 Task: Find connections with filter location Armilla with filter topic #househunting with filter profile language English with filter current company Virtusa with filter school Shri Mata Vaishno Devi University with filter industry Conservation Programs with filter service category DJing with filter keywords title Front Desk Associate
Action: Mouse moved to (557, 79)
Screenshot: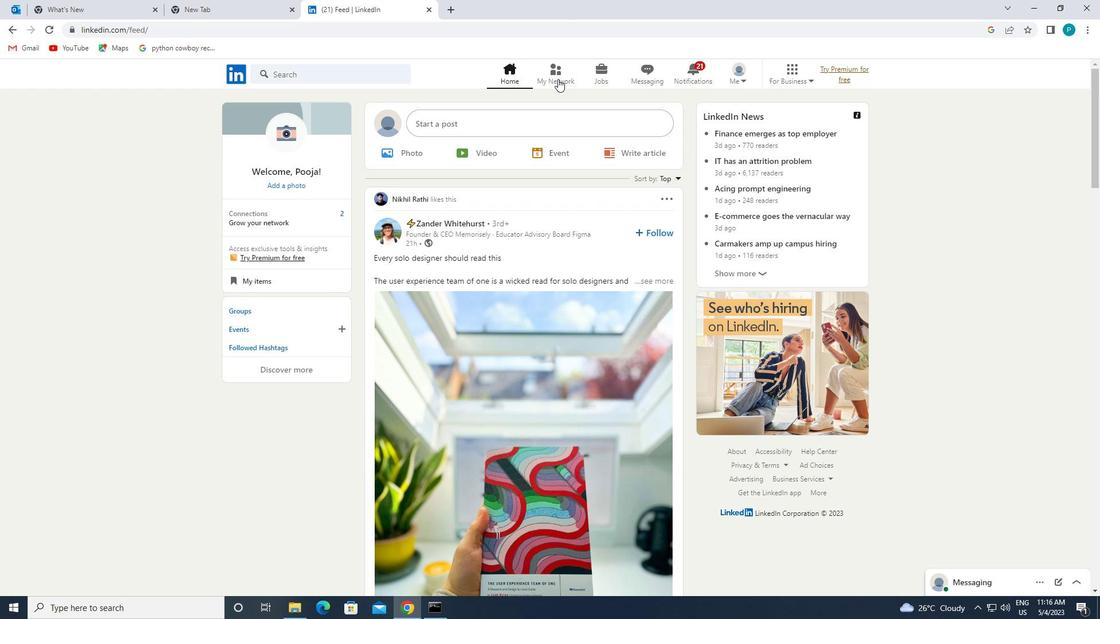 
Action: Mouse pressed left at (557, 79)
Screenshot: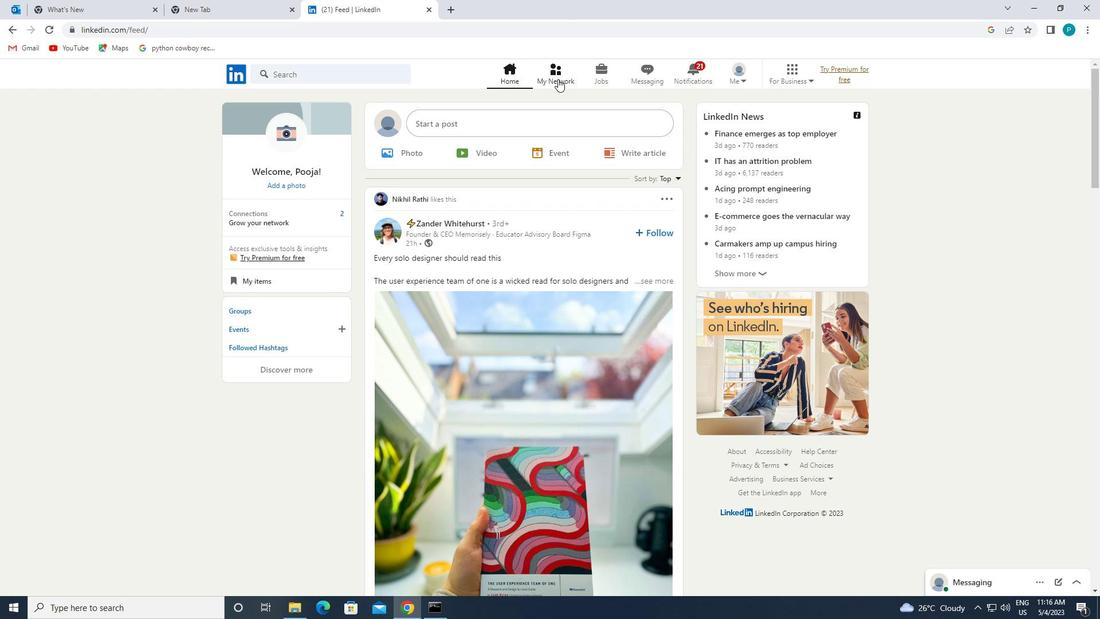 
Action: Mouse moved to (321, 134)
Screenshot: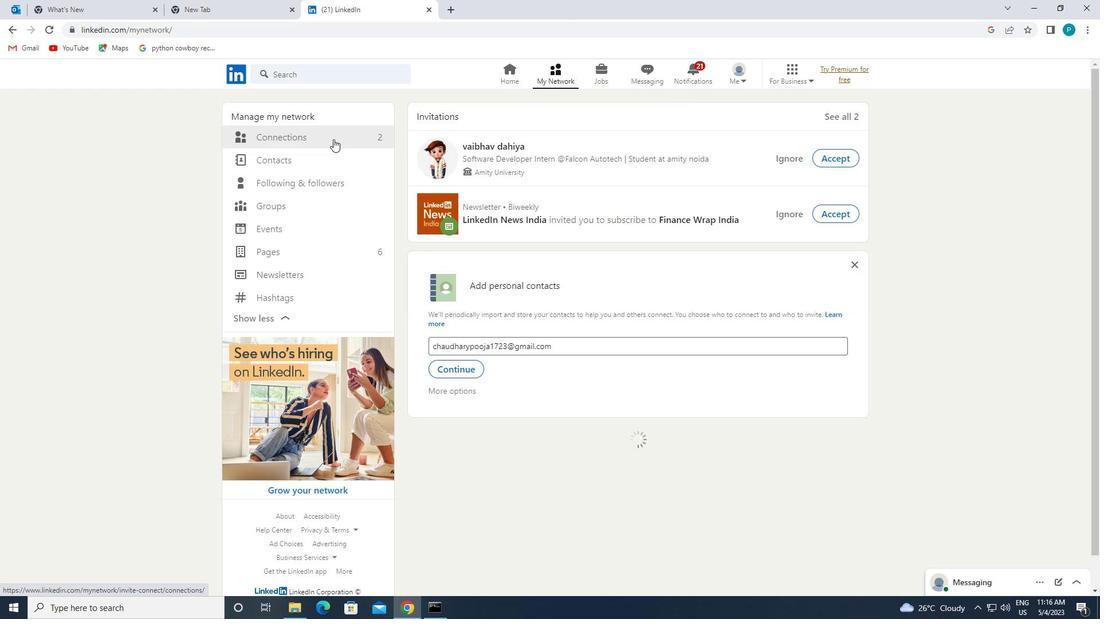 
Action: Mouse pressed left at (321, 134)
Screenshot: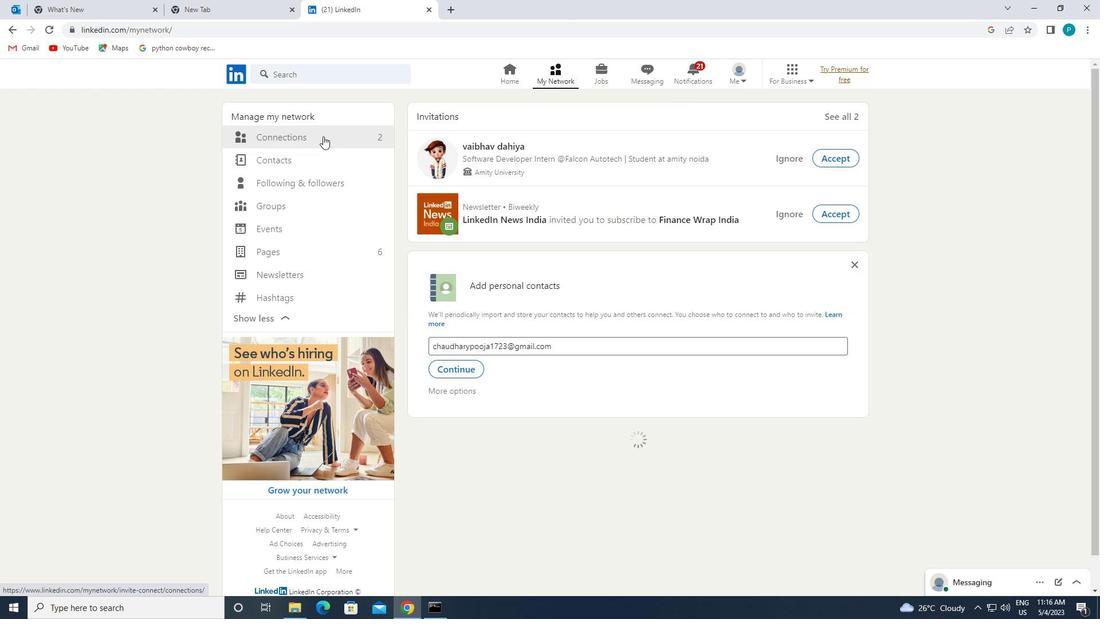 
Action: Mouse moved to (632, 140)
Screenshot: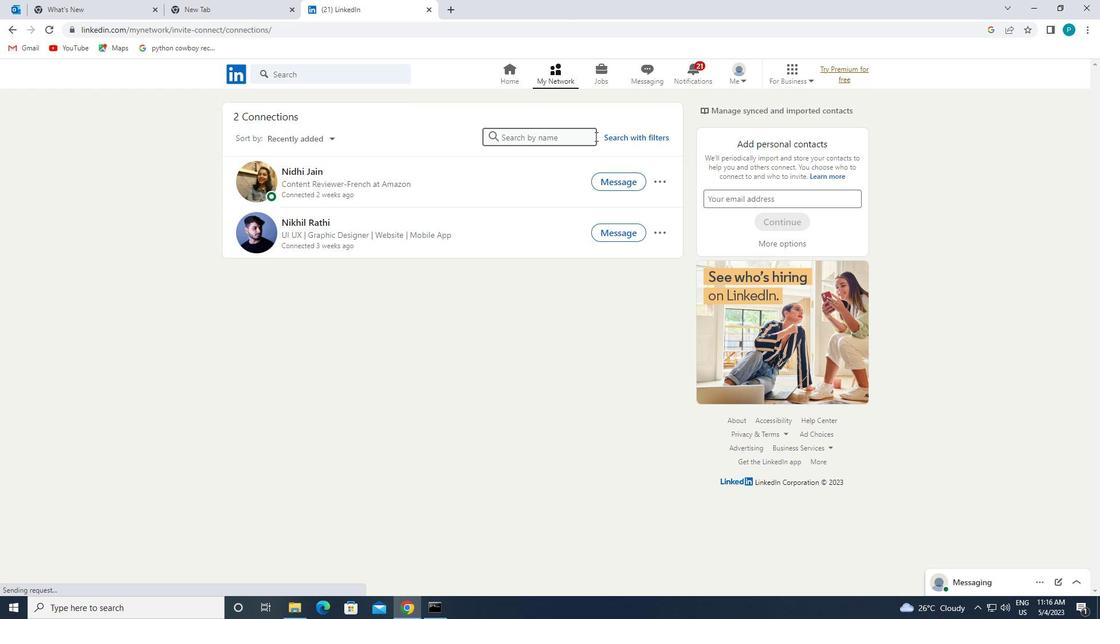 
Action: Mouse pressed left at (632, 140)
Screenshot: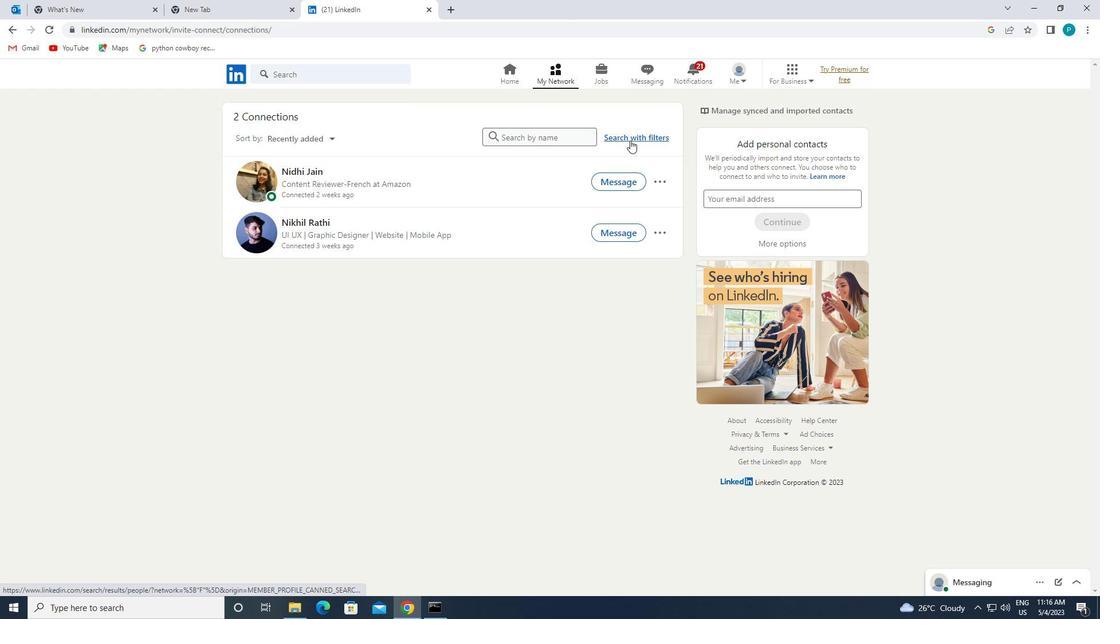 
Action: Mouse moved to (592, 104)
Screenshot: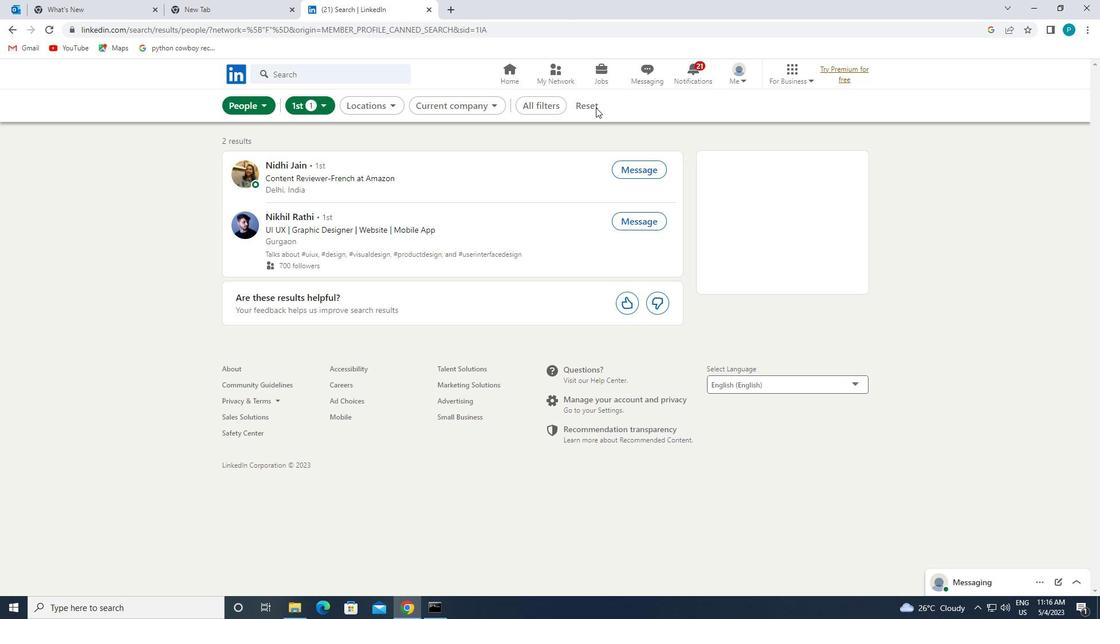 
Action: Mouse pressed left at (592, 104)
Screenshot: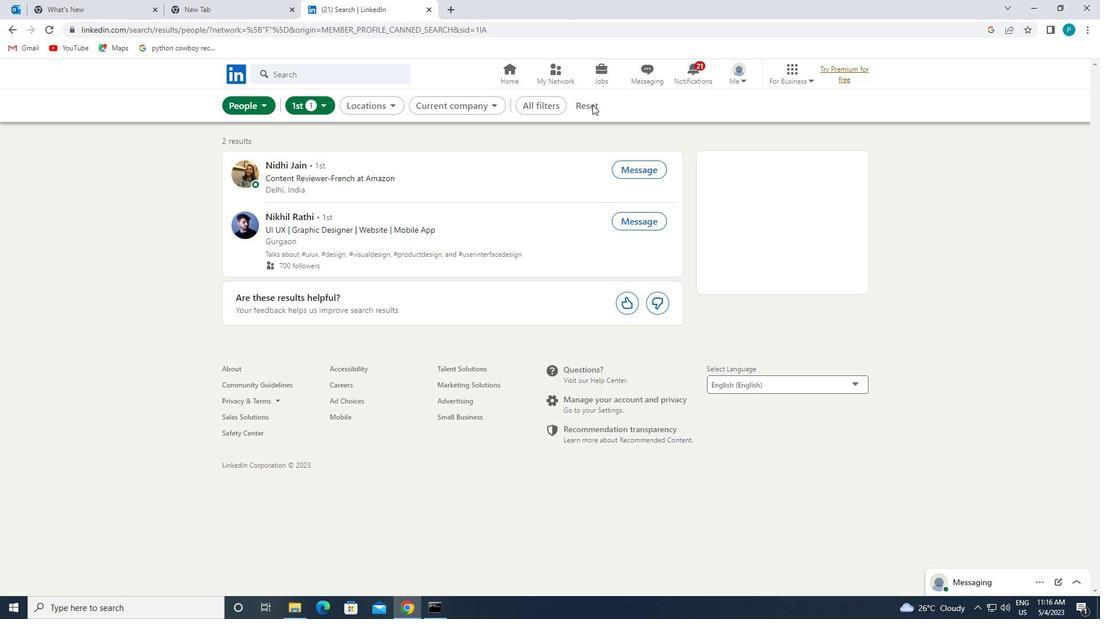
Action: Mouse moved to (587, 102)
Screenshot: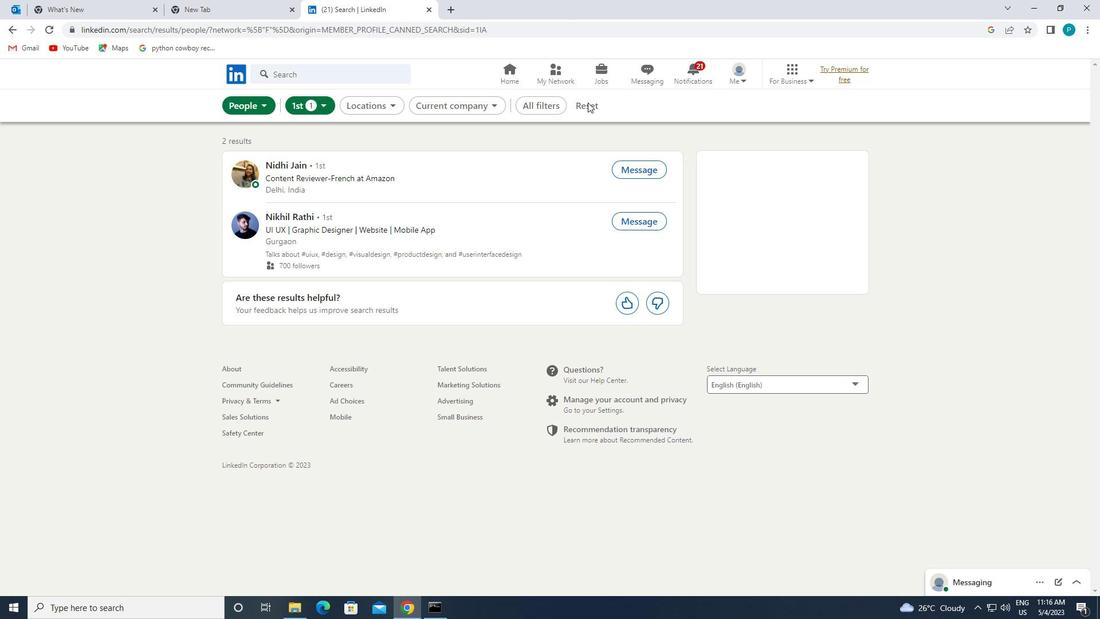 
Action: Mouse pressed left at (587, 102)
Screenshot: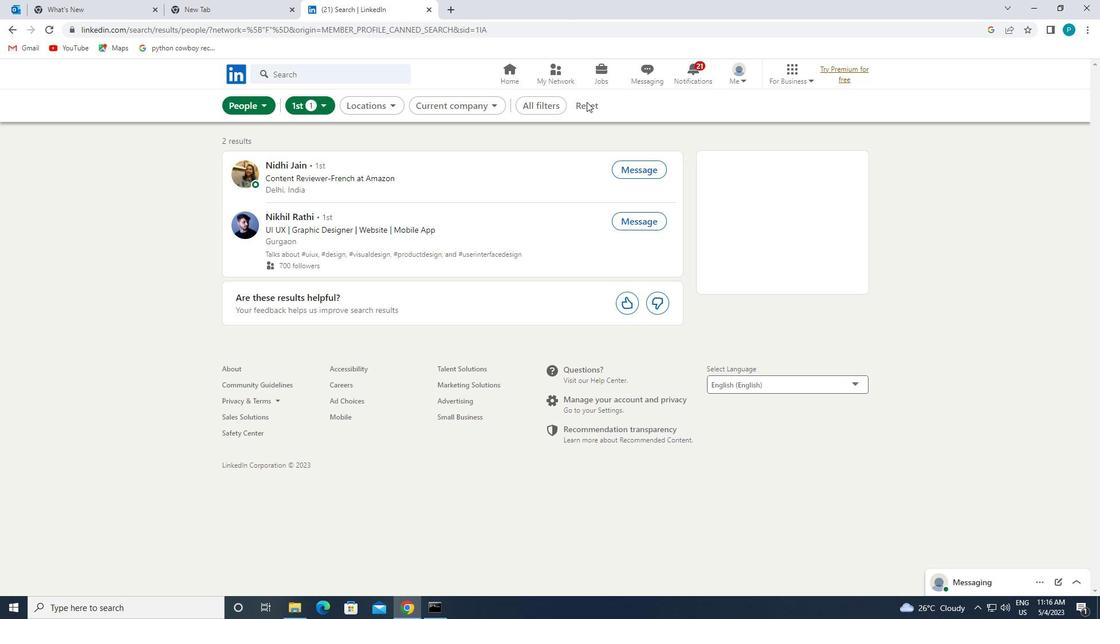 
Action: Mouse moved to (585, 103)
Screenshot: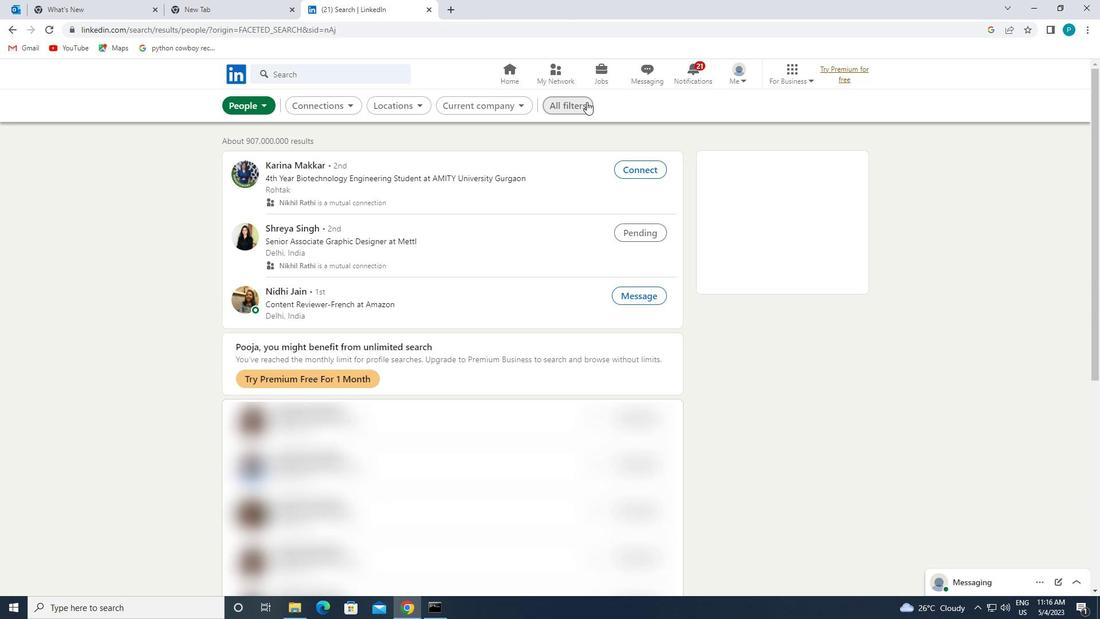 
Action: Mouse pressed left at (585, 103)
Screenshot: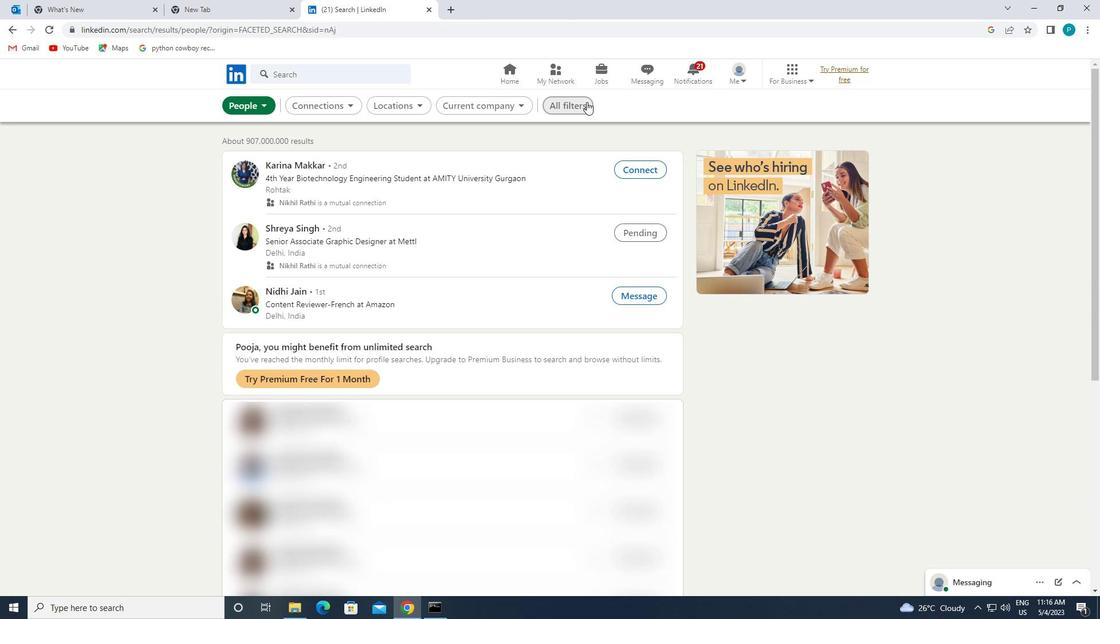 
Action: Mouse moved to (1014, 305)
Screenshot: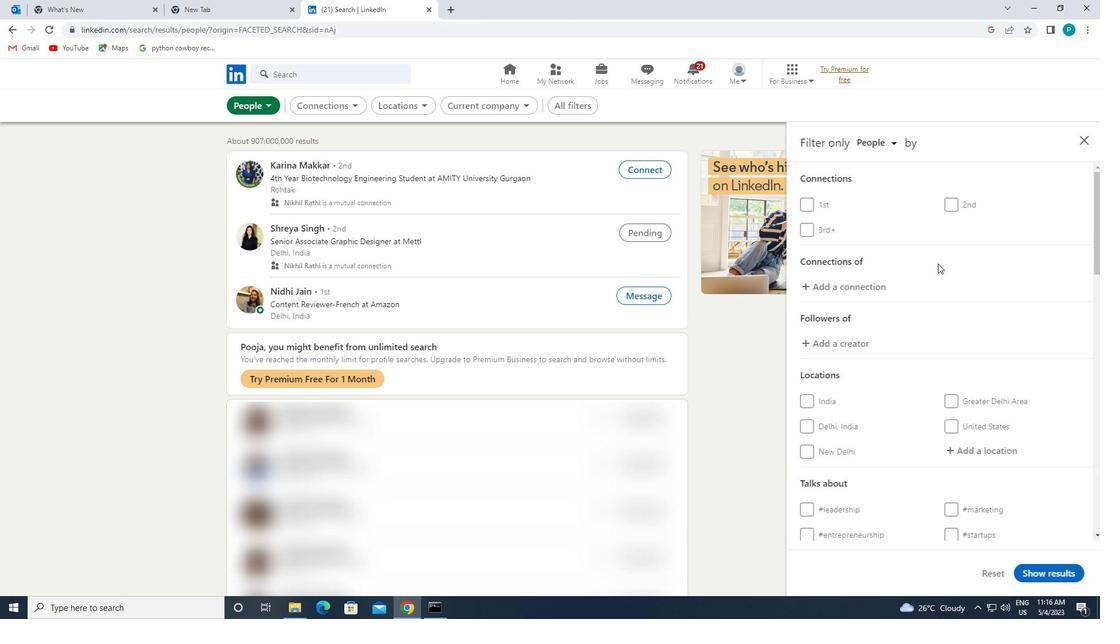 
Action: Mouse scrolled (1014, 304) with delta (0, 0)
Screenshot: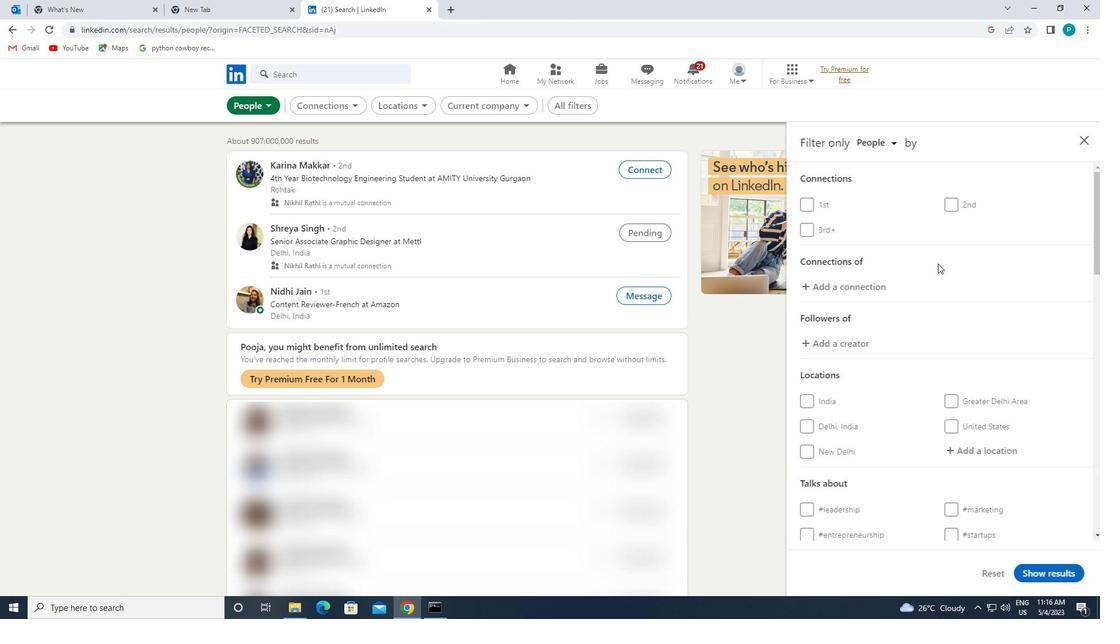 
Action: Mouse moved to (1012, 306)
Screenshot: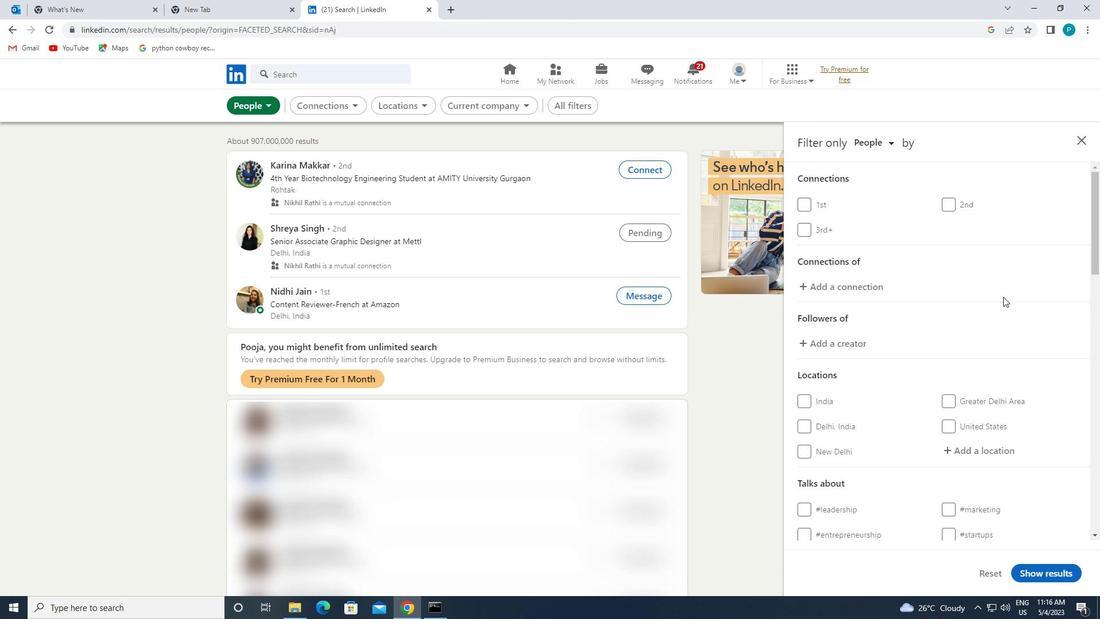 
Action: Mouse scrolled (1012, 305) with delta (0, 0)
Screenshot: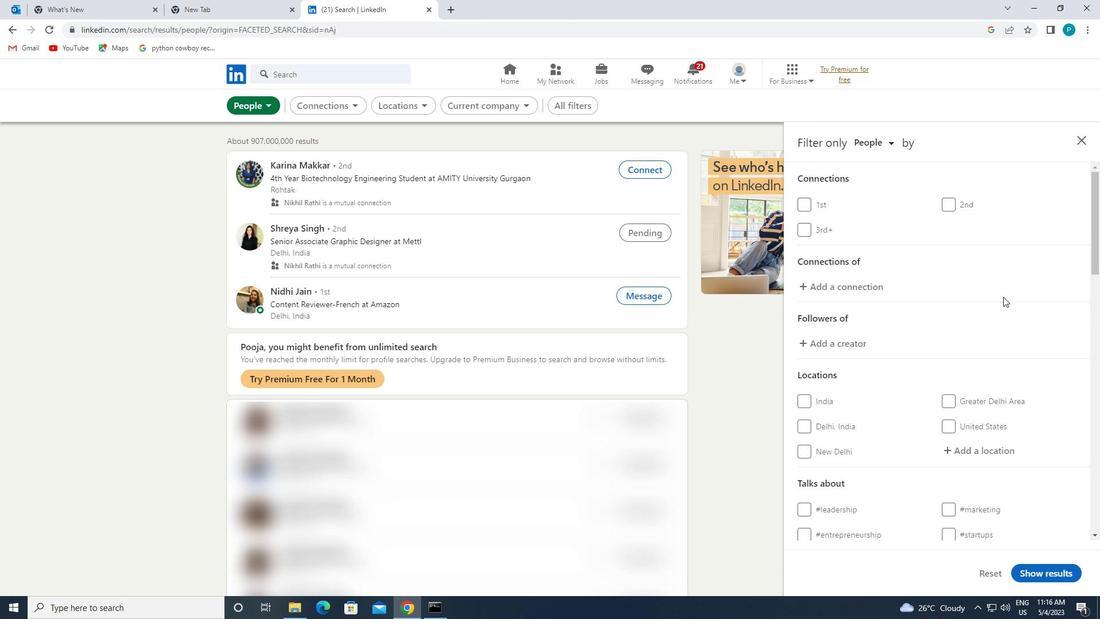 
Action: Mouse moved to (1011, 325)
Screenshot: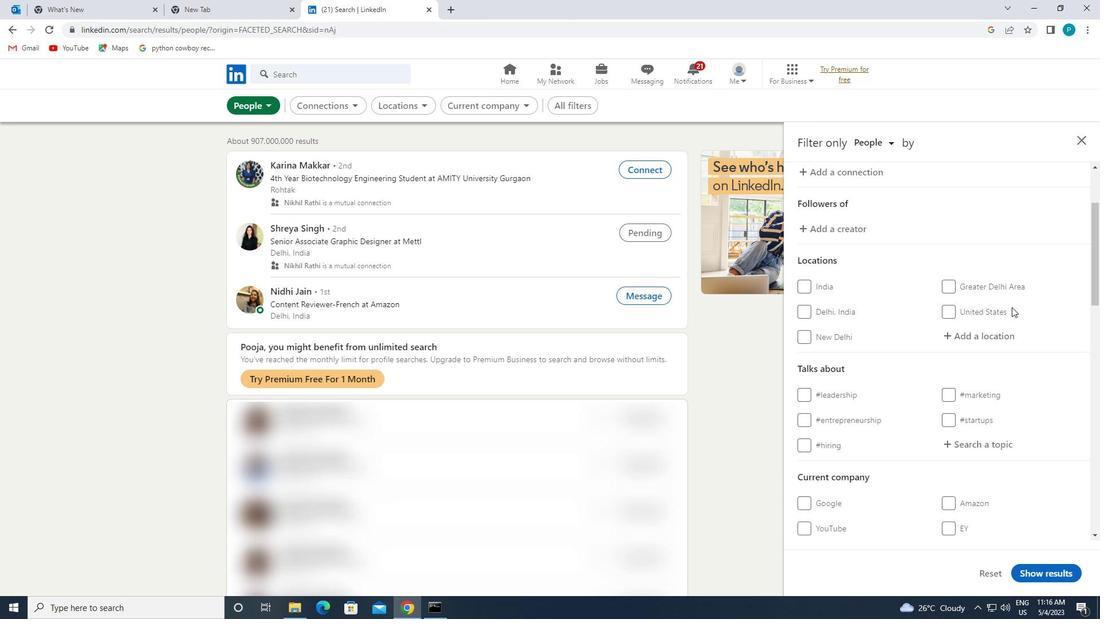 
Action: Mouse pressed left at (1011, 325)
Screenshot: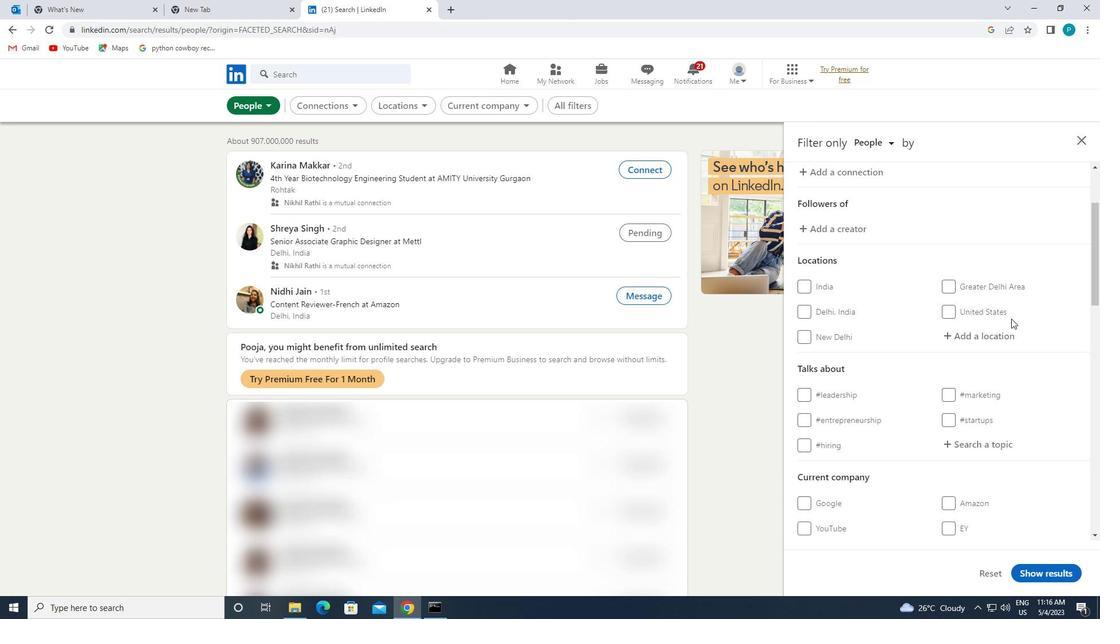 
Action: Mouse moved to (1011, 337)
Screenshot: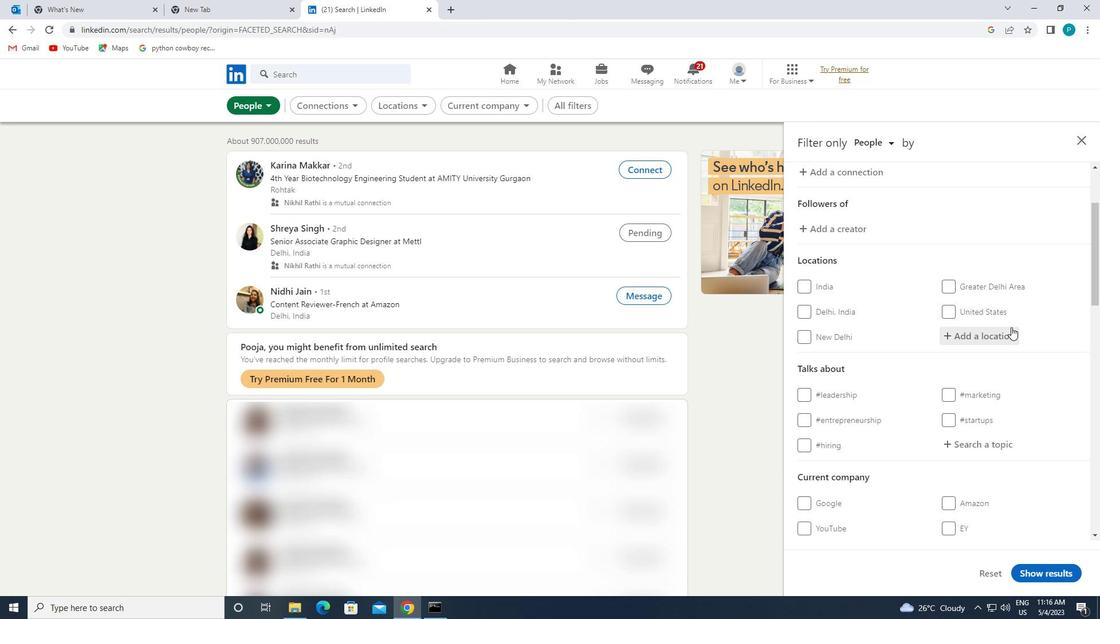 
Action: Mouse pressed left at (1011, 337)
Screenshot: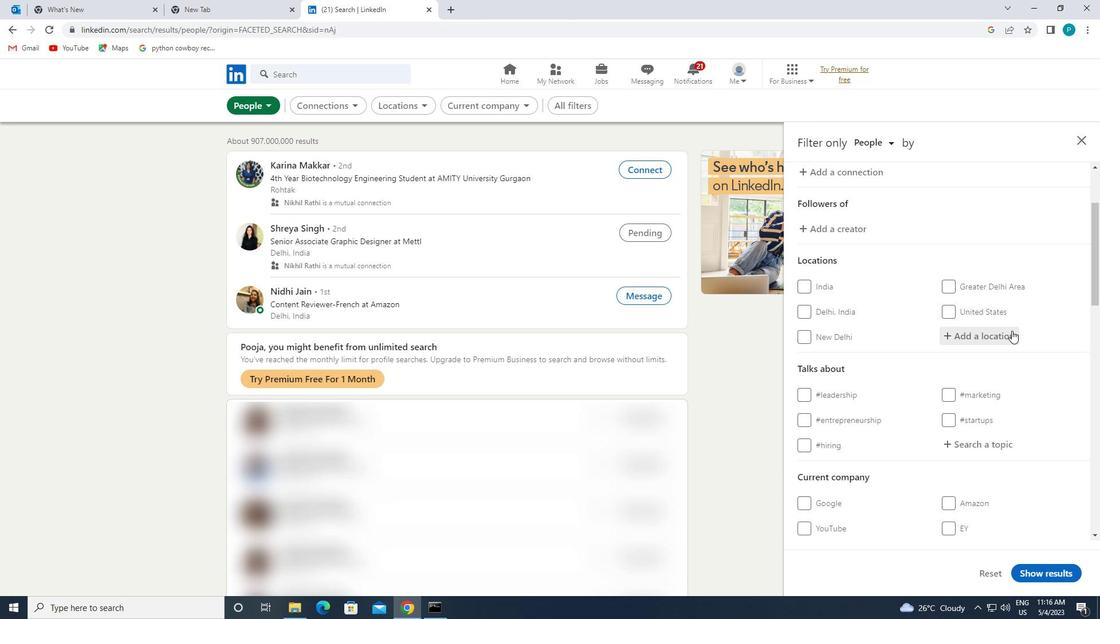 
Action: Mouse moved to (1009, 353)
Screenshot: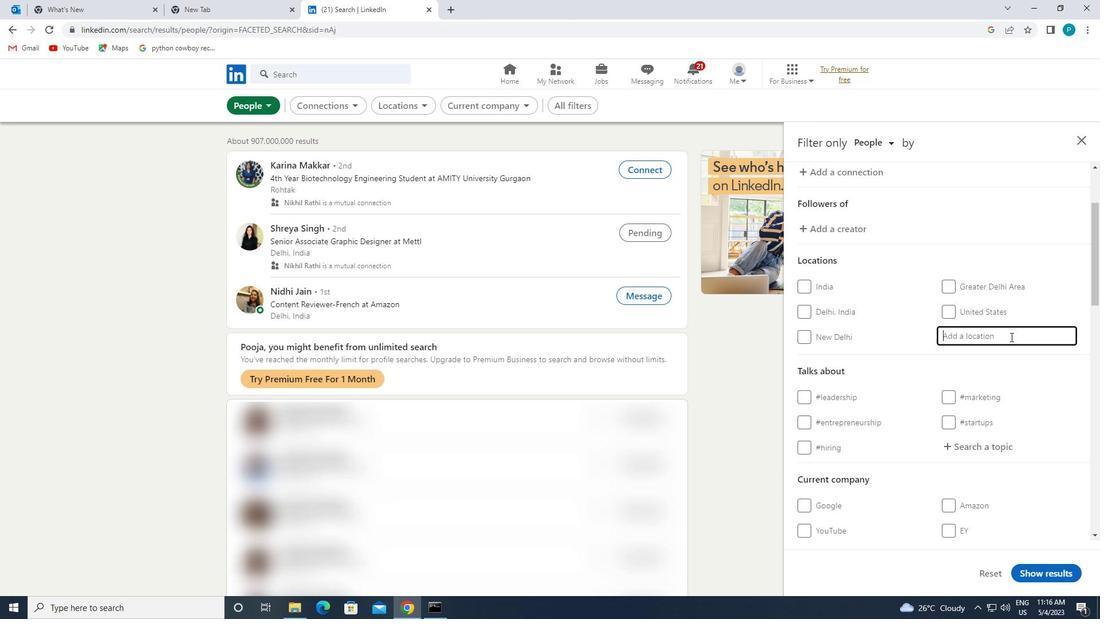 
Action: Key pressed <Key.caps_lock>a<Key.caps_lock>rmilla
Screenshot: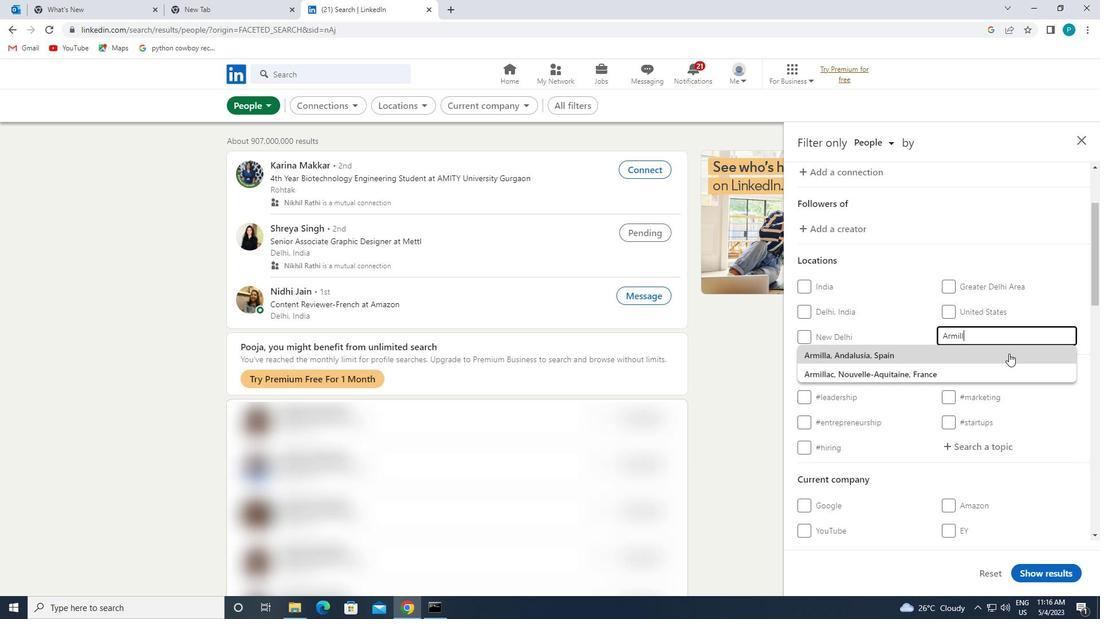 
Action: Mouse pressed left at (1009, 353)
Screenshot: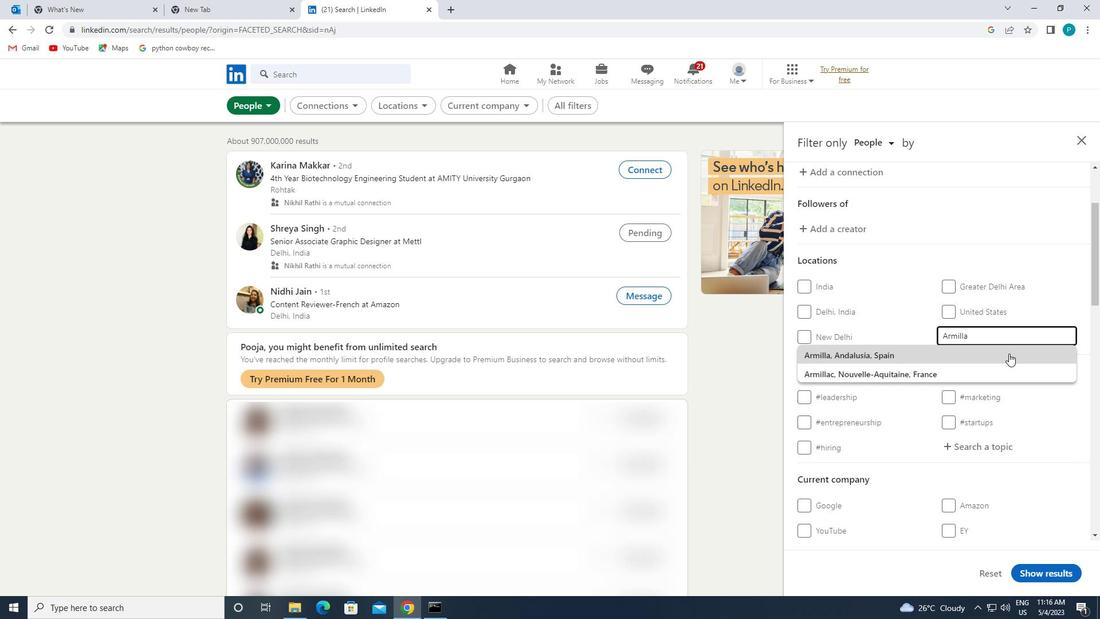 
Action: Mouse moved to (1010, 372)
Screenshot: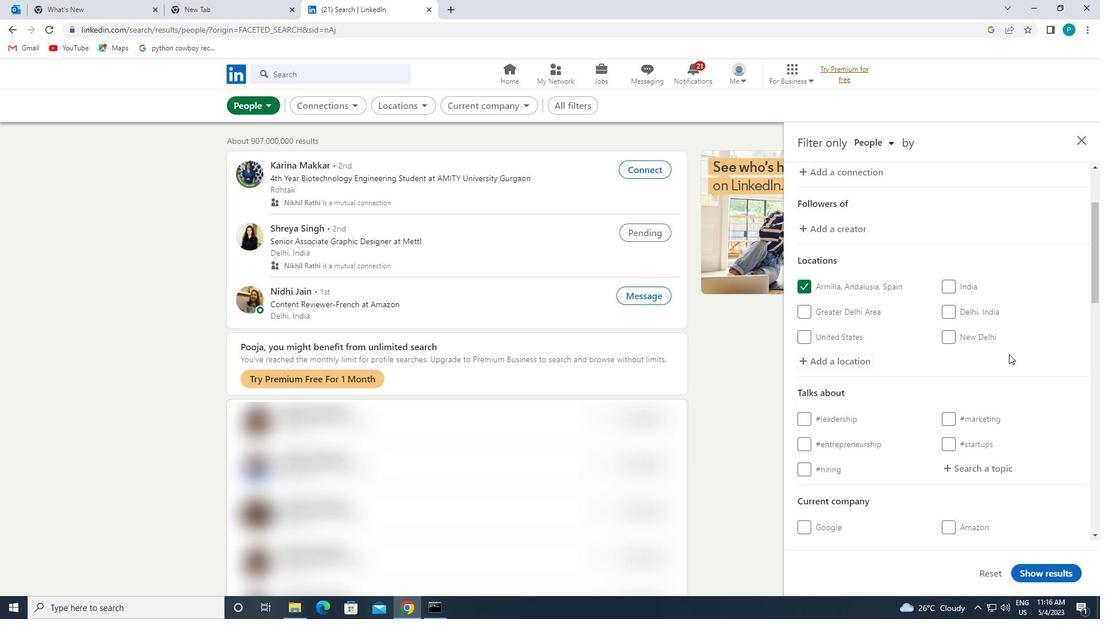 
Action: Mouse scrolled (1010, 372) with delta (0, 0)
Screenshot: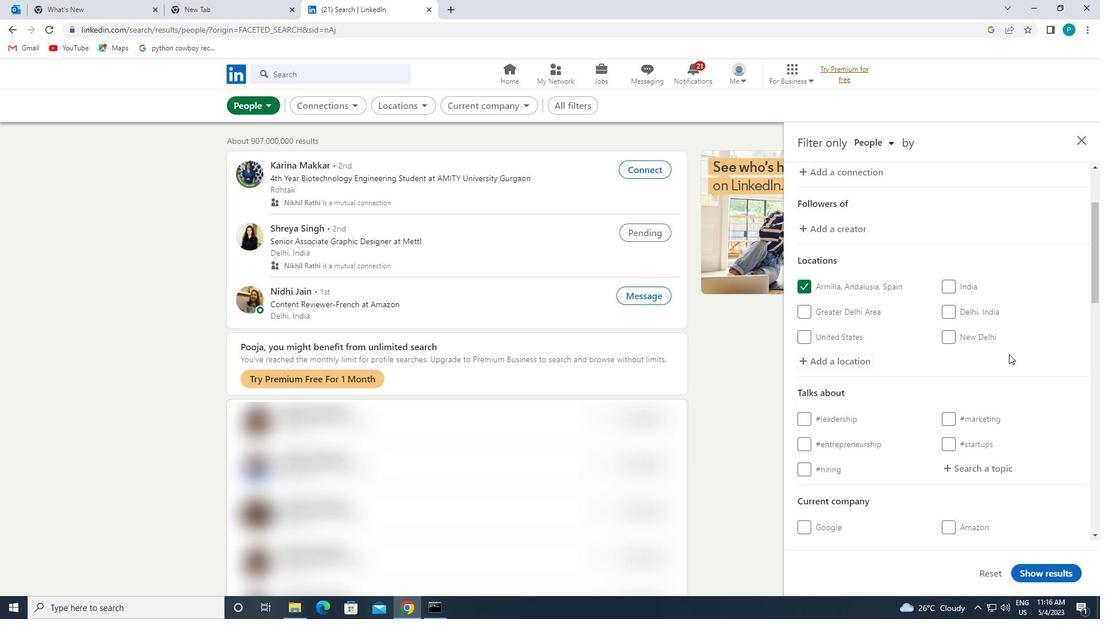 
Action: Mouse moved to (1010, 374)
Screenshot: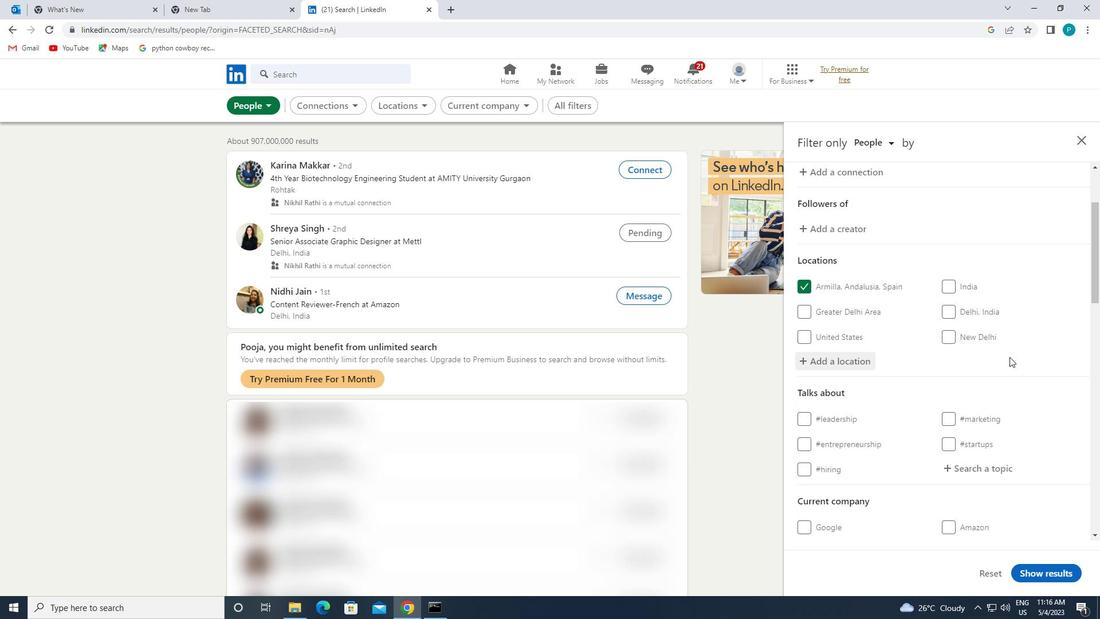 
Action: Mouse scrolled (1010, 373) with delta (0, 0)
Screenshot: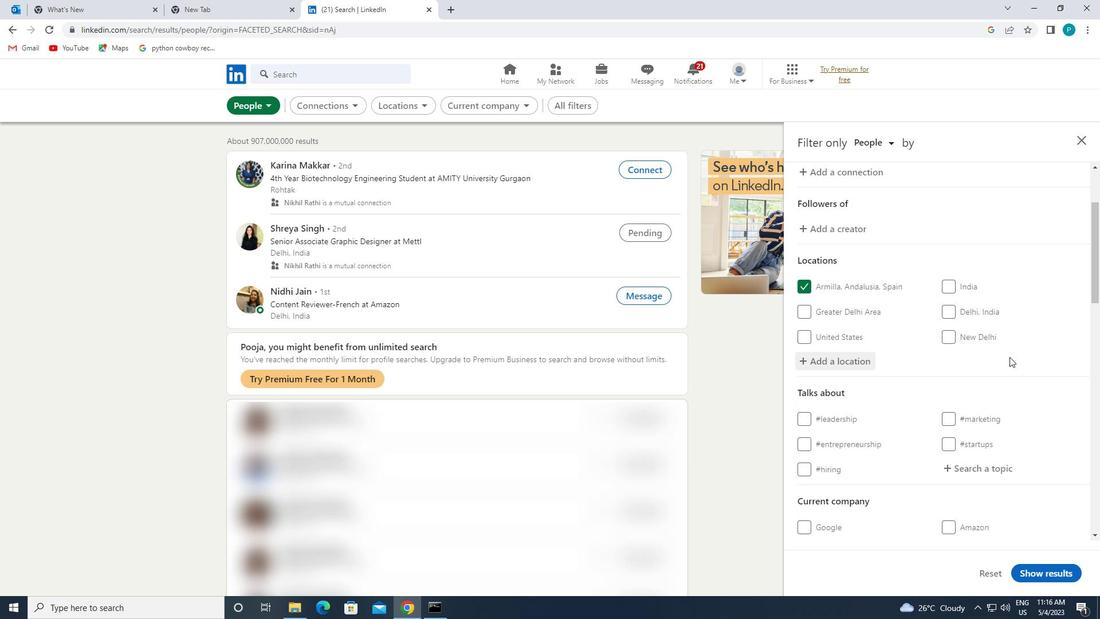 
Action: Mouse moved to (988, 358)
Screenshot: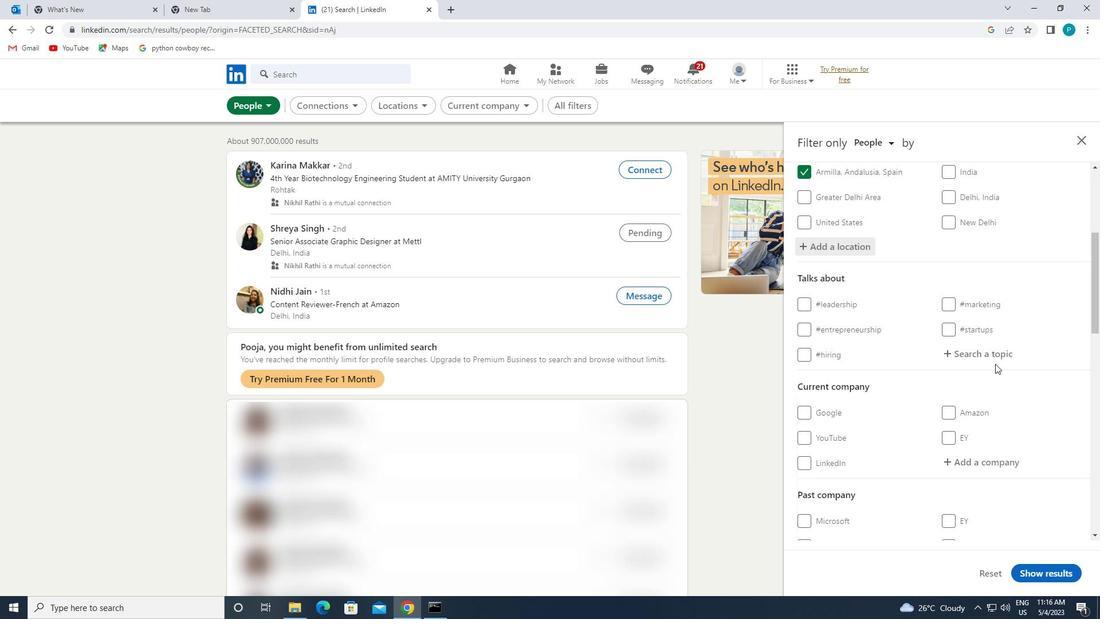 
Action: Mouse pressed left at (988, 358)
Screenshot: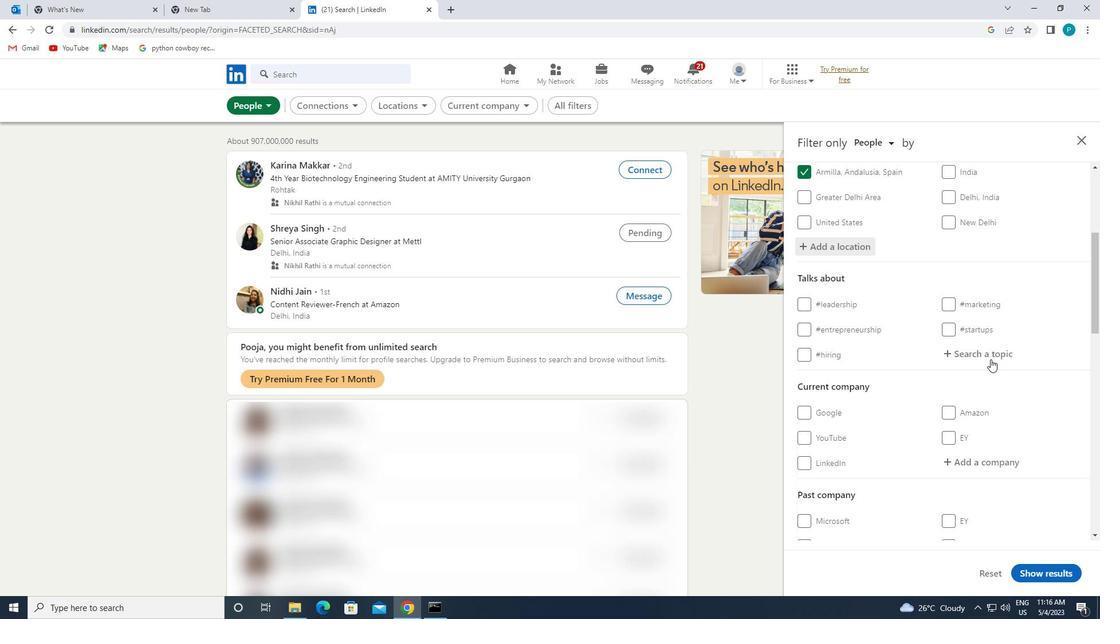 
Action: Mouse moved to (1018, 368)
Screenshot: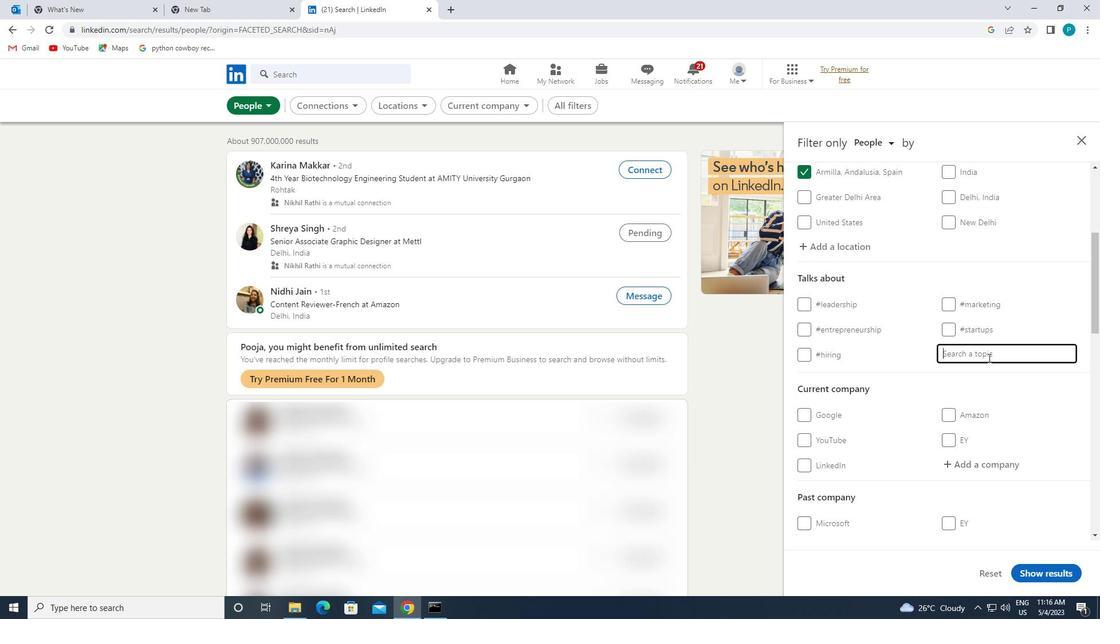 
Action: Key pressed <Key.shift>#HOUSING<Key.backspace><Key.backspace><Key.backspace>EHUNTING
Screenshot: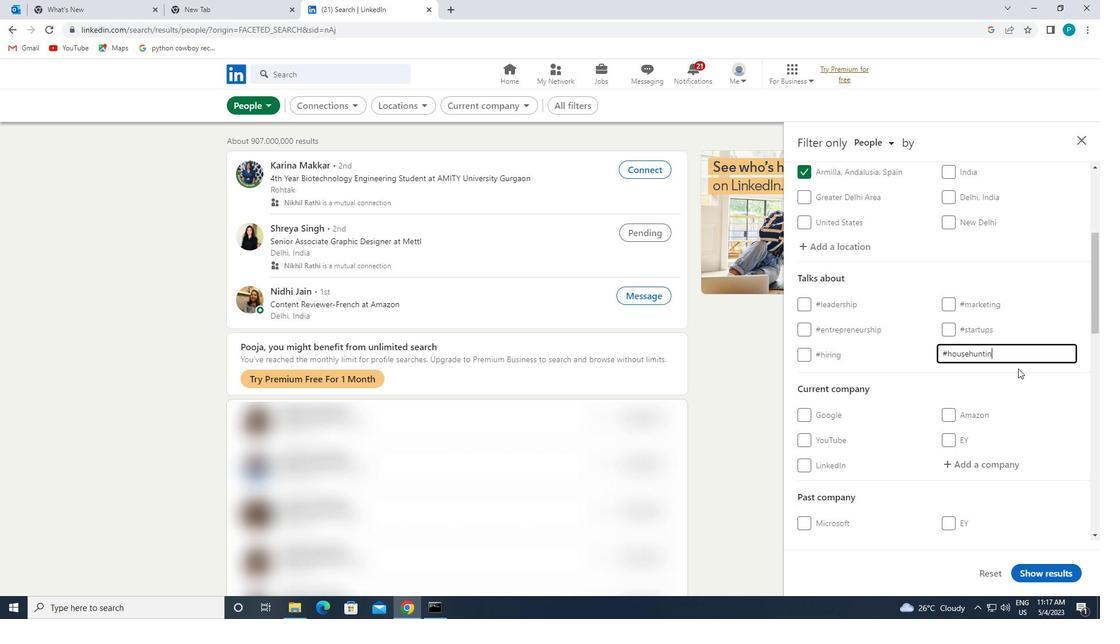 
Action: Mouse moved to (941, 364)
Screenshot: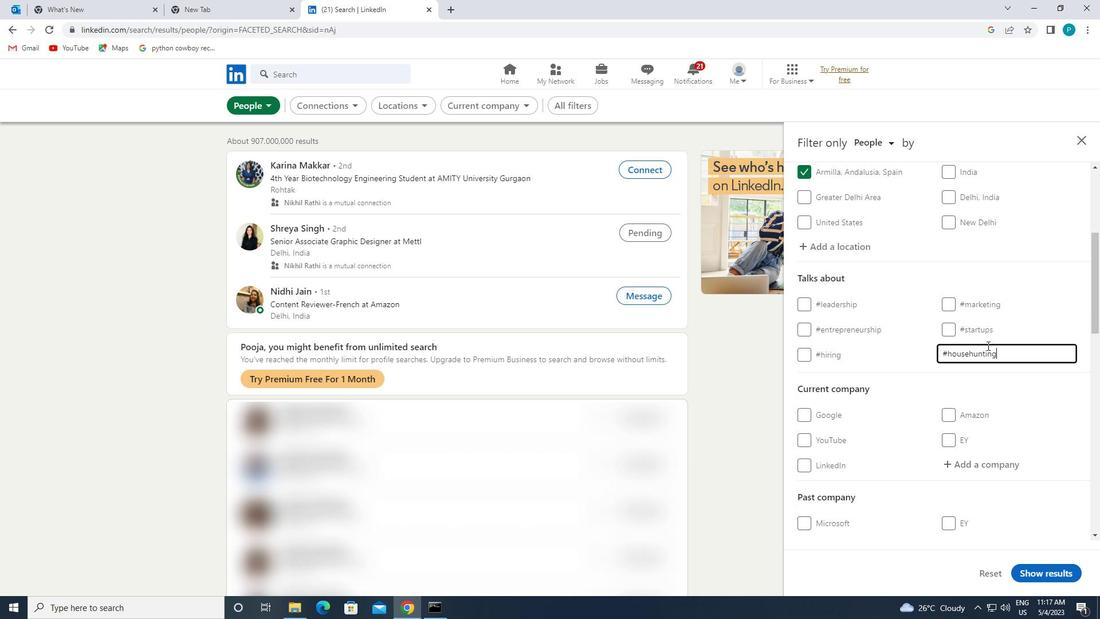 
Action: Mouse scrolled (941, 363) with delta (0, 0)
Screenshot: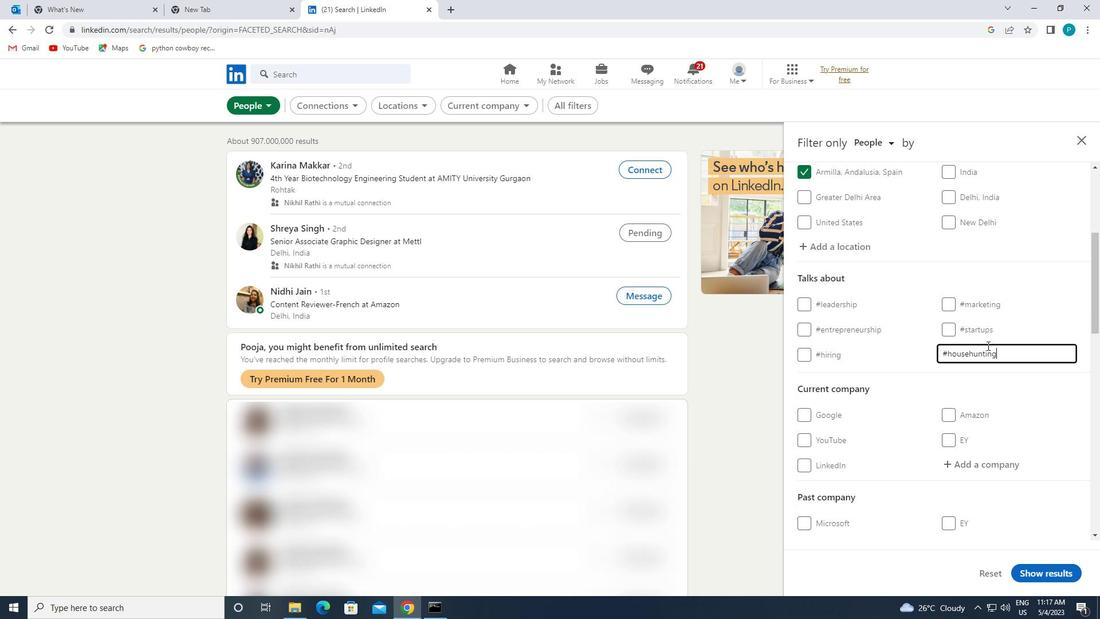 
Action: Mouse moved to (873, 374)
Screenshot: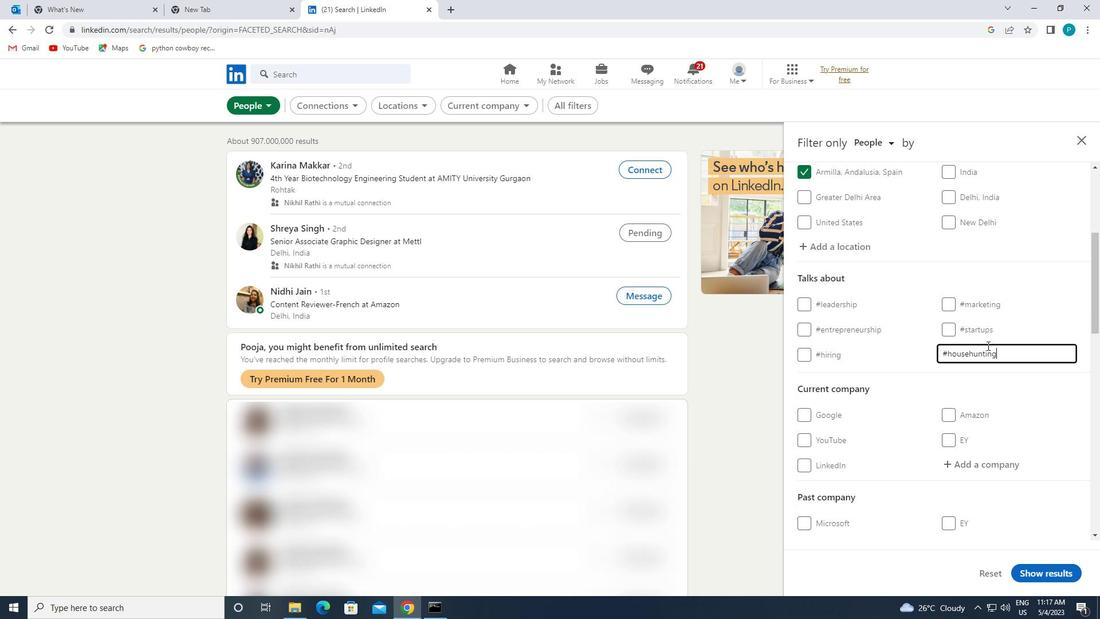 
Action: Mouse scrolled (873, 373) with delta (0, 0)
Screenshot: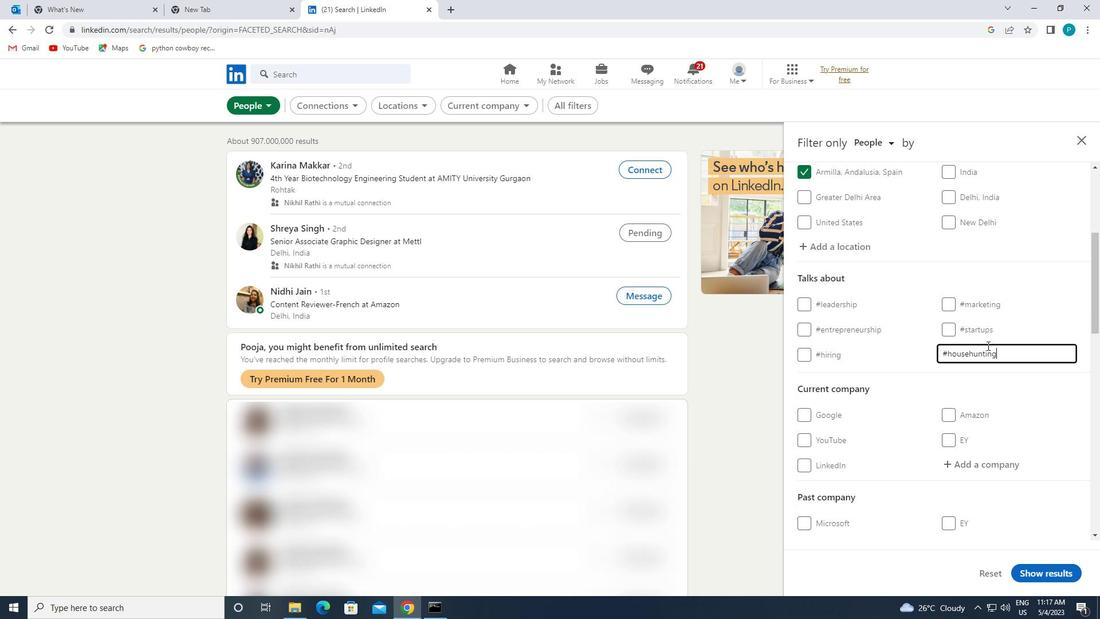 
Action: Mouse moved to (809, 408)
Screenshot: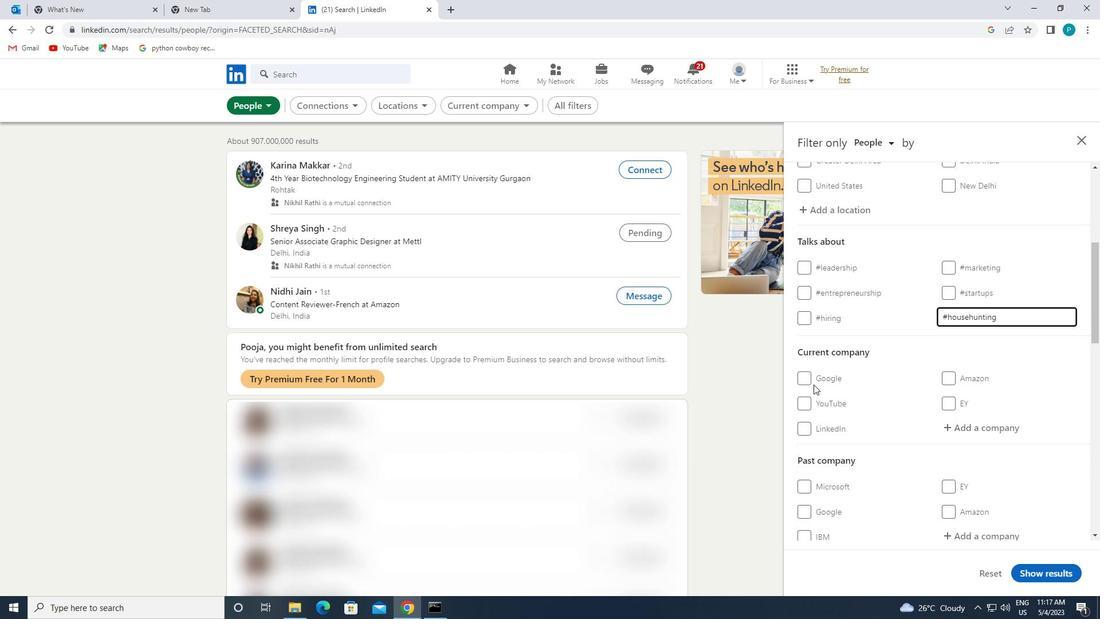 
Action: Mouse scrolled (809, 407) with delta (0, 0)
Screenshot: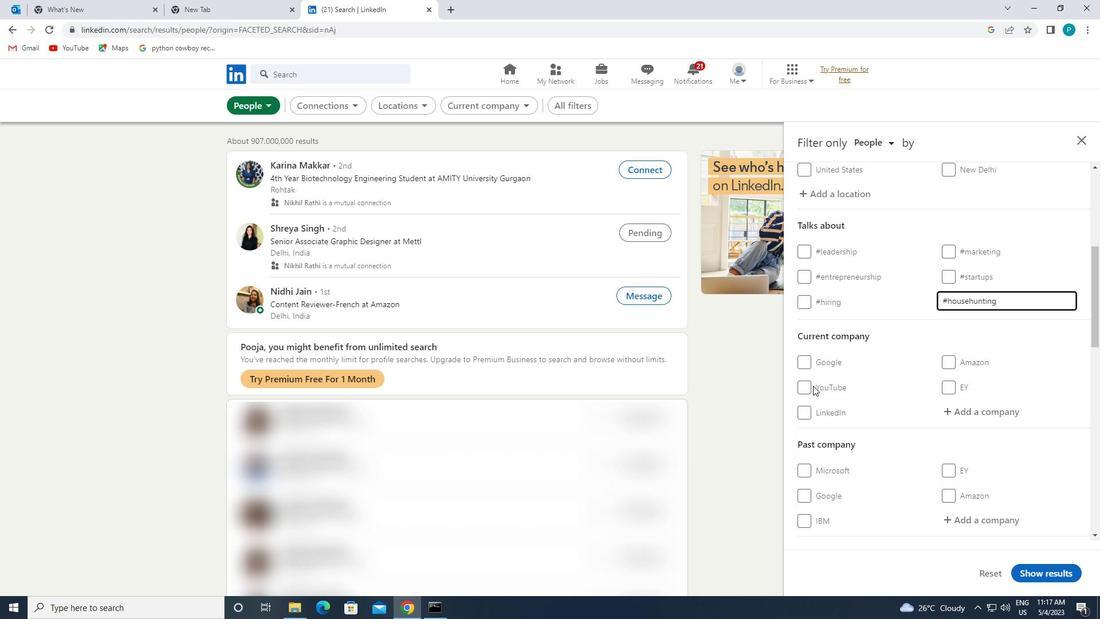 
Action: Mouse scrolled (809, 407) with delta (0, 0)
Screenshot: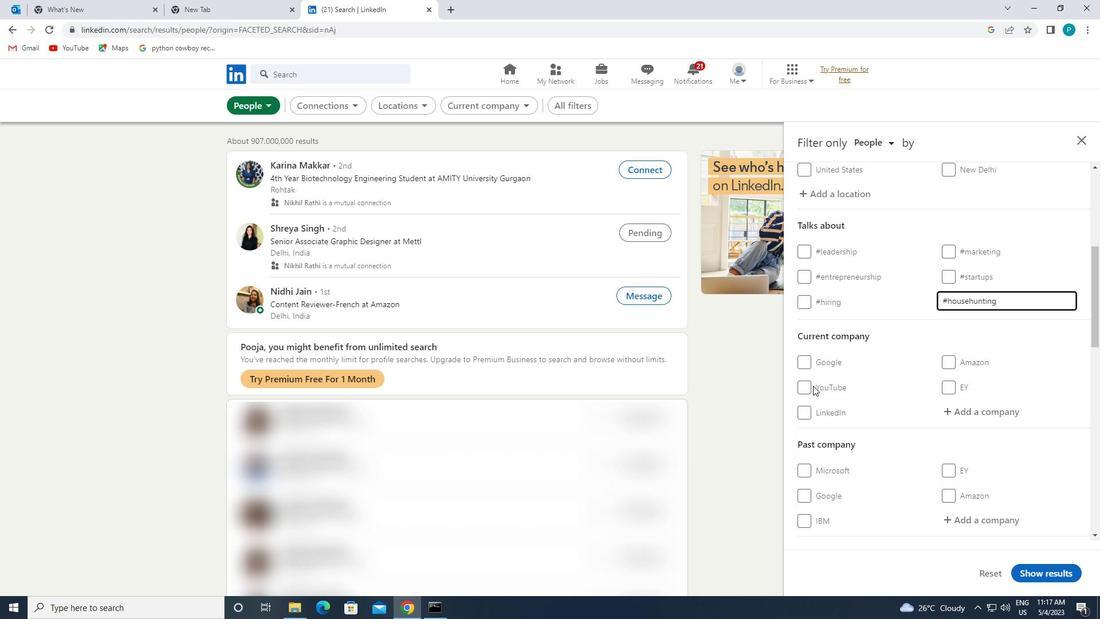 
Action: Mouse moved to (814, 429)
Screenshot: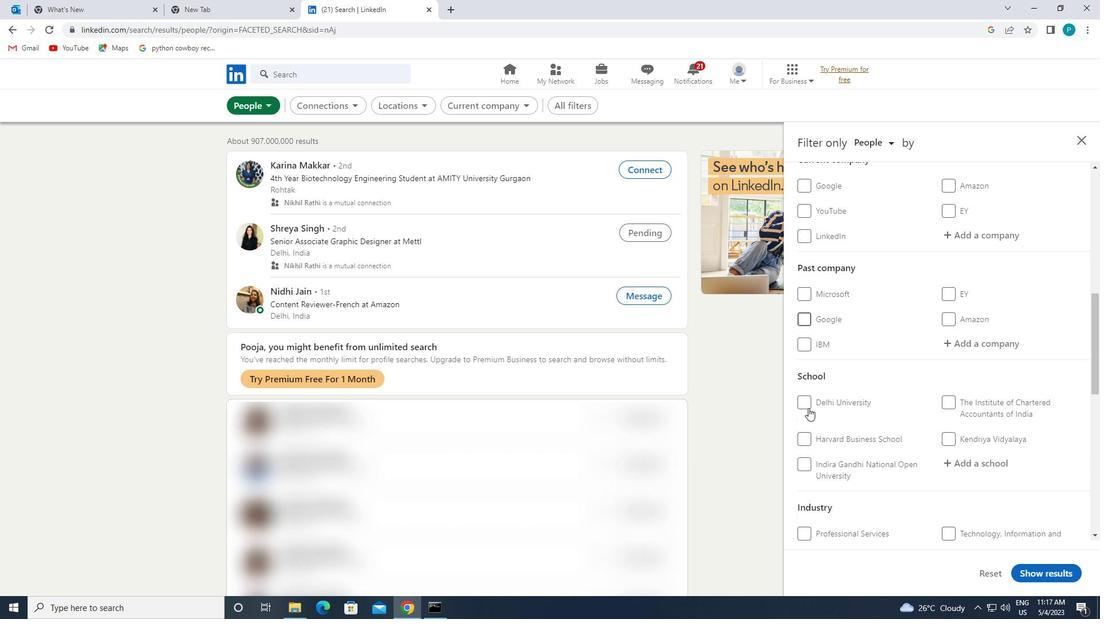 
Action: Mouse scrolled (814, 428) with delta (0, 0)
Screenshot: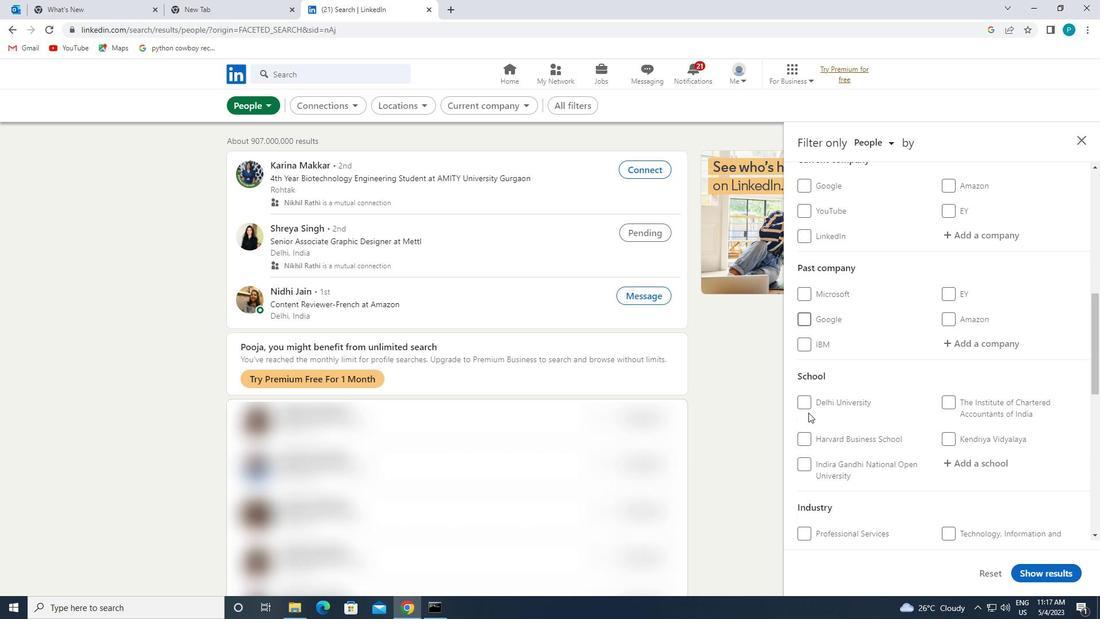 
Action: Mouse moved to (851, 447)
Screenshot: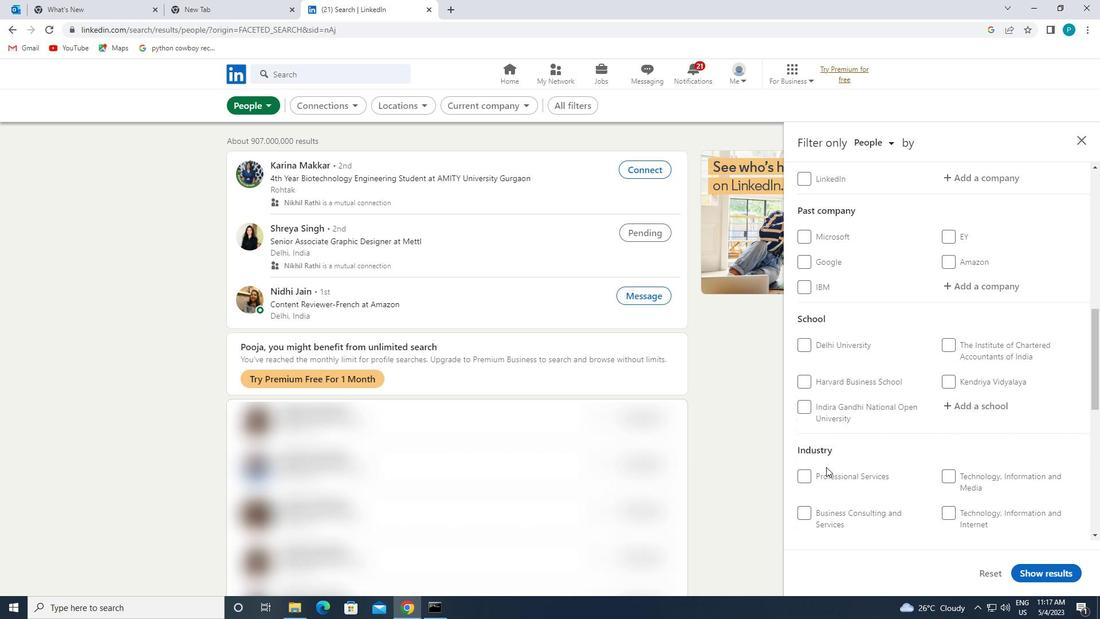
Action: Mouse scrolled (851, 446) with delta (0, 0)
Screenshot: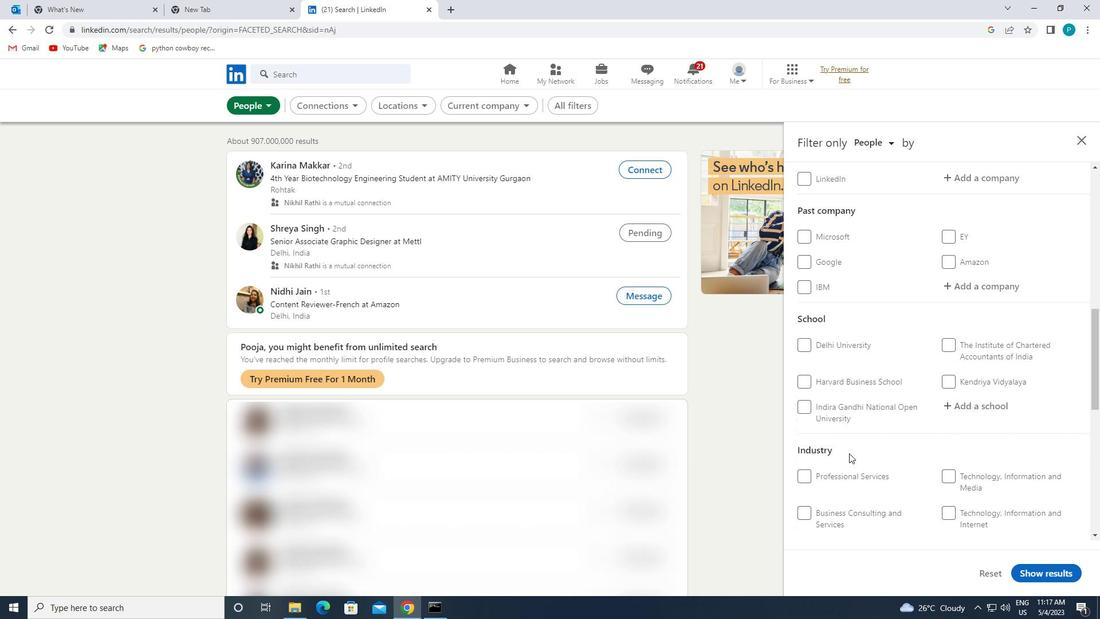 
Action: Mouse scrolled (851, 446) with delta (0, 0)
Screenshot: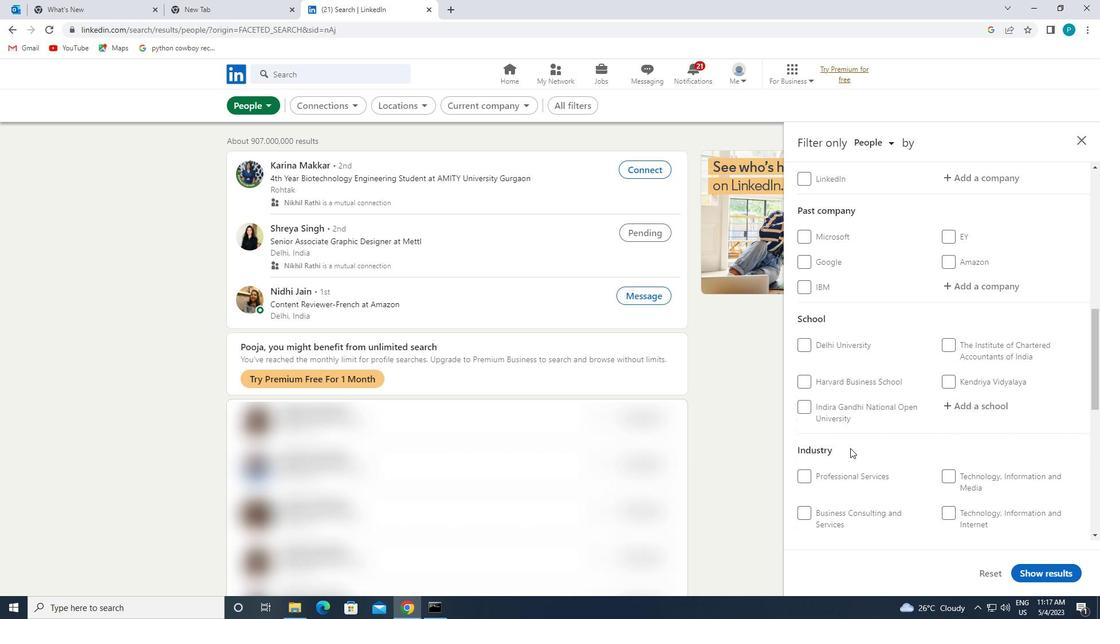 
Action: Mouse scrolled (851, 446) with delta (0, 0)
Screenshot: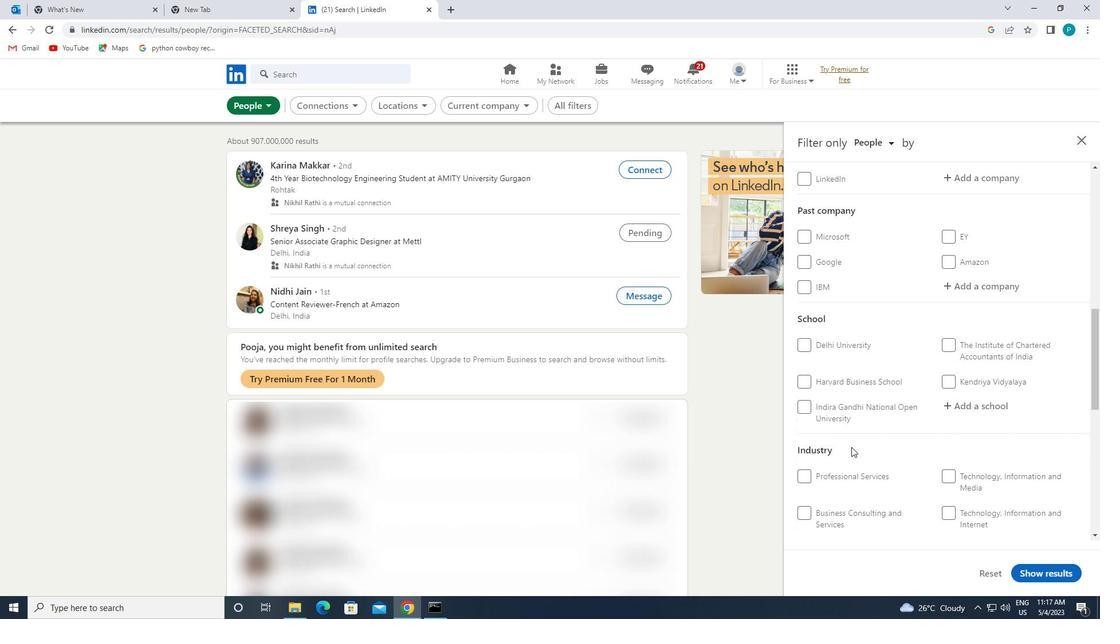 
Action: Mouse moved to (835, 431)
Screenshot: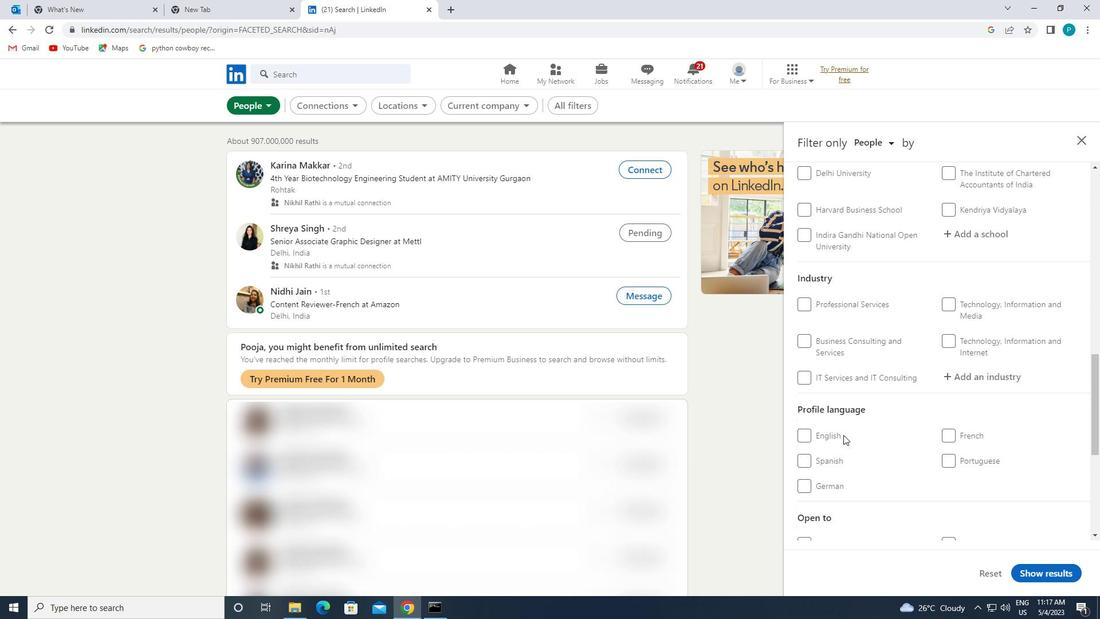 
Action: Mouse pressed left at (835, 431)
Screenshot: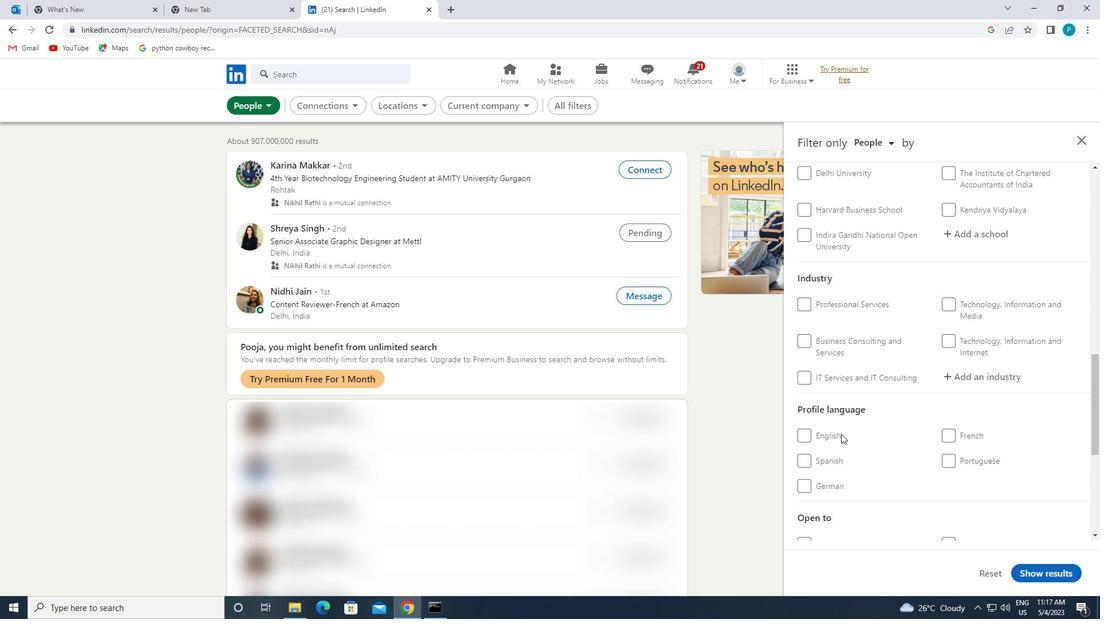 
Action: Mouse moved to (1004, 424)
Screenshot: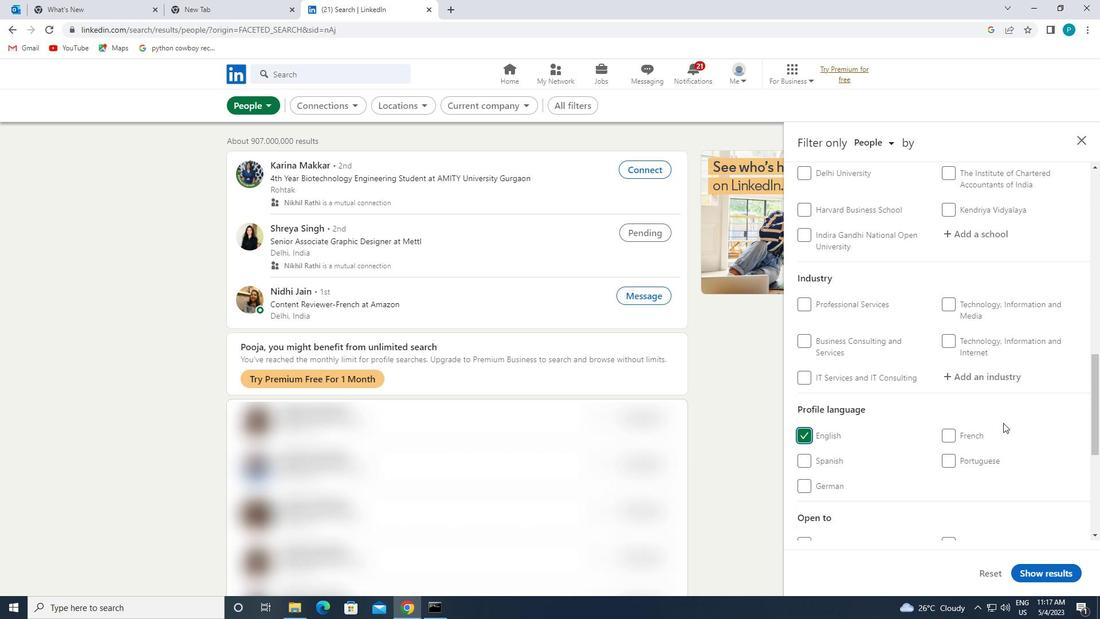 
Action: Mouse scrolled (1004, 424) with delta (0, 0)
Screenshot: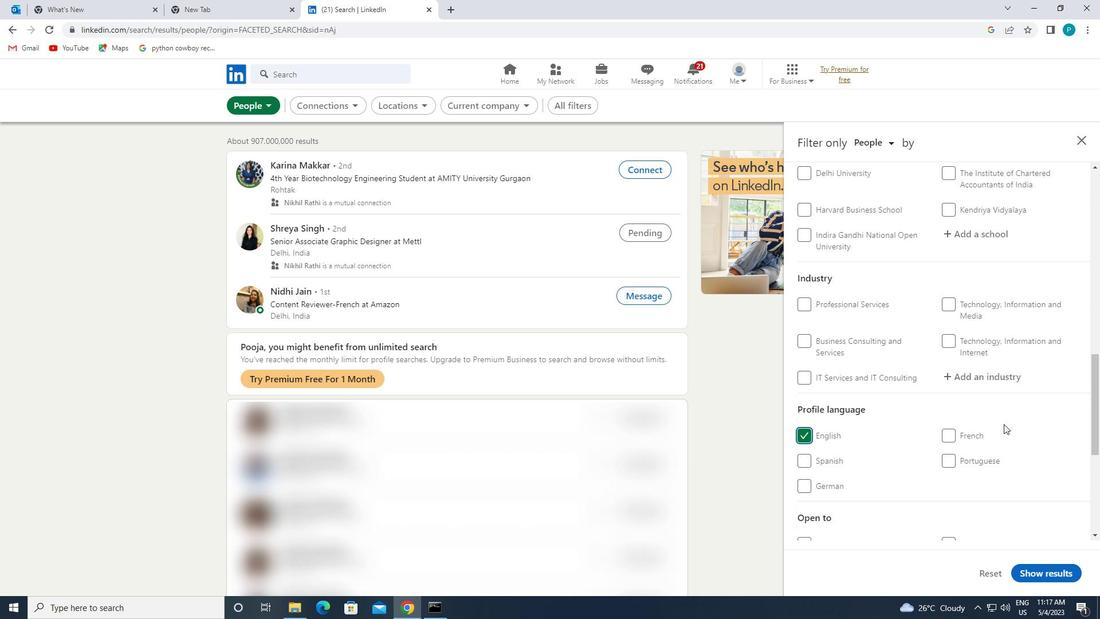 
Action: Mouse scrolled (1004, 424) with delta (0, 0)
Screenshot: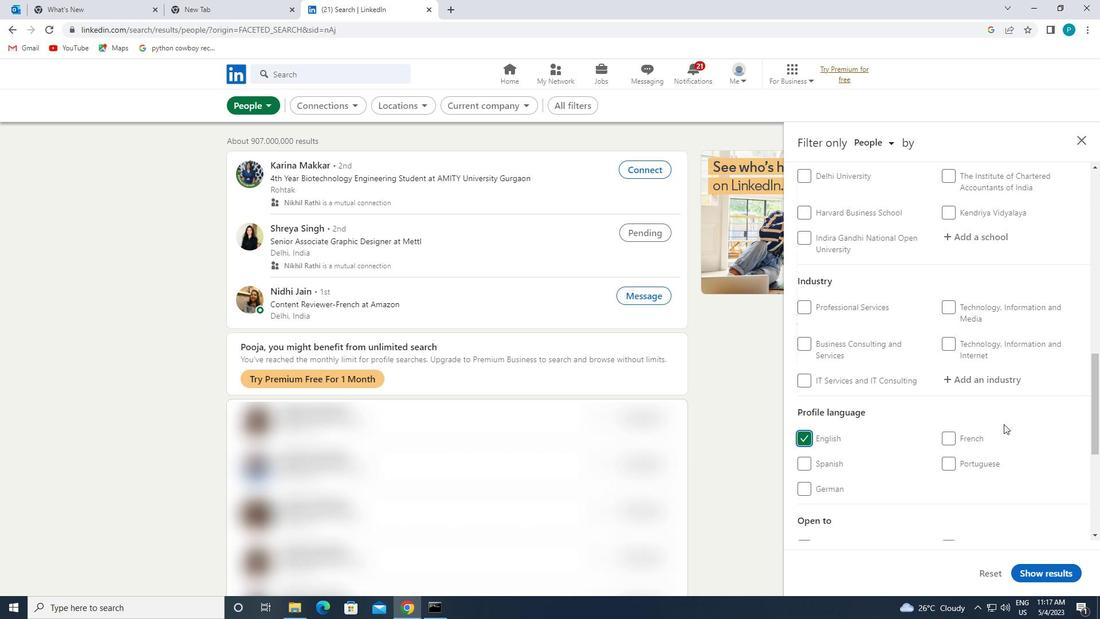 
Action: Mouse moved to (1004, 424)
Screenshot: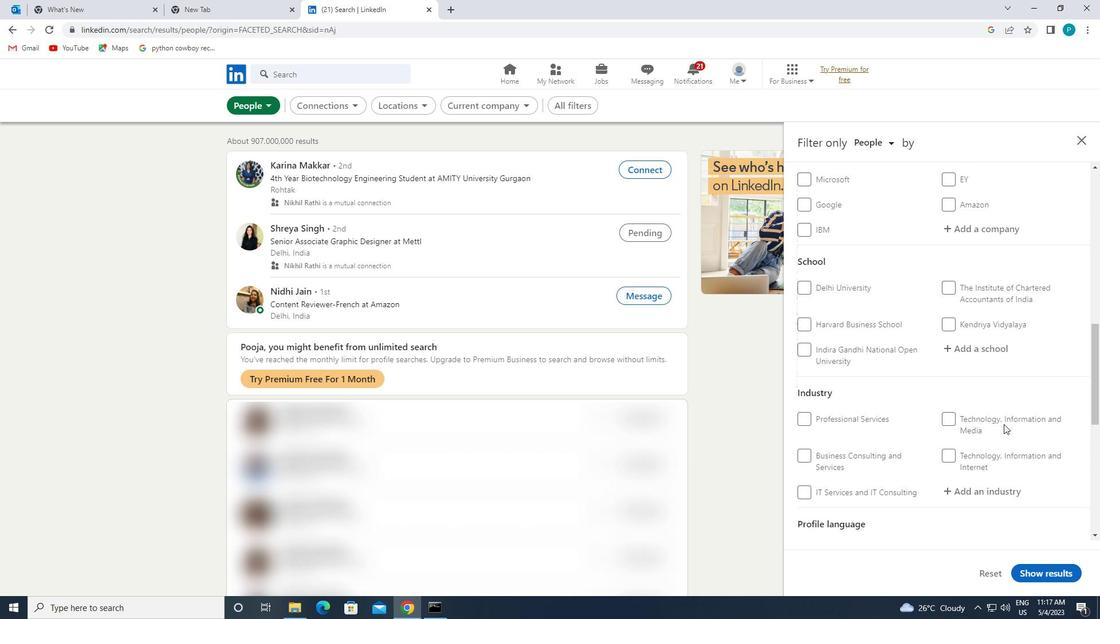 
Action: Mouse scrolled (1004, 424) with delta (0, 0)
Screenshot: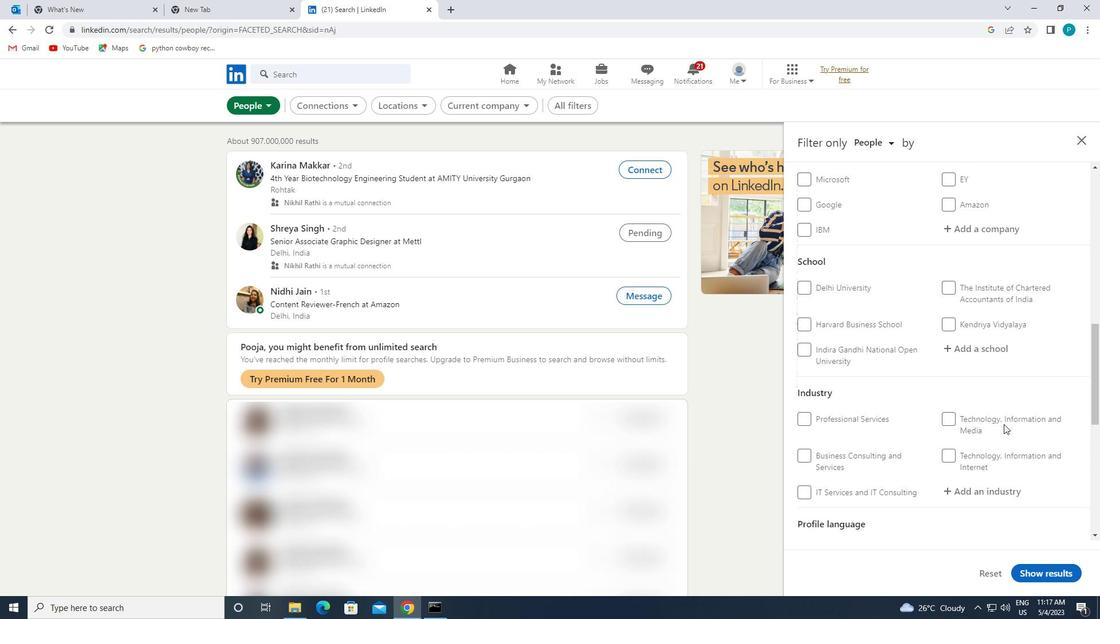 
Action: Mouse scrolled (1004, 424) with delta (0, 0)
Screenshot: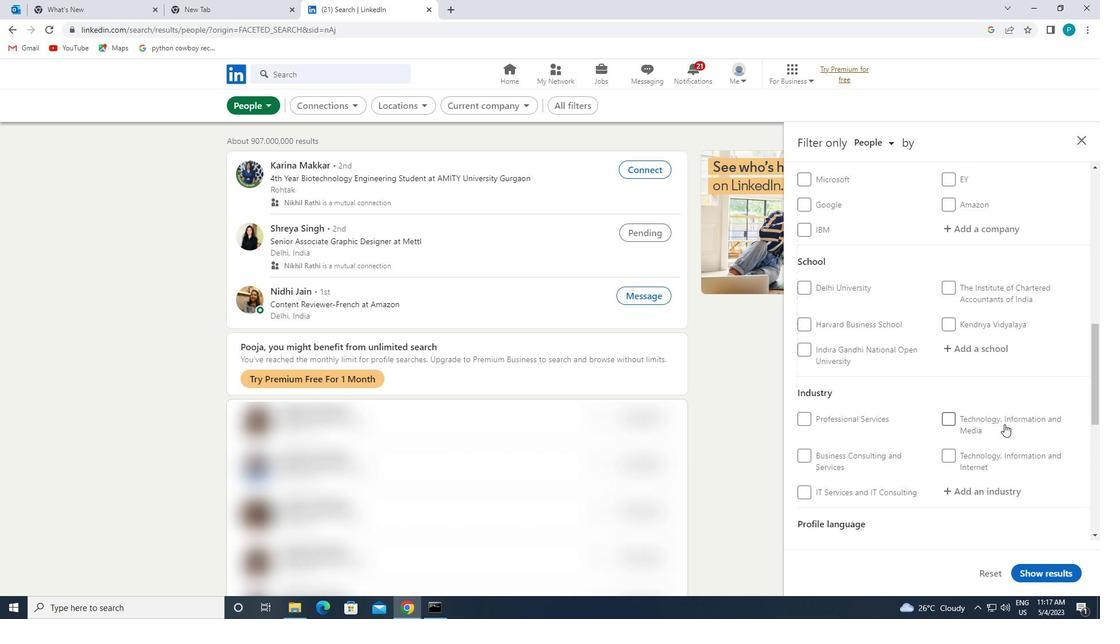 
Action: Mouse moved to (1016, 429)
Screenshot: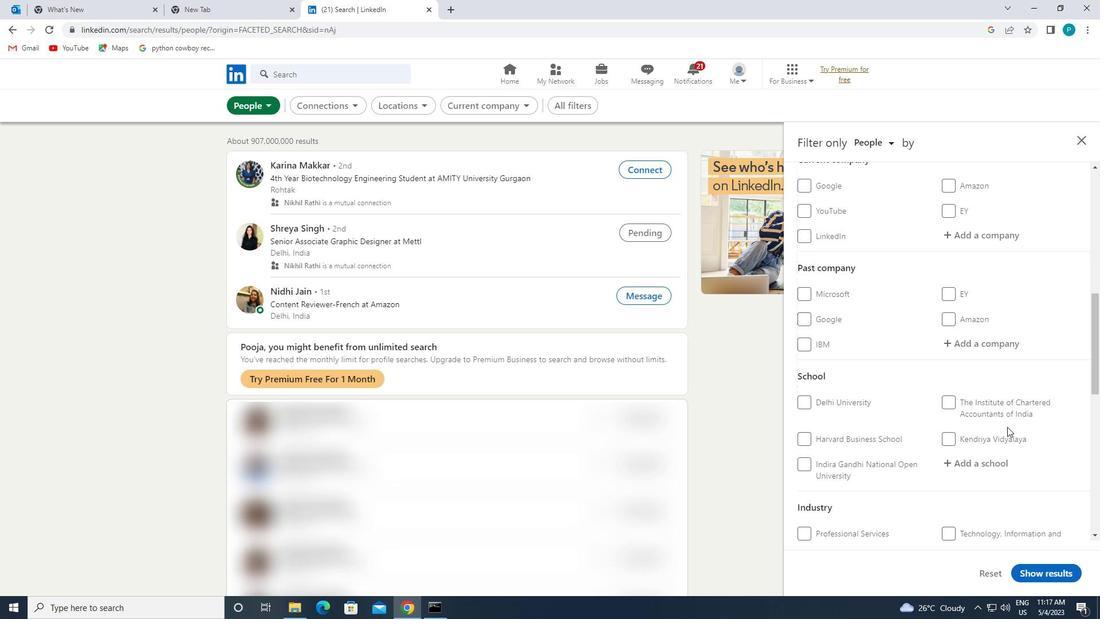 
Action: Mouse scrolled (1016, 430) with delta (0, 0)
Screenshot: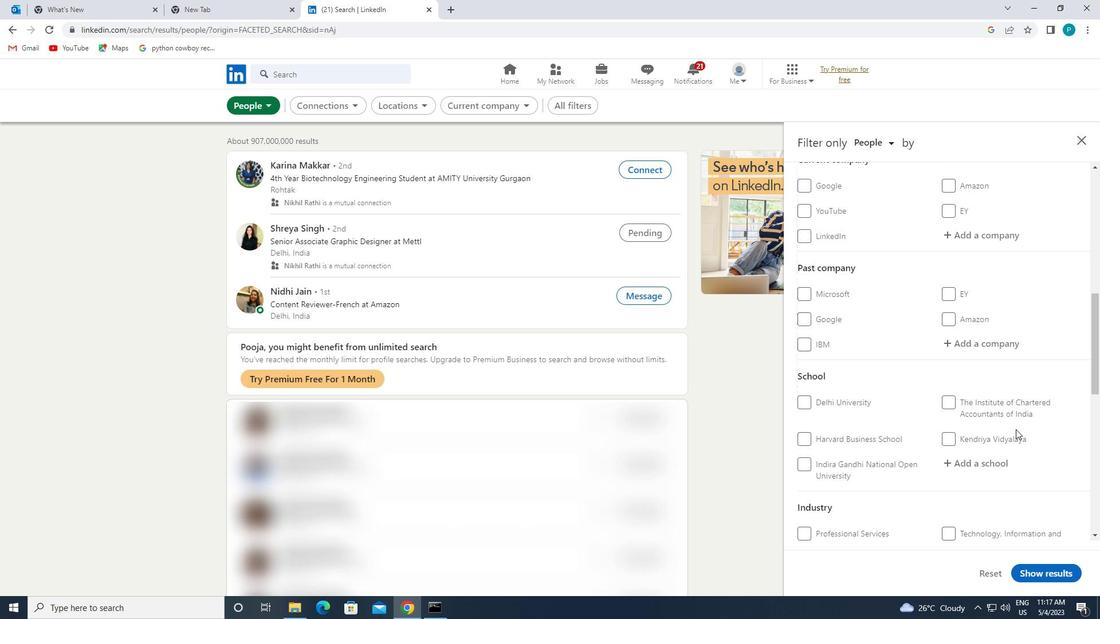 
Action: Mouse moved to (998, 359)
Screenshot: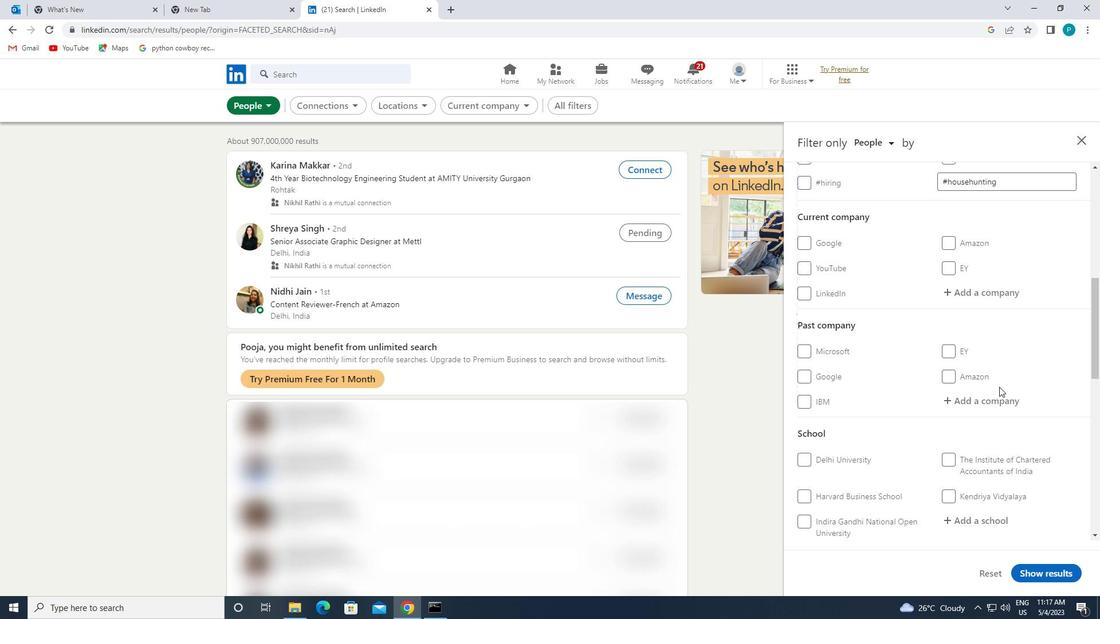 
Action: Mouse scrolled (998, 360) with delta (0, 0)
Screenshot: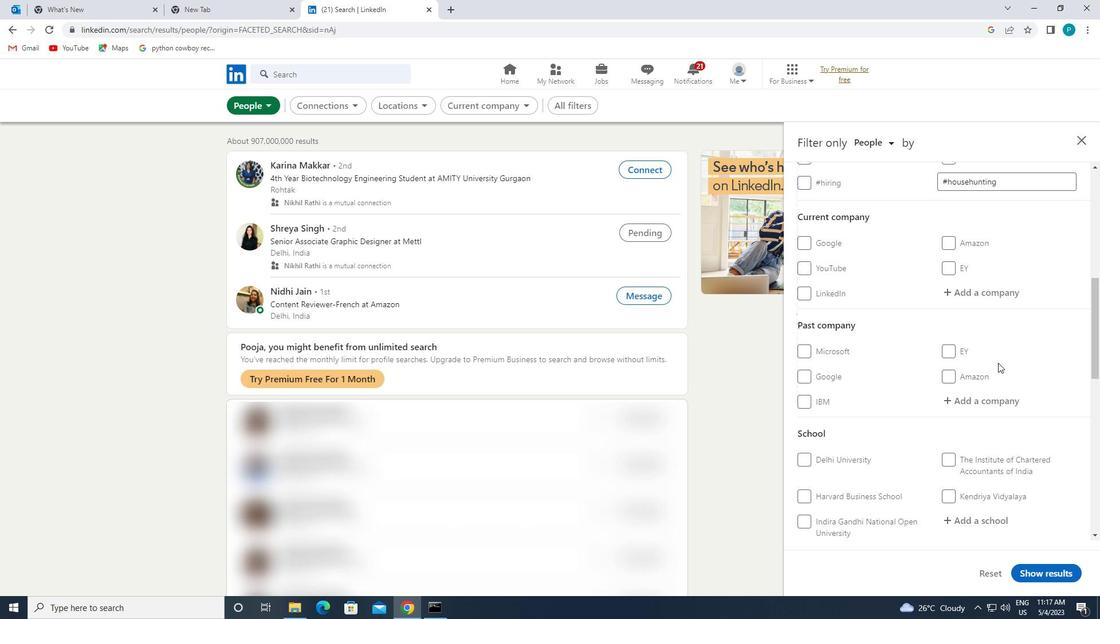 
Action: Mouse moved to (988, 345)
Screenshot: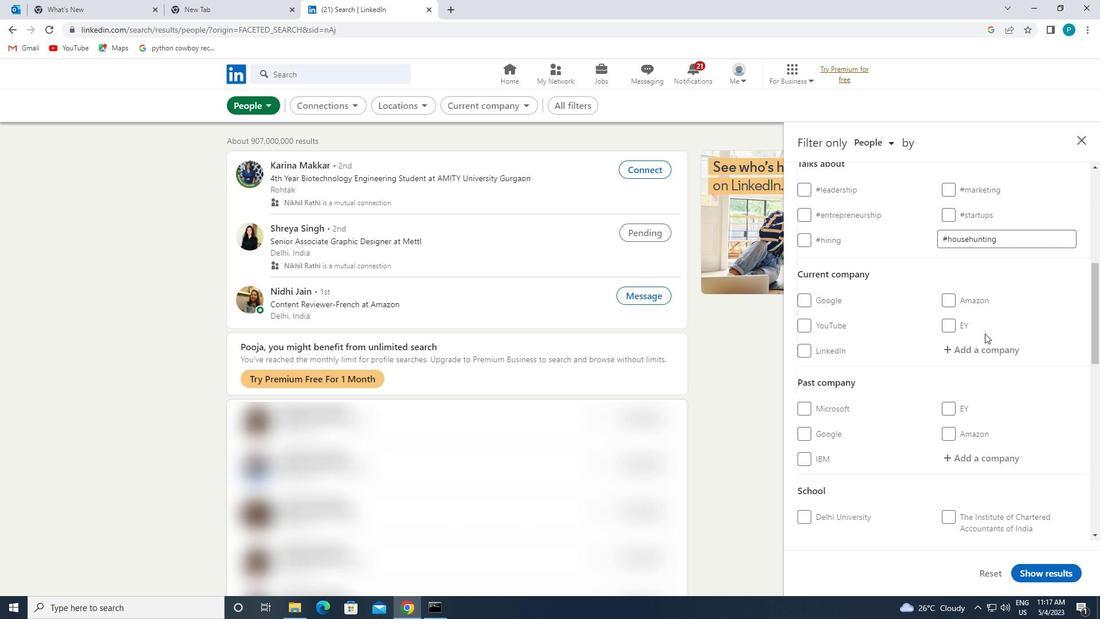 
Action: Mouse pressed left at (988, 345)
Screenshot: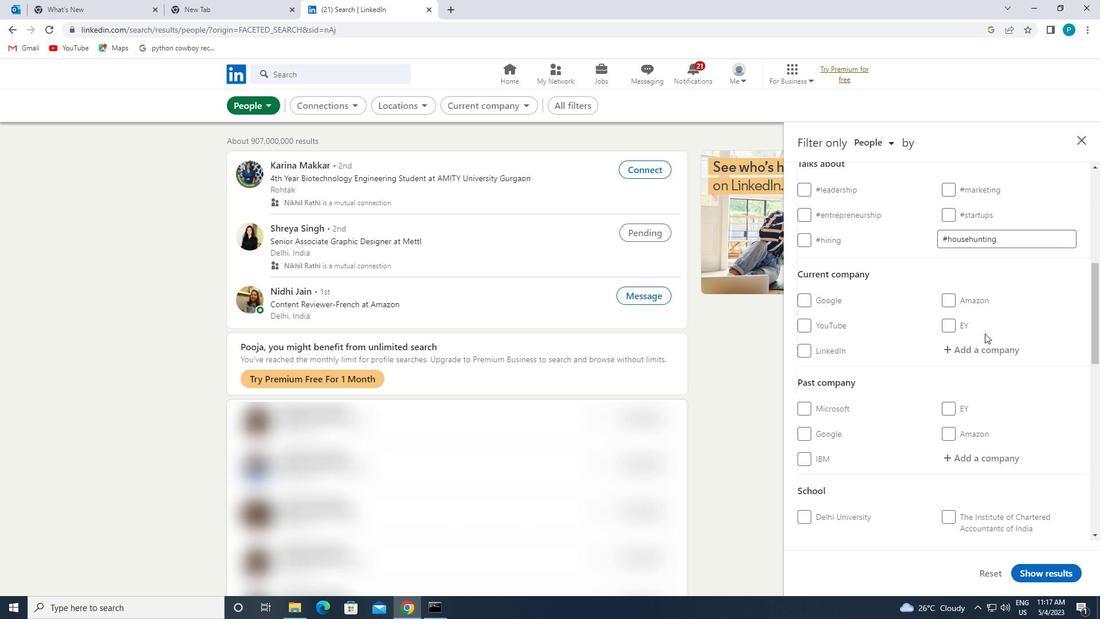 
Action: Mouse moved to (994, 363)
Screenshot: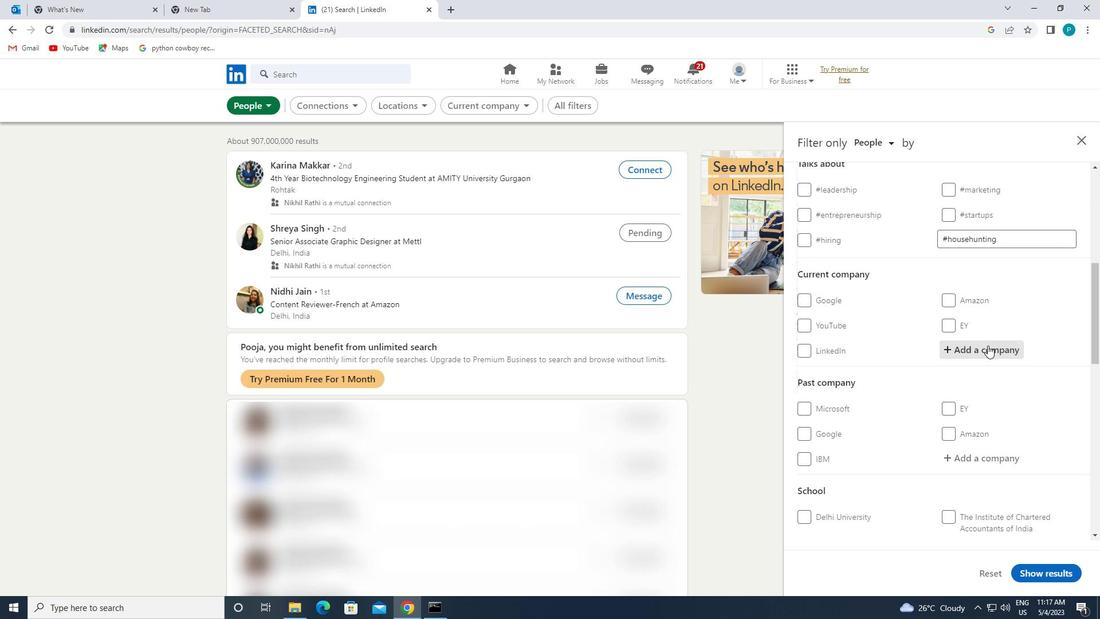 
Action: Key pressed <Key.caps_lock>V<Key.caps_lock>IRTUSA
Screenshot: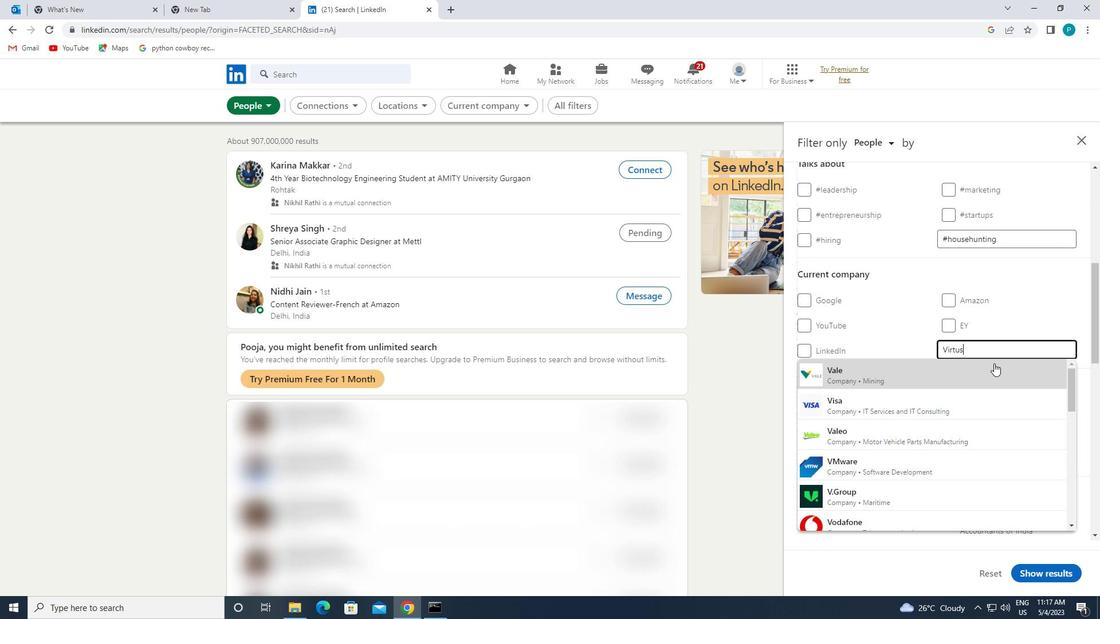 
Action: Mouse moved to (979, 366)
Screenshot: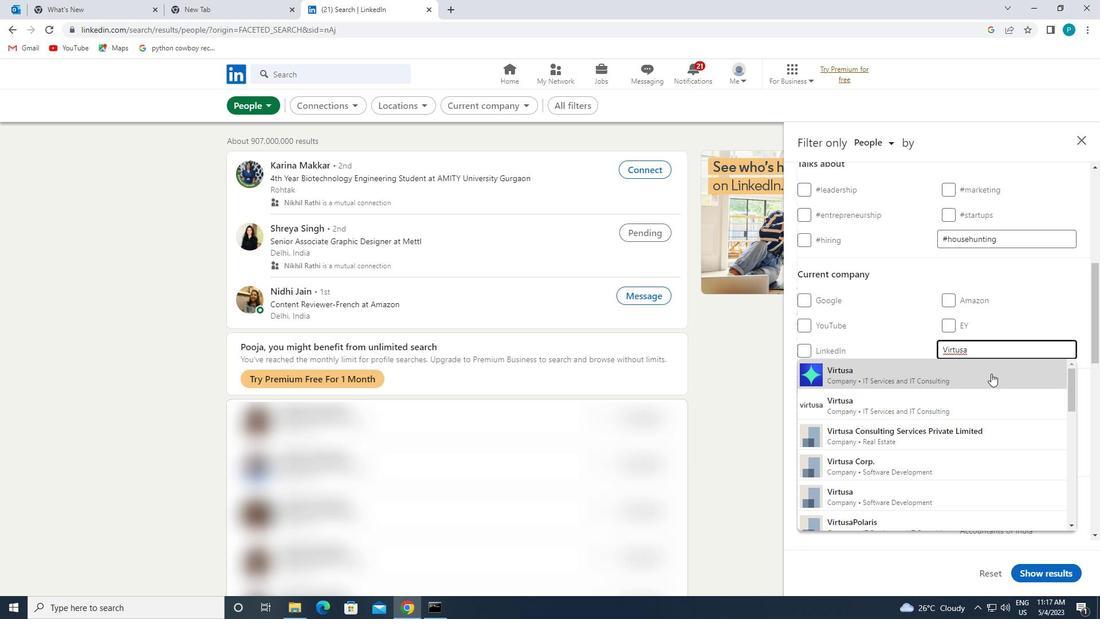
Action: Mouse pressed left at (979, 366)
Screenshot: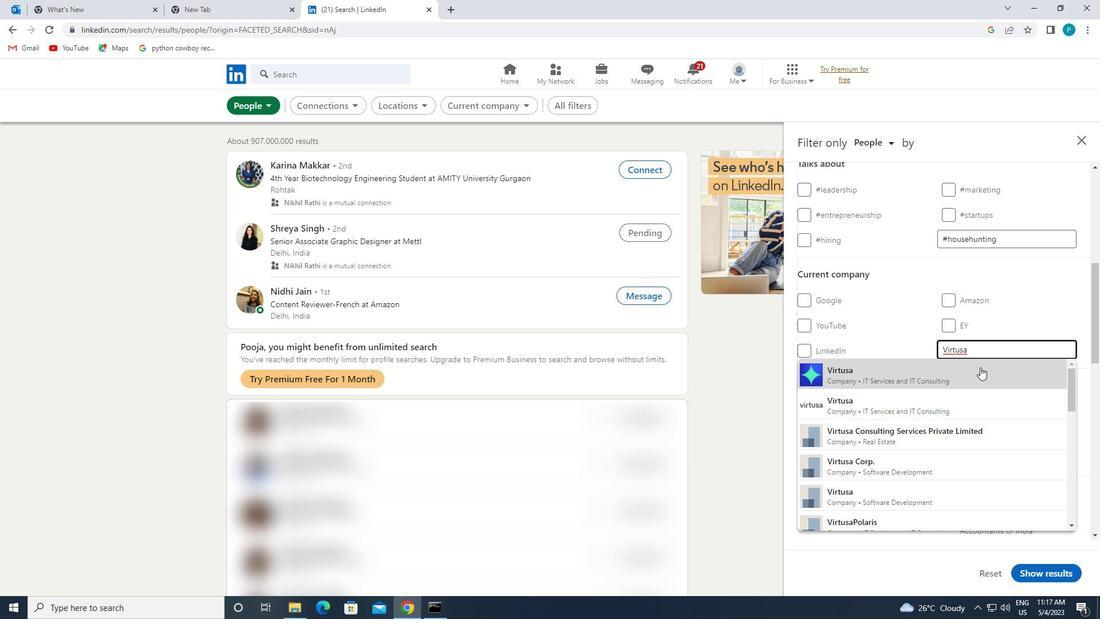 
Action: Mouse moved to (978, 366)
Screenshot: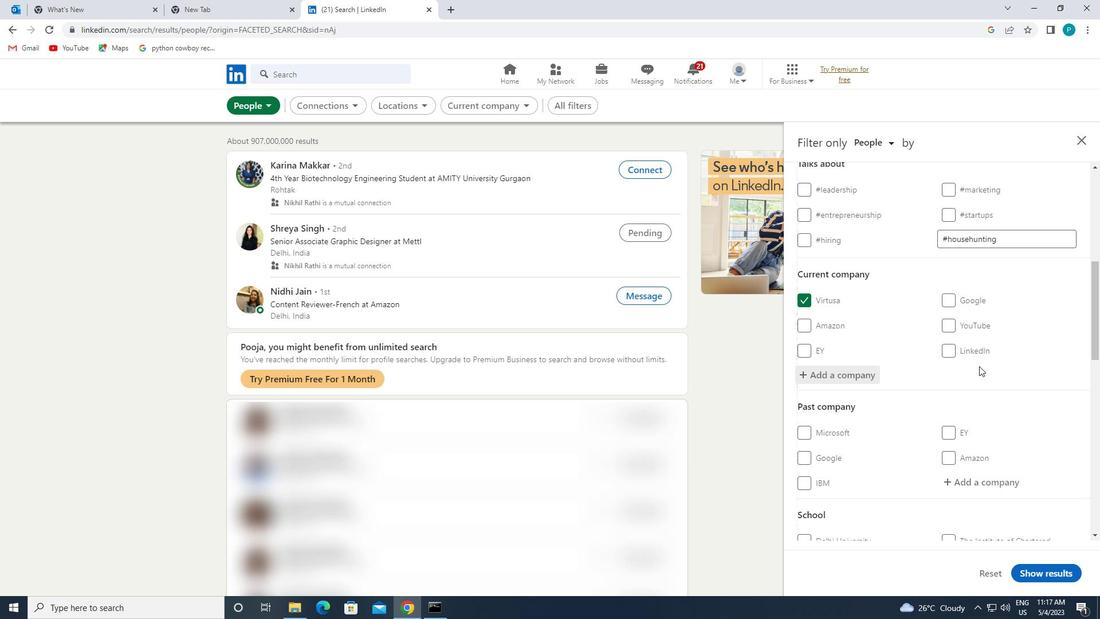 
Action: Mouse scrolled (978, 365) with delta (0, 0)
Screenshot: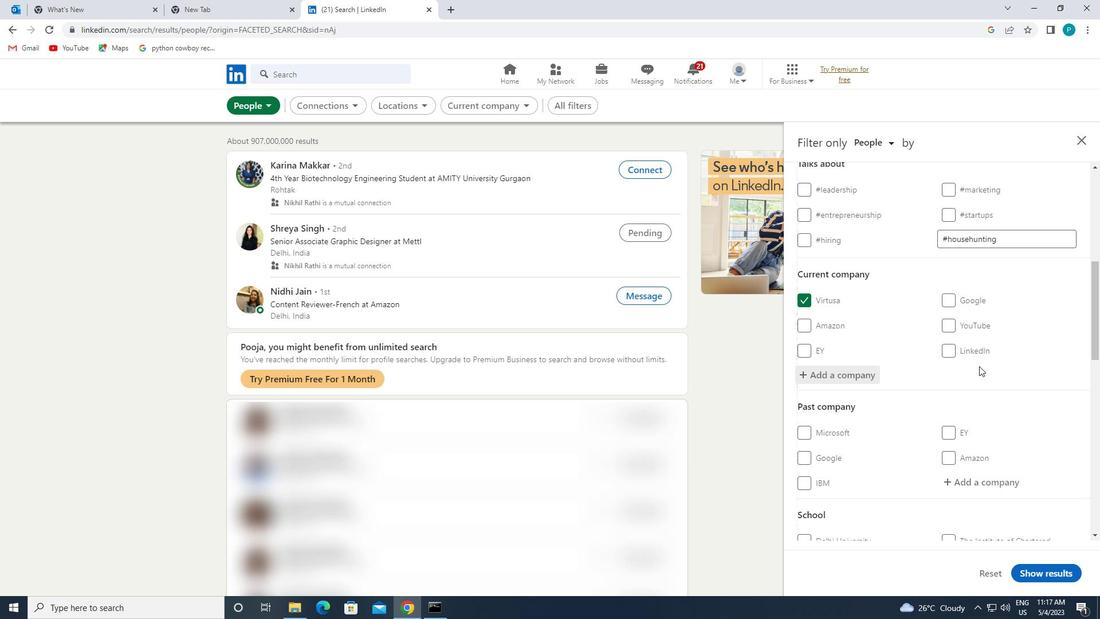 
Action: Mouse moved to (977, 368)
Screenshot: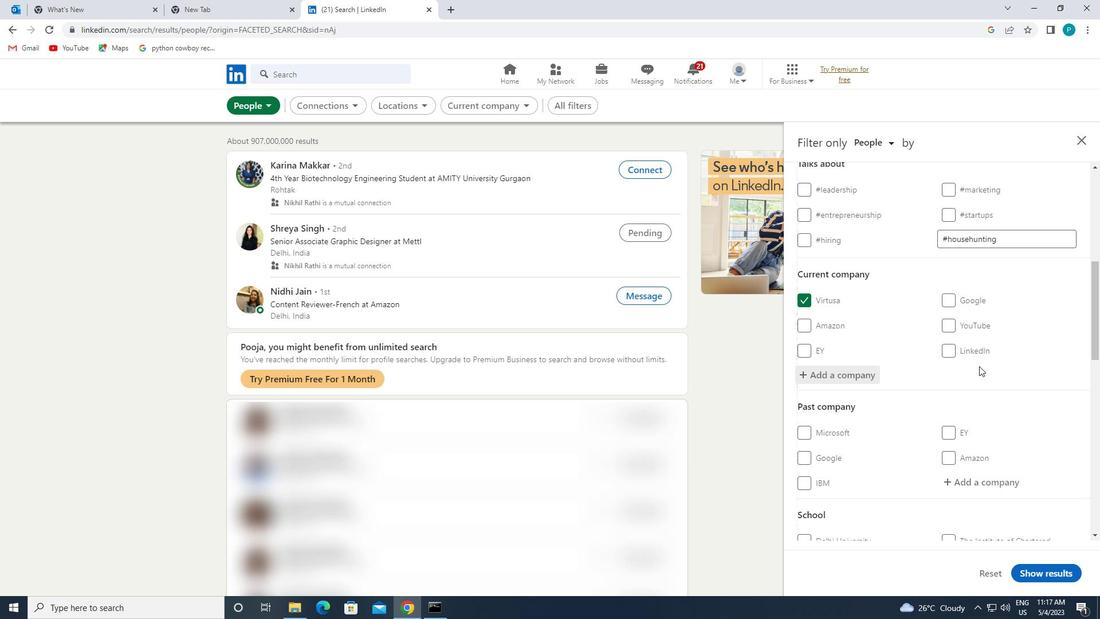 
Action: Mouse scrolled (977, 367) with delta (0, 0)
Screenshot: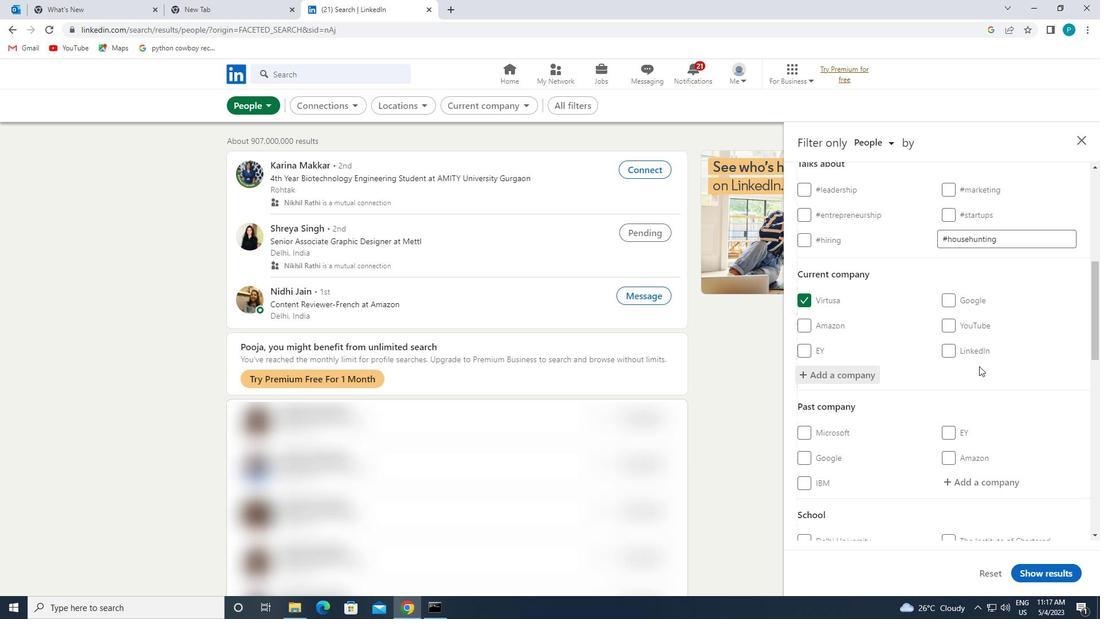 
Action: Mouse moved to (972, 411)
Screenshot: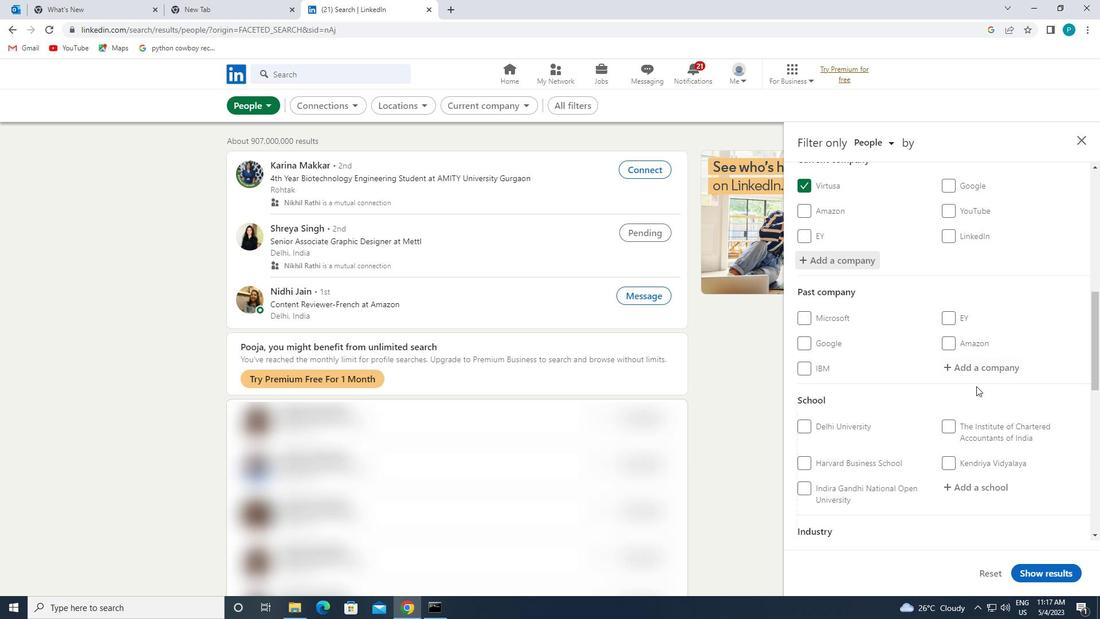 
Action: Mouse scrolled (972, 411) with delta (0, 0)
Screenshot: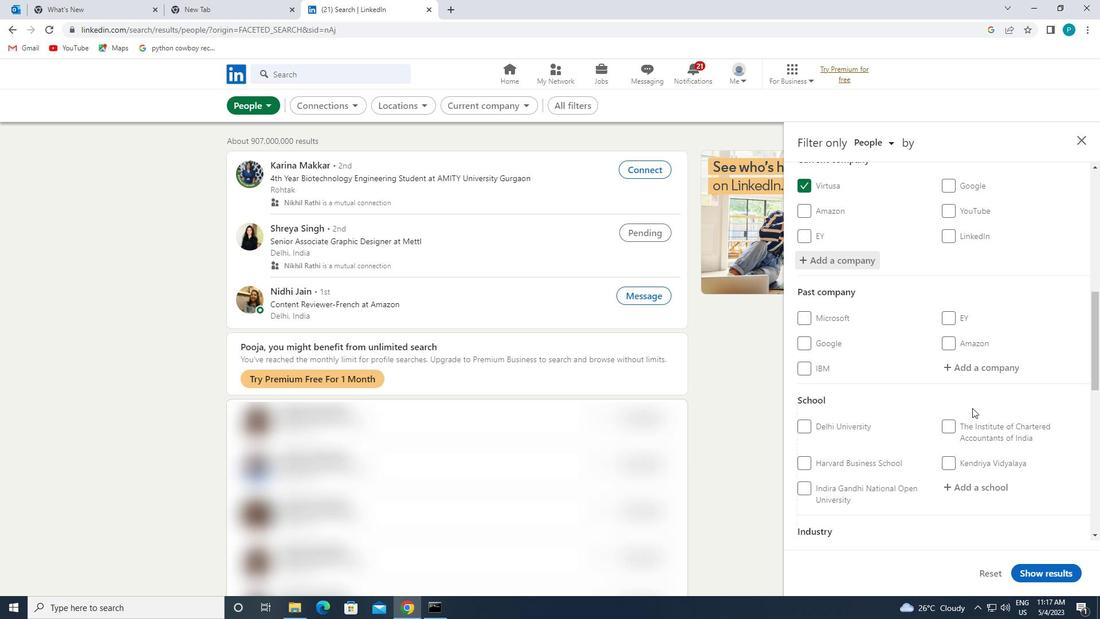 
Action: Mouse moved to (972, 425)
Screenshot: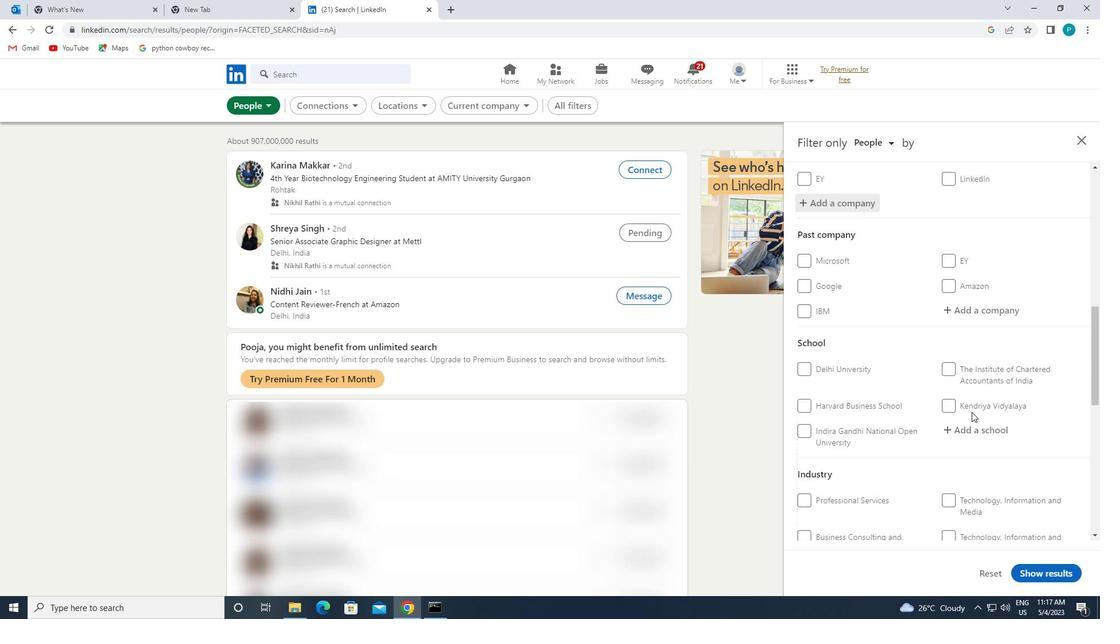 
Action: Mouse pressed left at (972, 425)
Screenshot: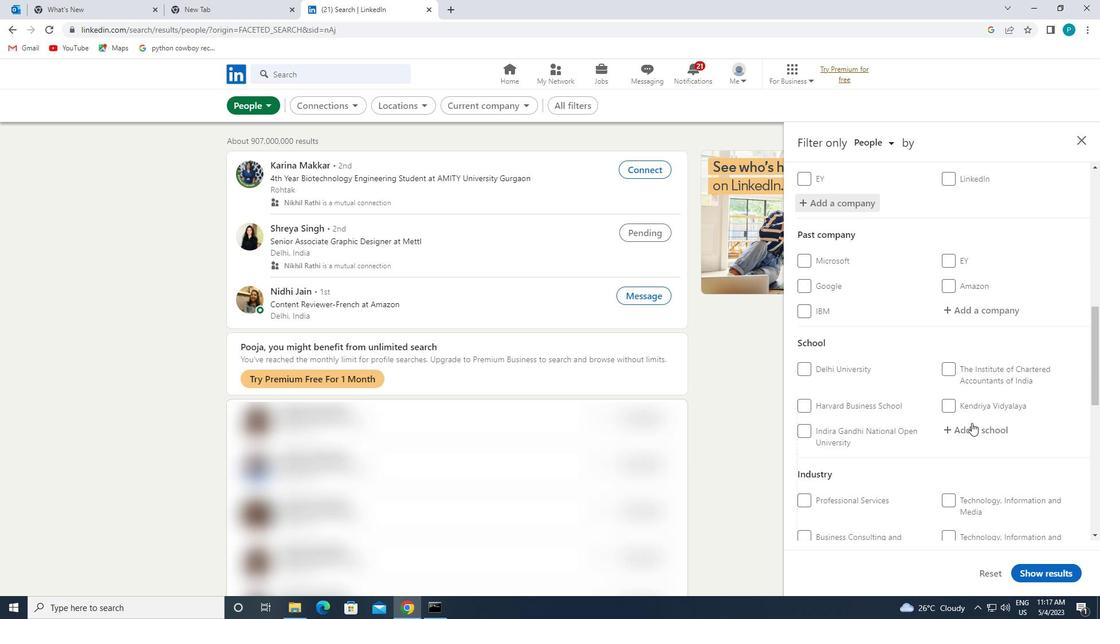
Action: Mouse moved to (1027, 464)
Screenshot: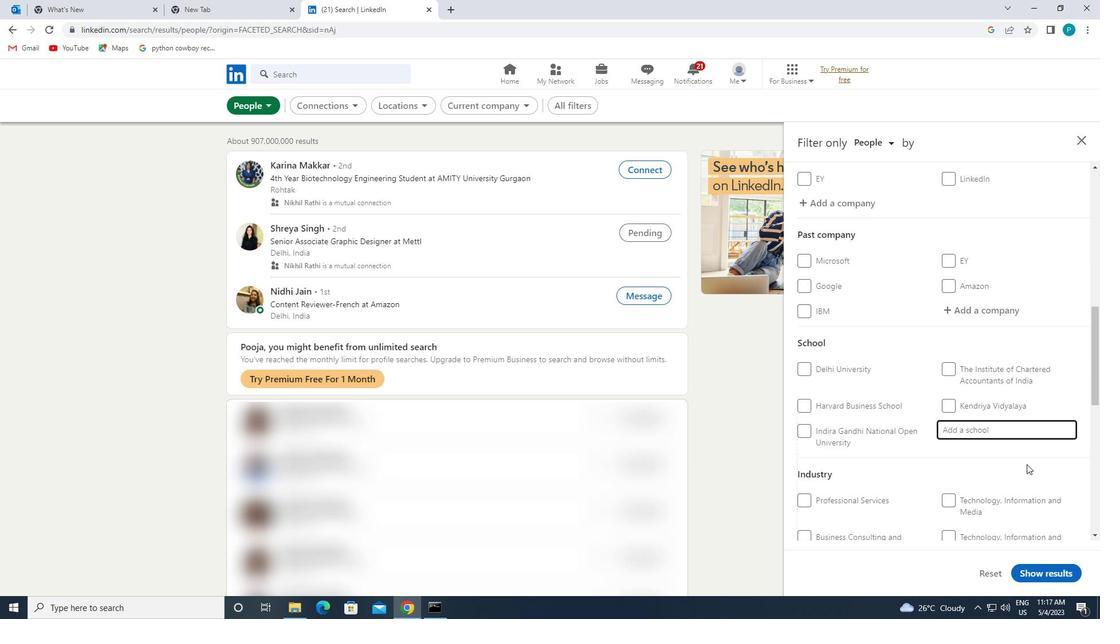 
Action: Key pressed <Key.caps_lock>S<Key.caps_lock>HRI<Key.space><Key.caps_lock>M<Key.caps_lock>ATA
Screenshot: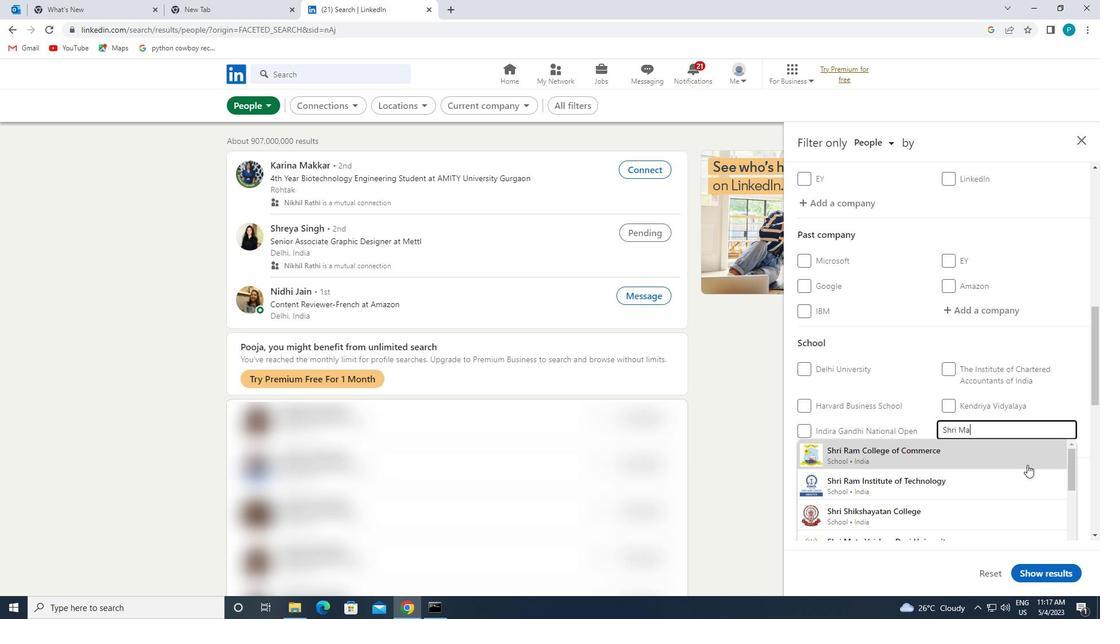 
Action: Mouse moved to (1012, 459)
Screenshot: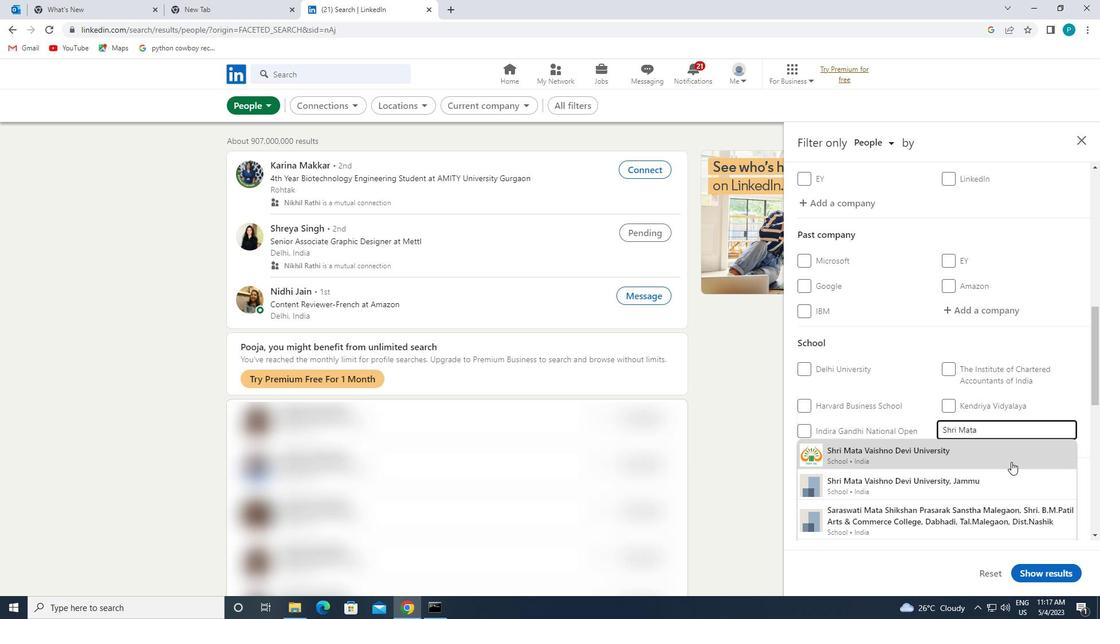
Action: Mouse pressed left at (1012, 459)
Screenshot: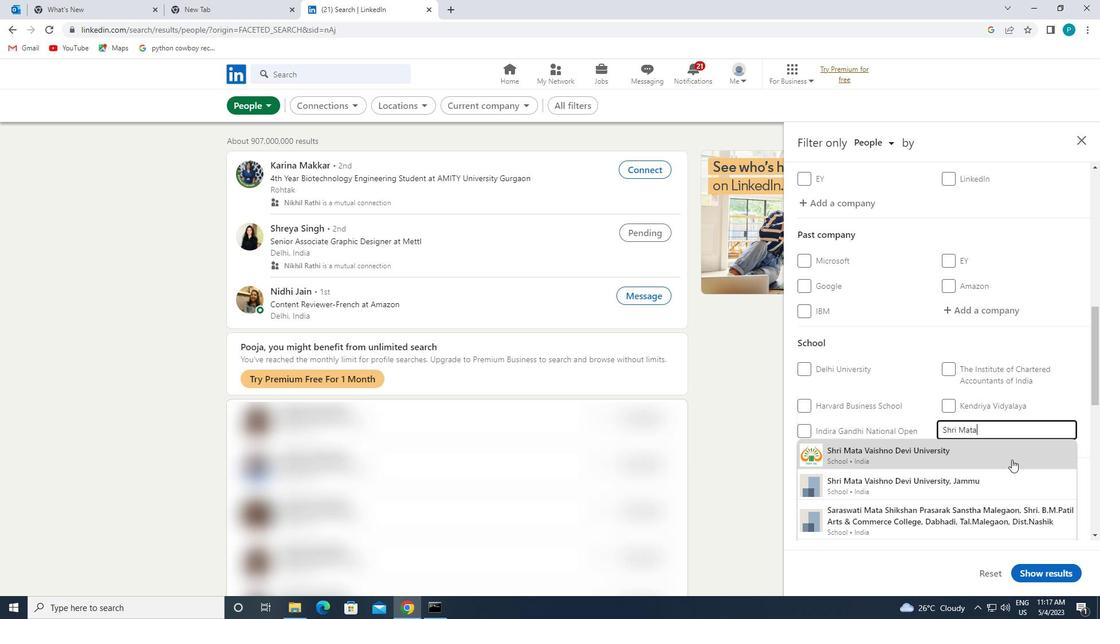 
Action: Mouse scrolled (1012, 459) with delta (0, 0)
Screenshot: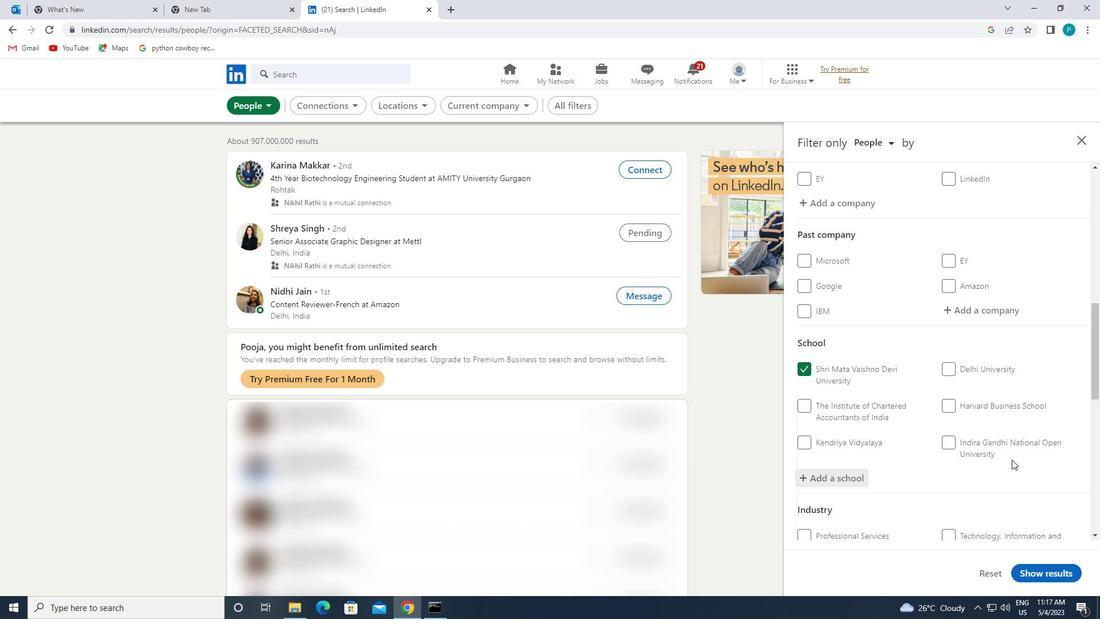 
Action: Mouse scrolled (1012, 459) with delta (0, 0)
Screenshot: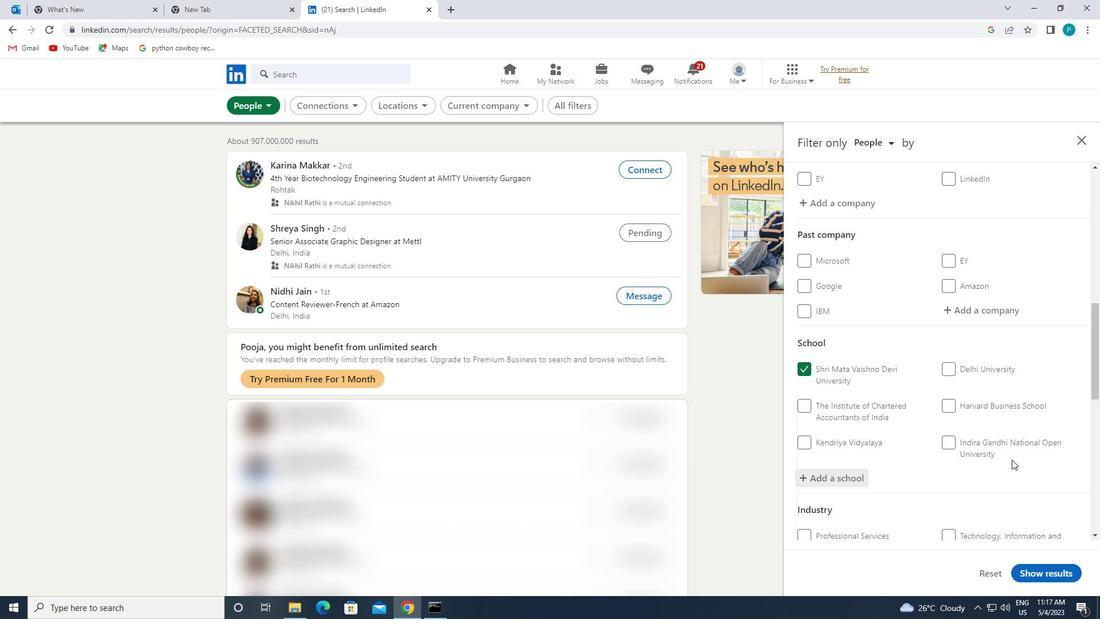 
Action: Mouse moved to (1007, 486)
Screenshot: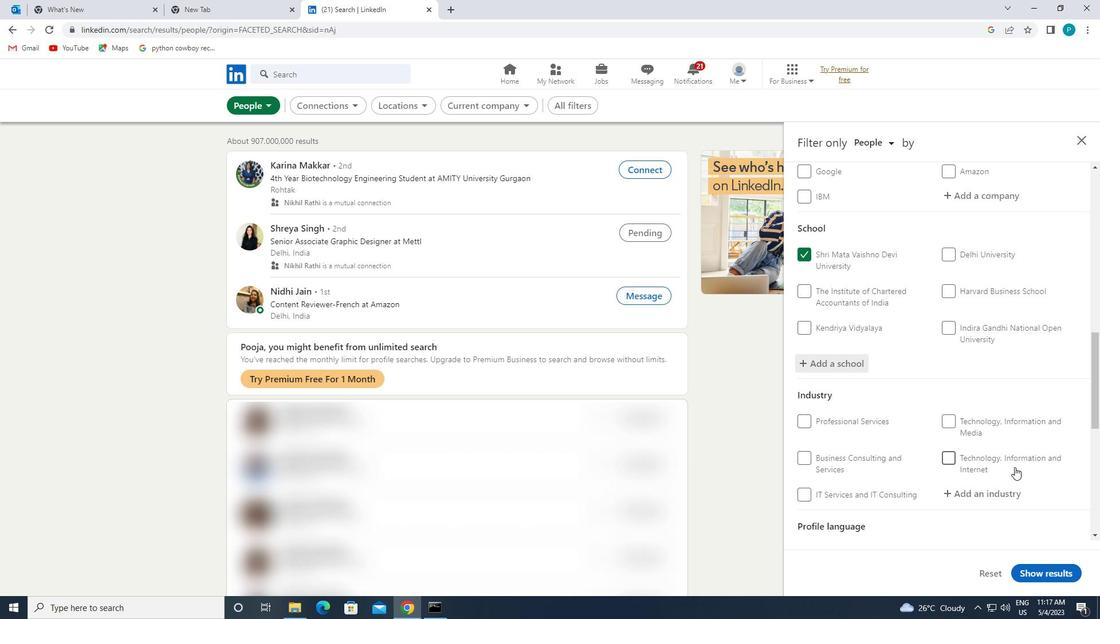 
Action: Mouse pressed left at (1007, 486)
Screenshot: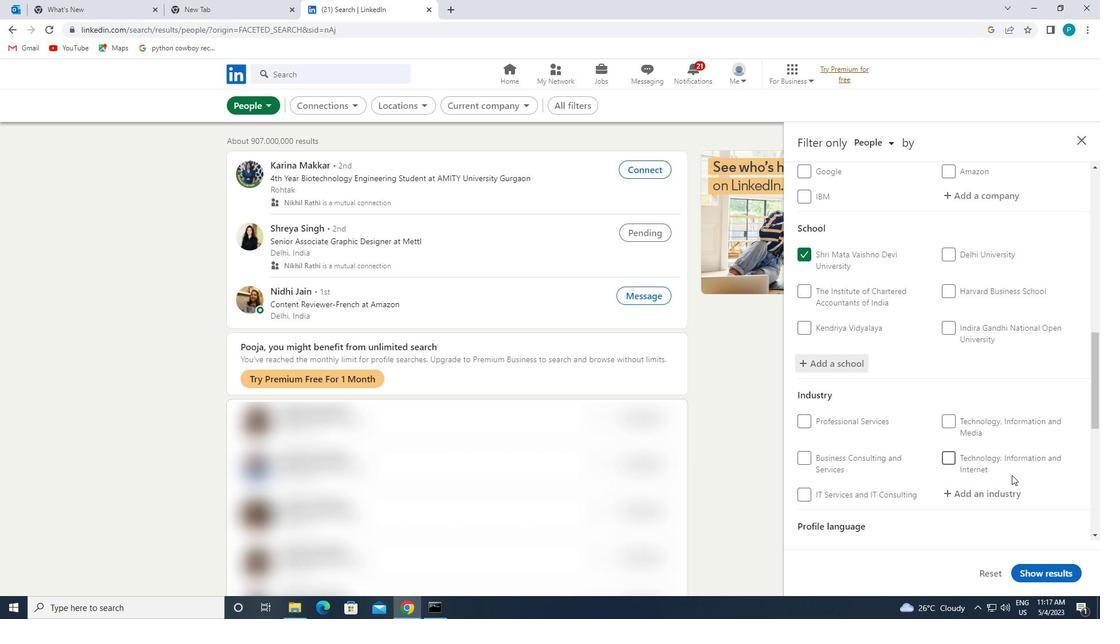 
Action: Mouse moved to (1085, 542)
Screenshot: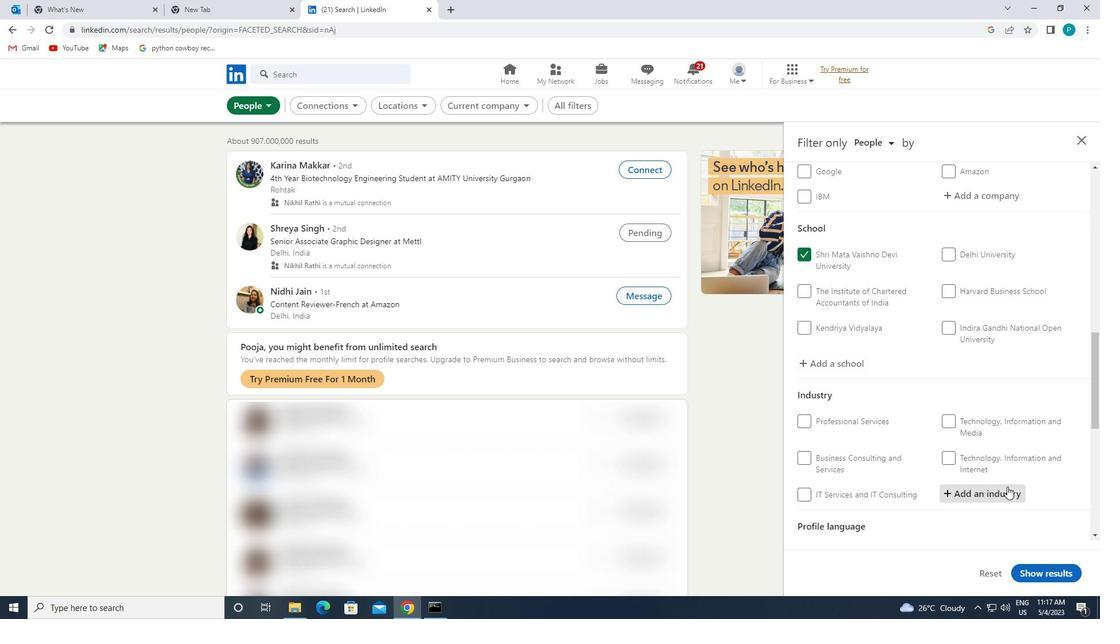 
Action: Key pressed <Key.caps_lock>C<Key.caps_lock>ONSERVATION
Screenshot: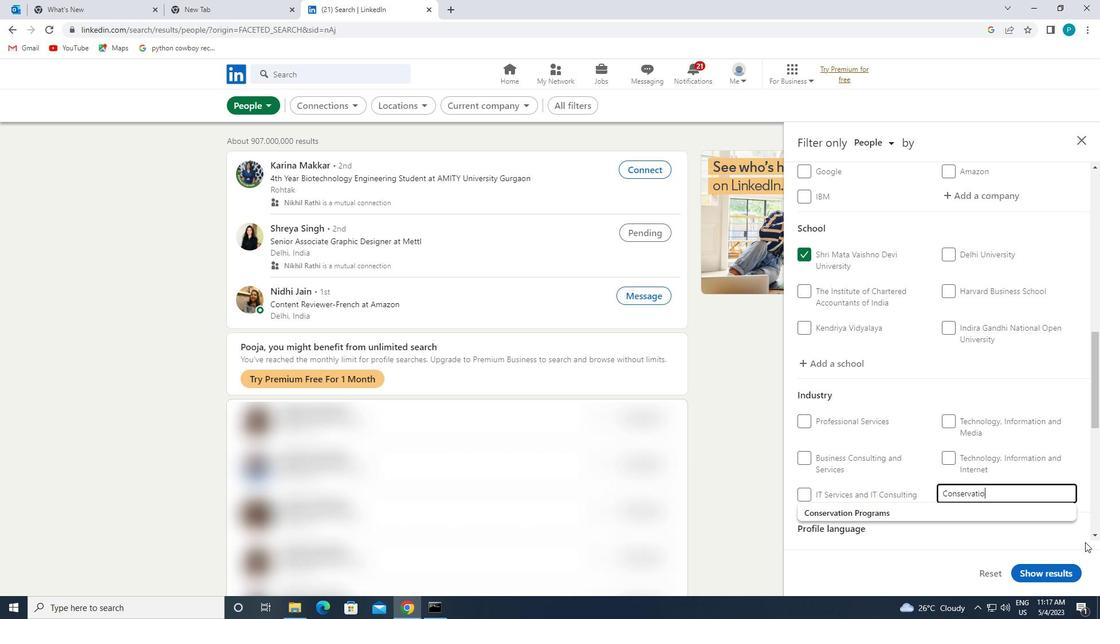 
Action: Mouse moved to (991, 509)
Screenshot: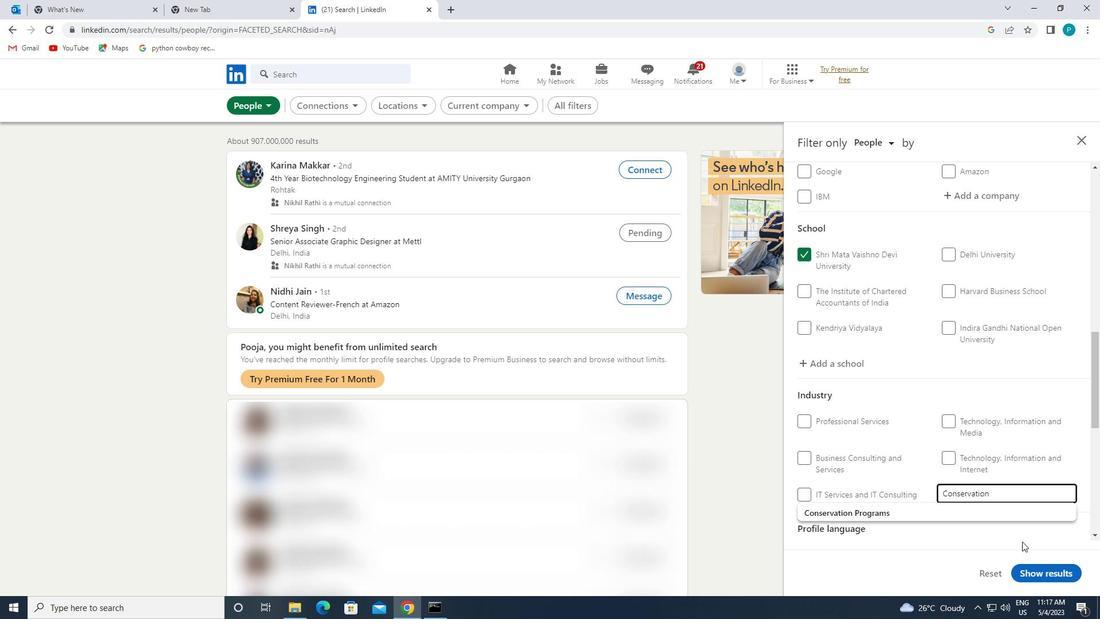 
Action: Mouse pressed left at (991, 509)
Screenshot: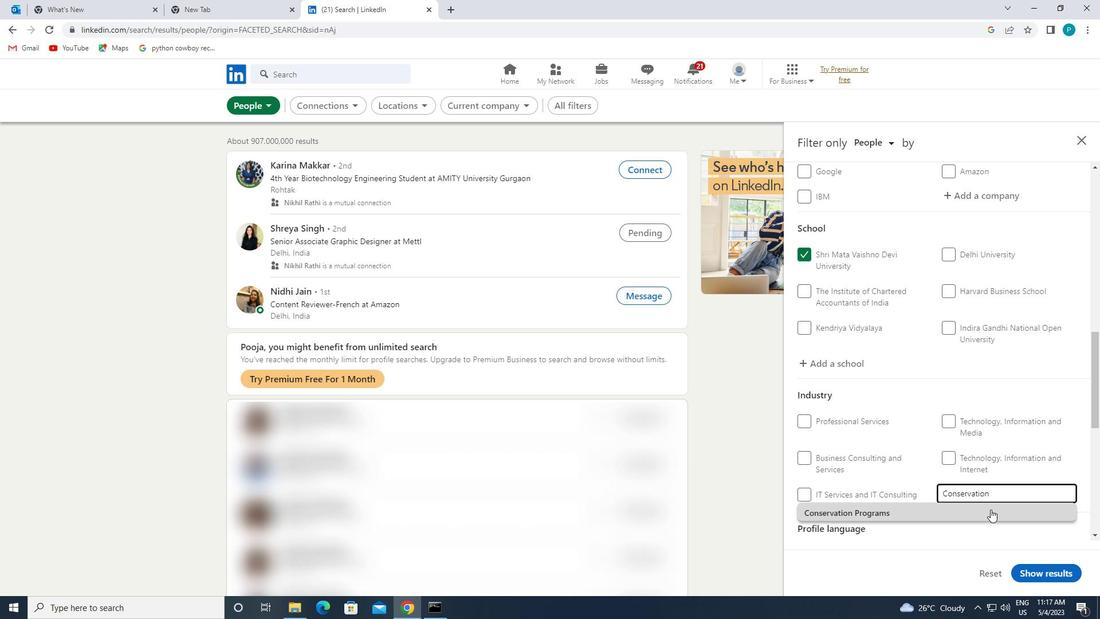 
Action: Mouse scrolled (991, 509) with delta (0, 0)
Screenshot: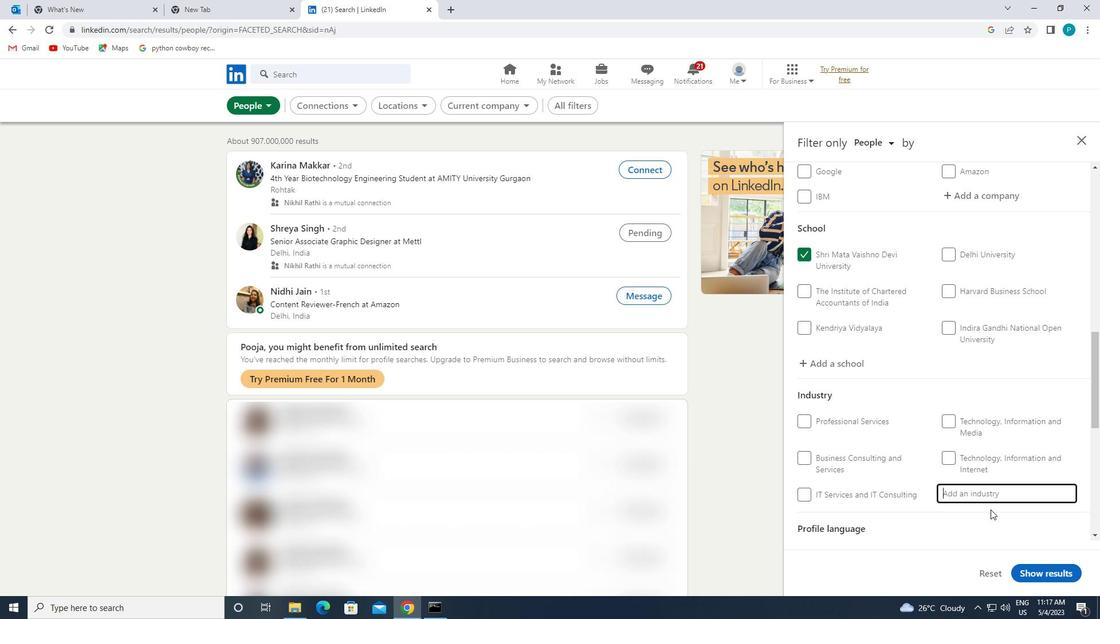 
Action: Mouse scrolled (991, 509) with delta (0, 0)
Screenshot: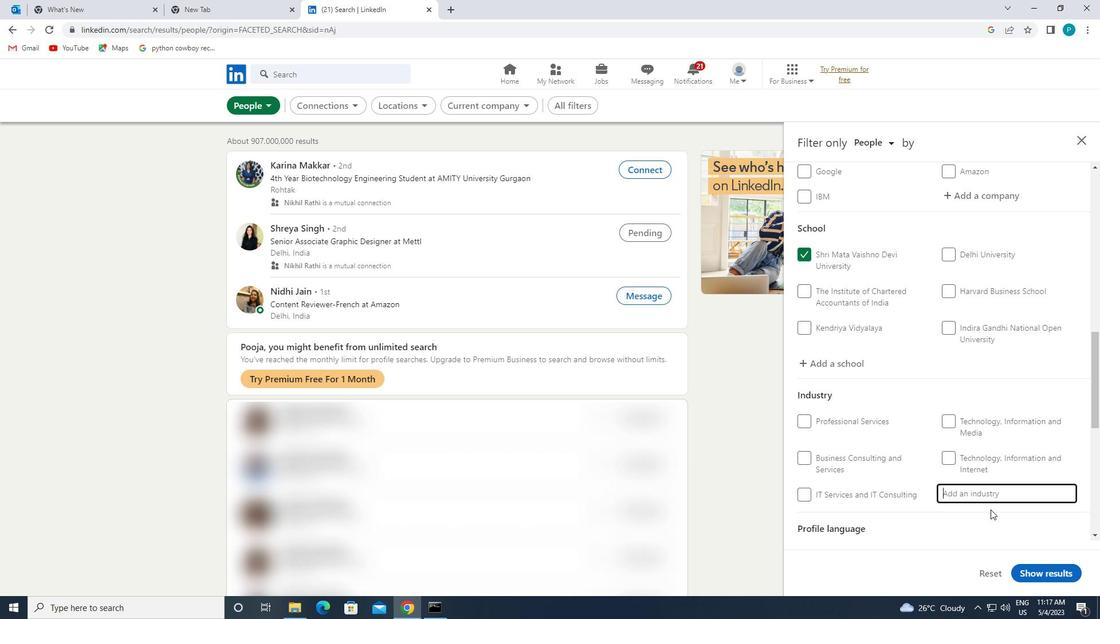 
Action: Mouse moved to (991, 507)
Screenshot: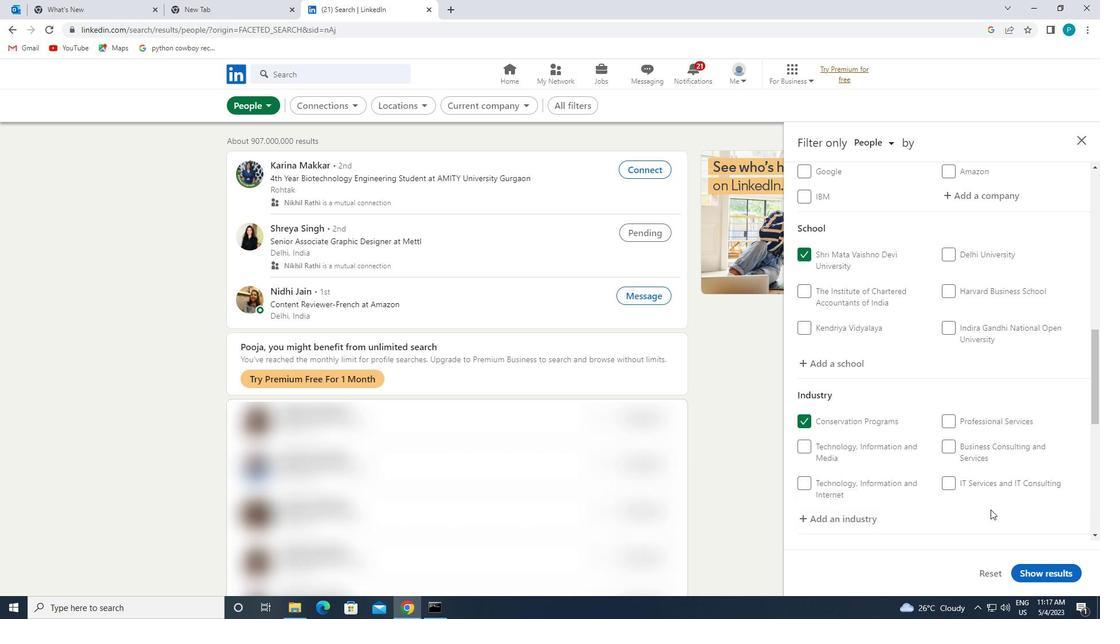 
Action: Mouse scrolled (991, 506) with delta (0, 0)
Screenshot: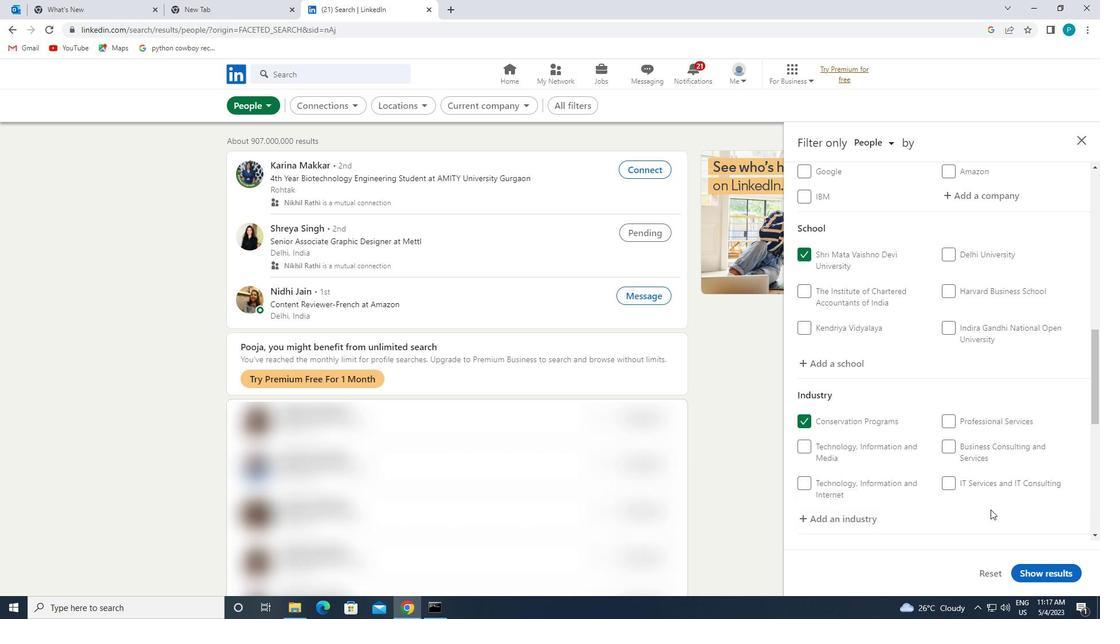 
Action: Mouse moved to (991, 503)
Screenshot: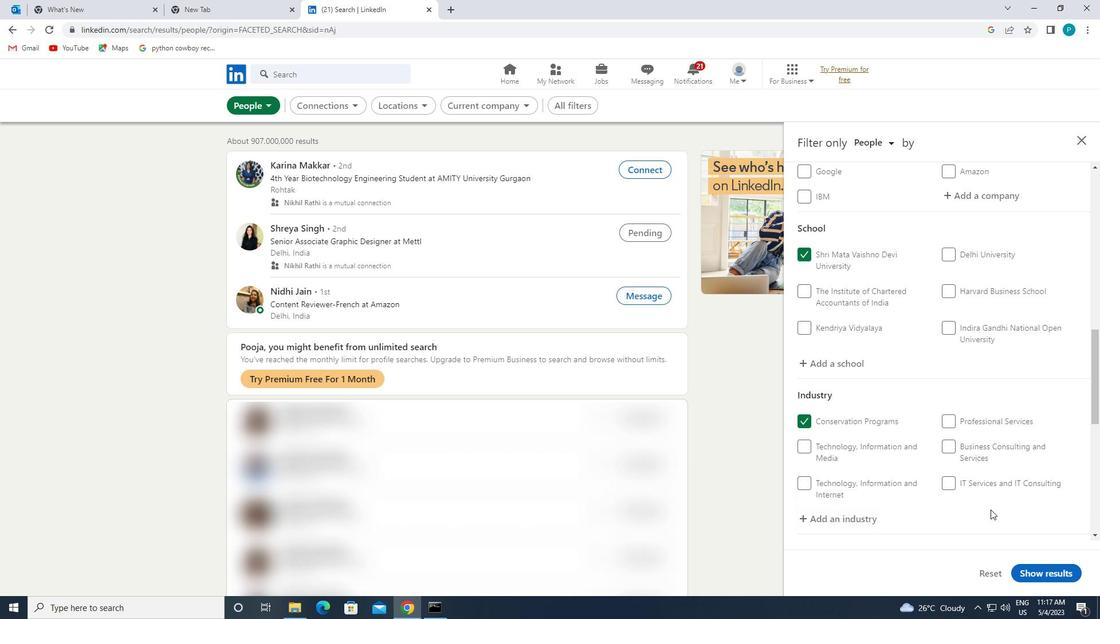 
Action: Mouse scrolled (991, 503) with delta (0, 0)
Screenshot: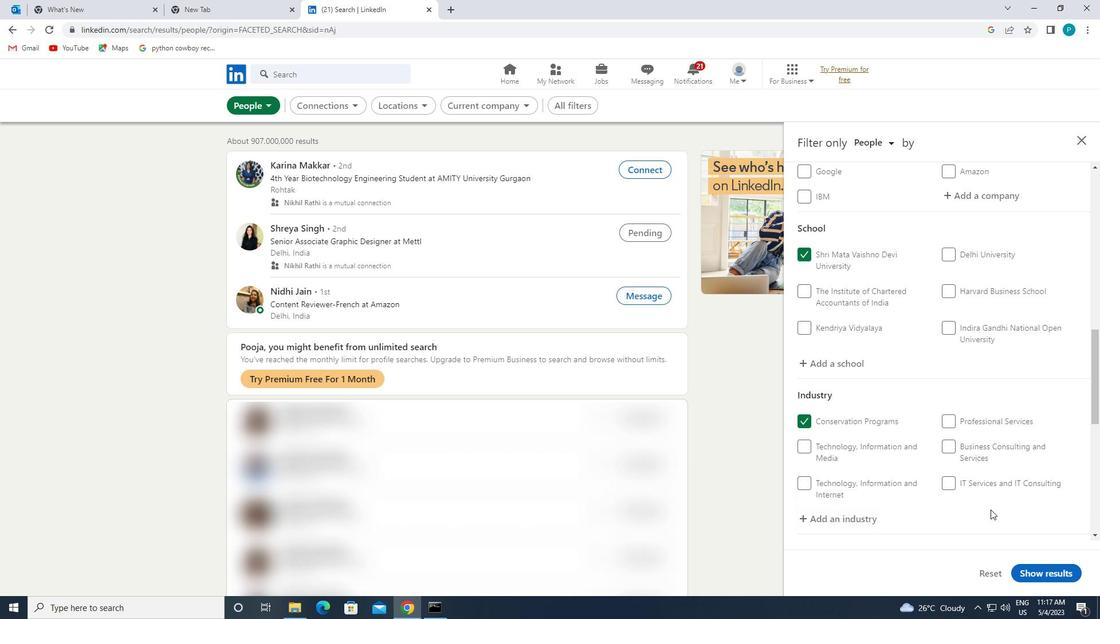 
Action: Mouse moved to (876, 488)
Screenshot: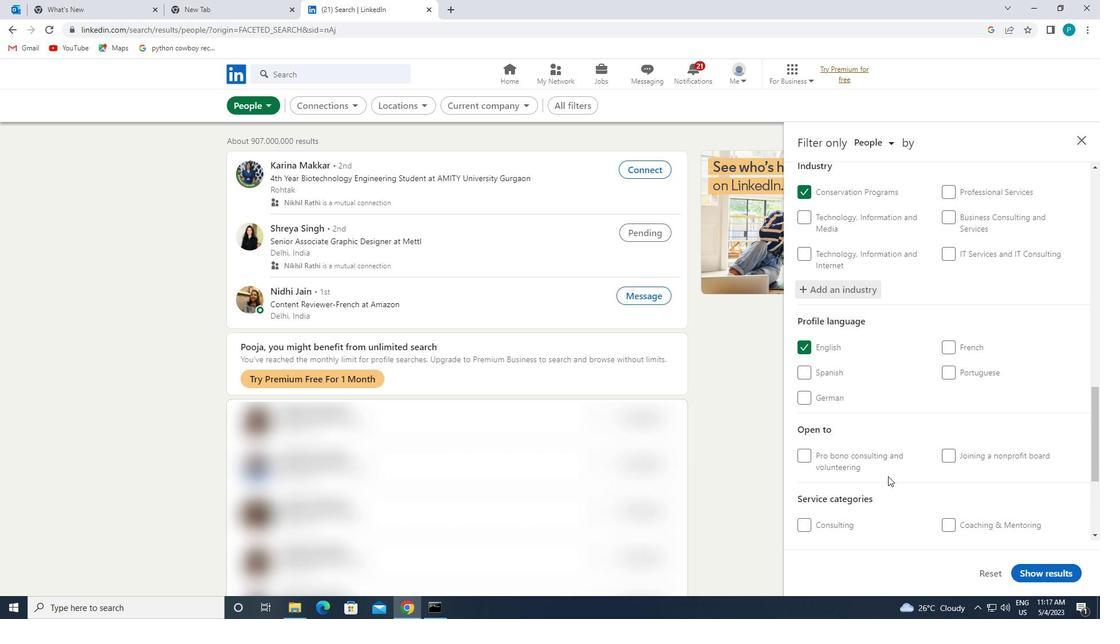 
Action: Mouse scrolled (876, 487) with delta (0, 0)
Screenshot: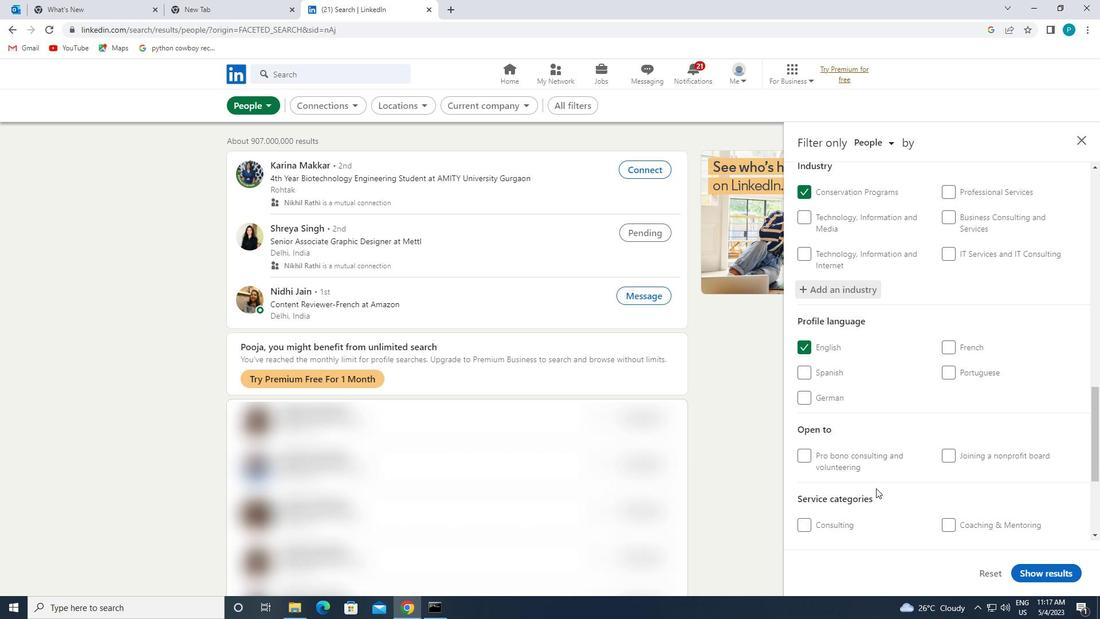 
Action: Mouse moved to (876, 488)
Screenshot: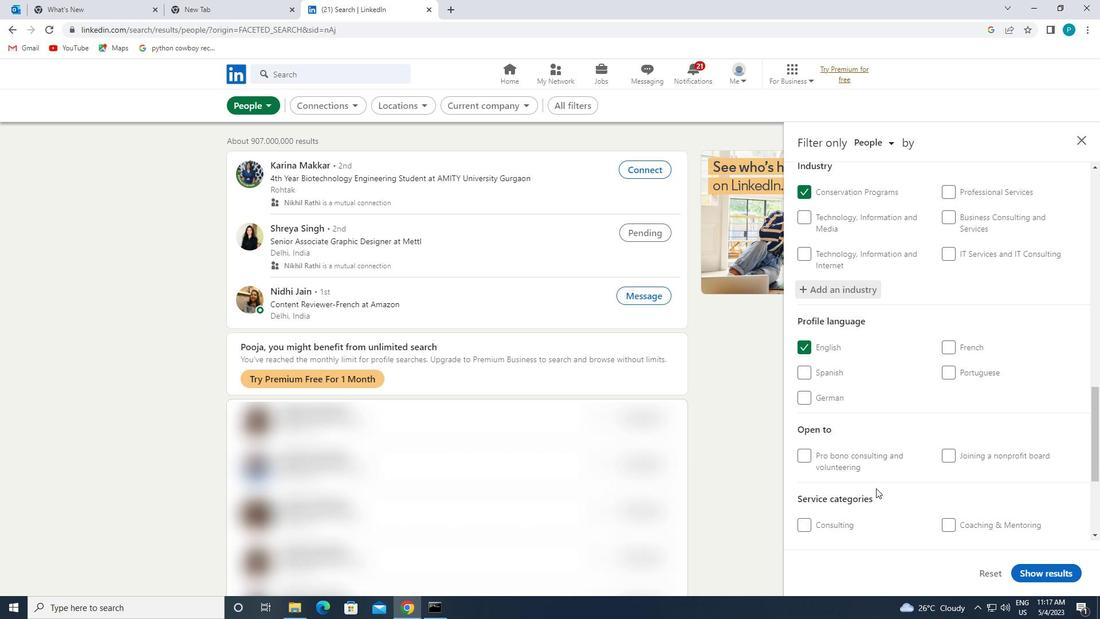 
Action: Mouse scrolled (876, 487) with delta (0, 0)
Screenshot: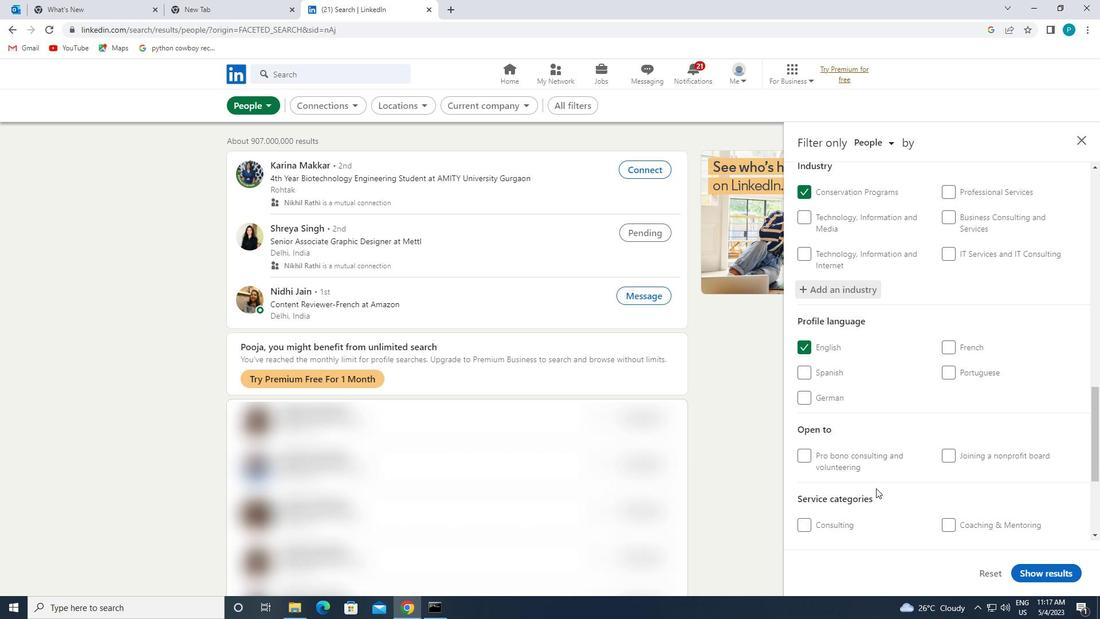 
Action: Mouse moved to (983, 460)
Screenshot: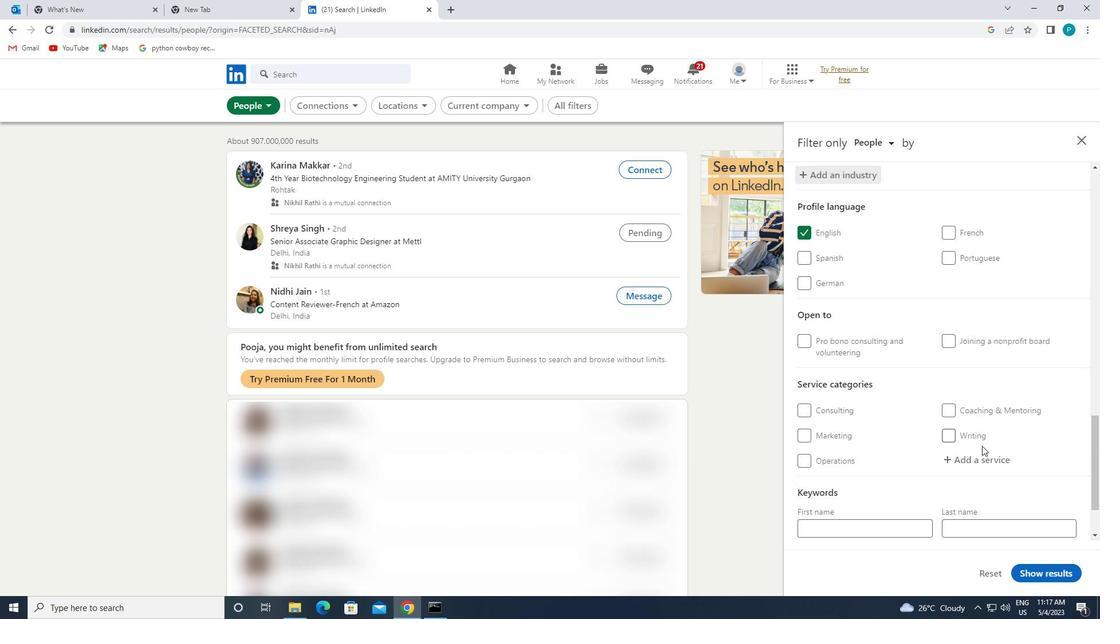 
Action: Mouse pressed left at (983, 460)
Screenshot: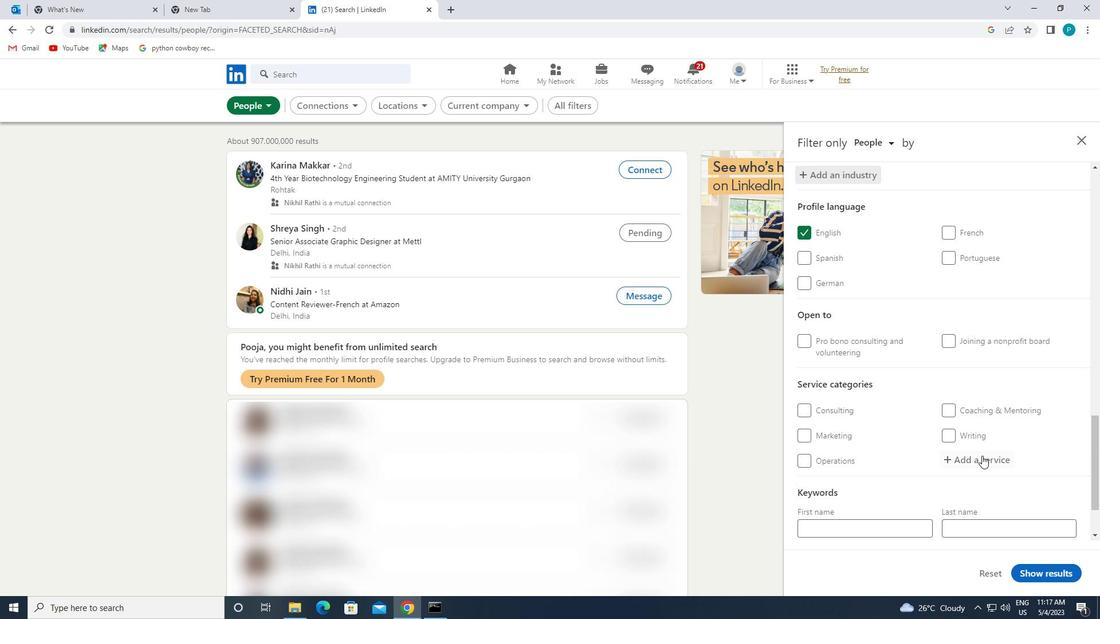 
Action: Mouse moved to (1008, 475)
Screenshot: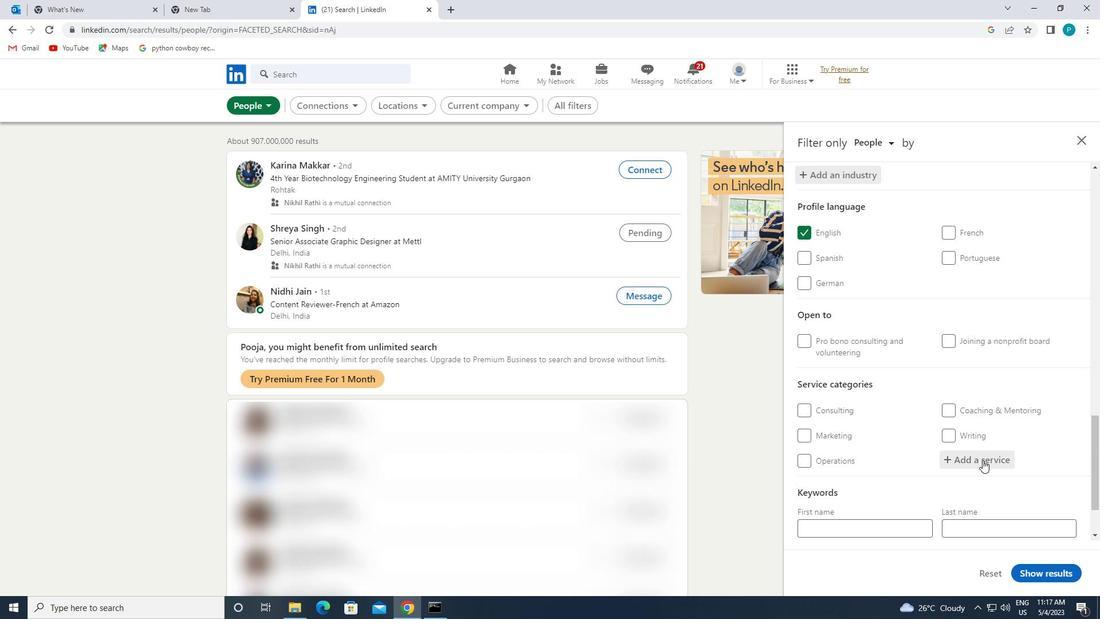 
Action: Key pressed <Key.caps_lock>DJ
Screenshot: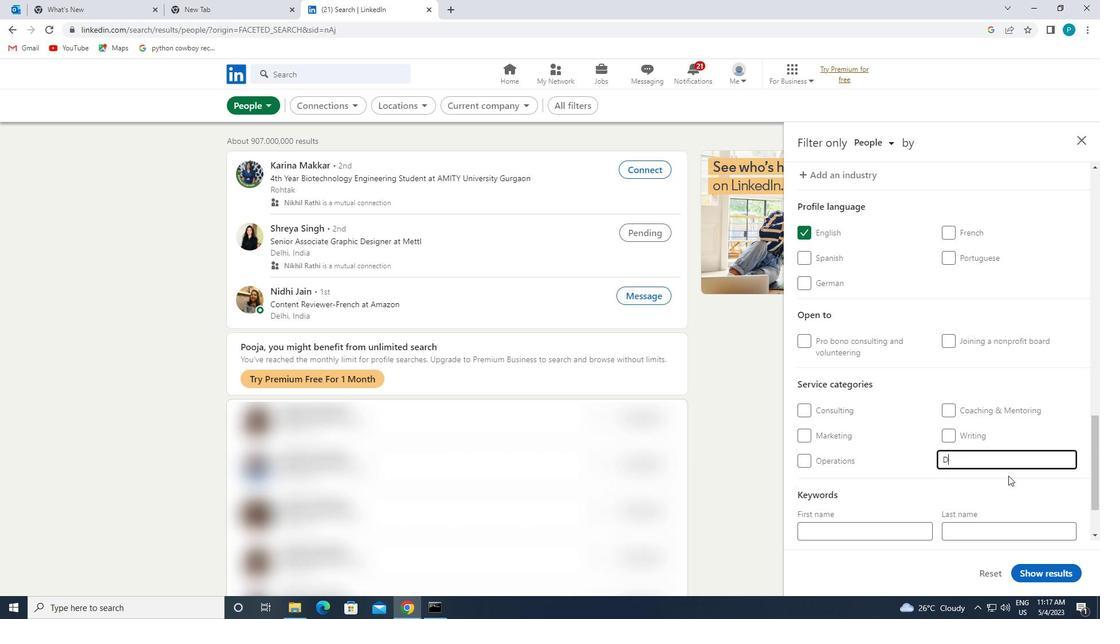 
Action: Mouse moved to (954, 473)
Screenshot: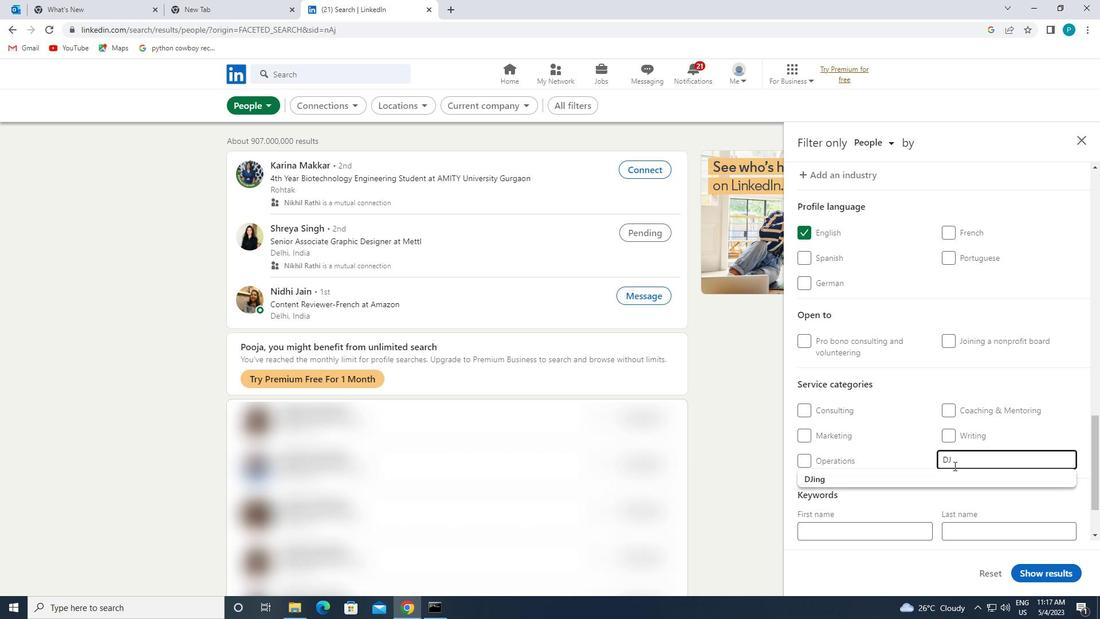 
Action: Mouse pressed left at (954, 473)
Screenshot: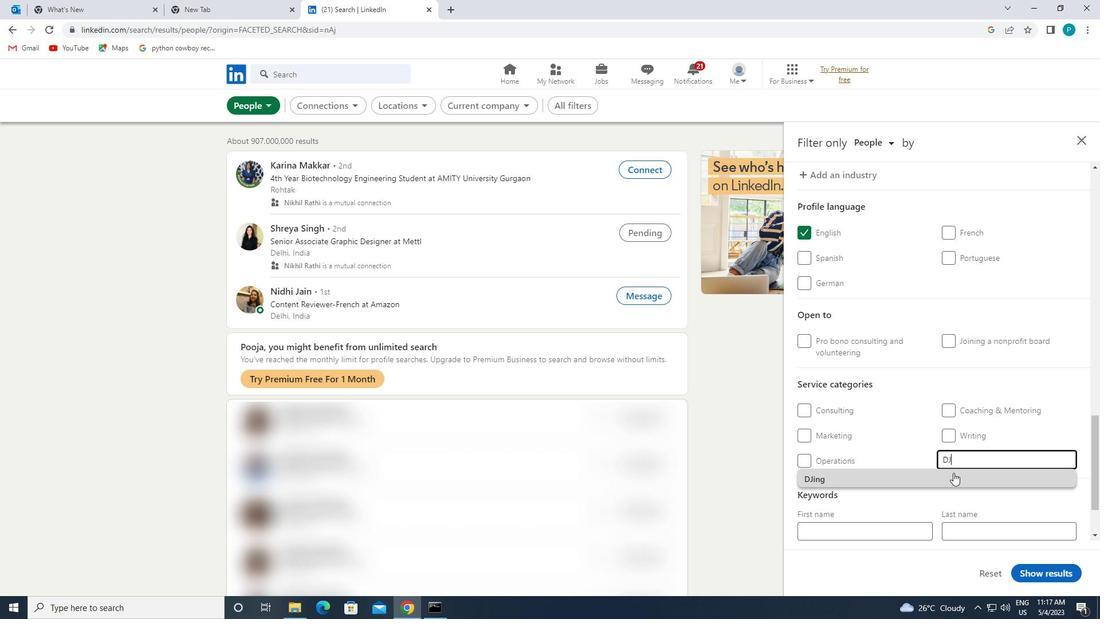 
Action: Mouse moved to (936, 459)
Screenshot: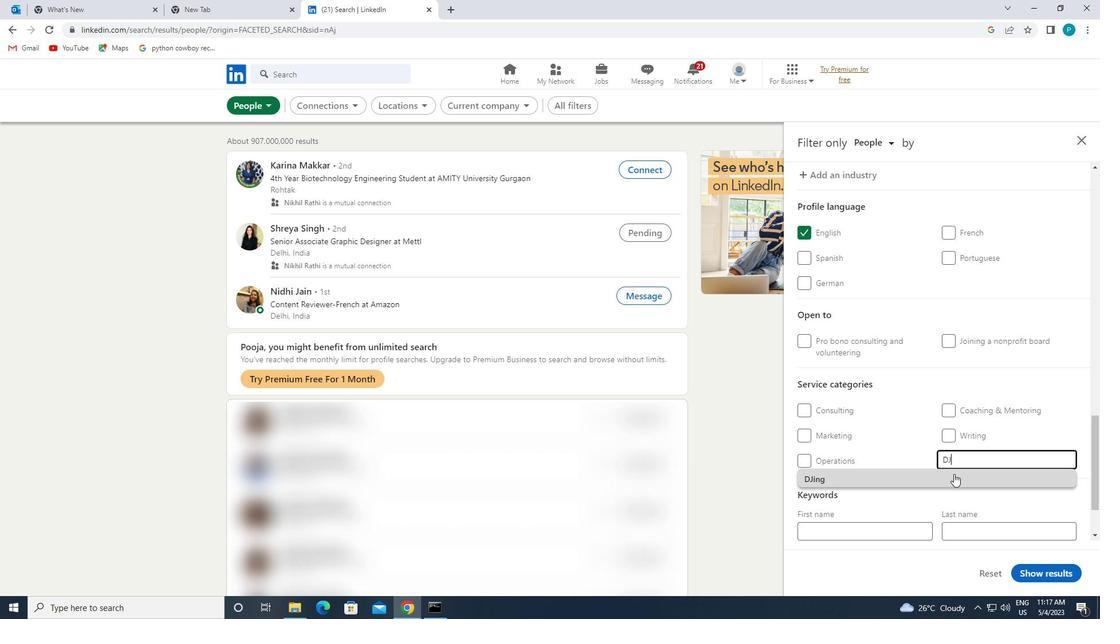 
Action: Mouse scrolled (936, 458) with delta (0, 0)
Screenshot: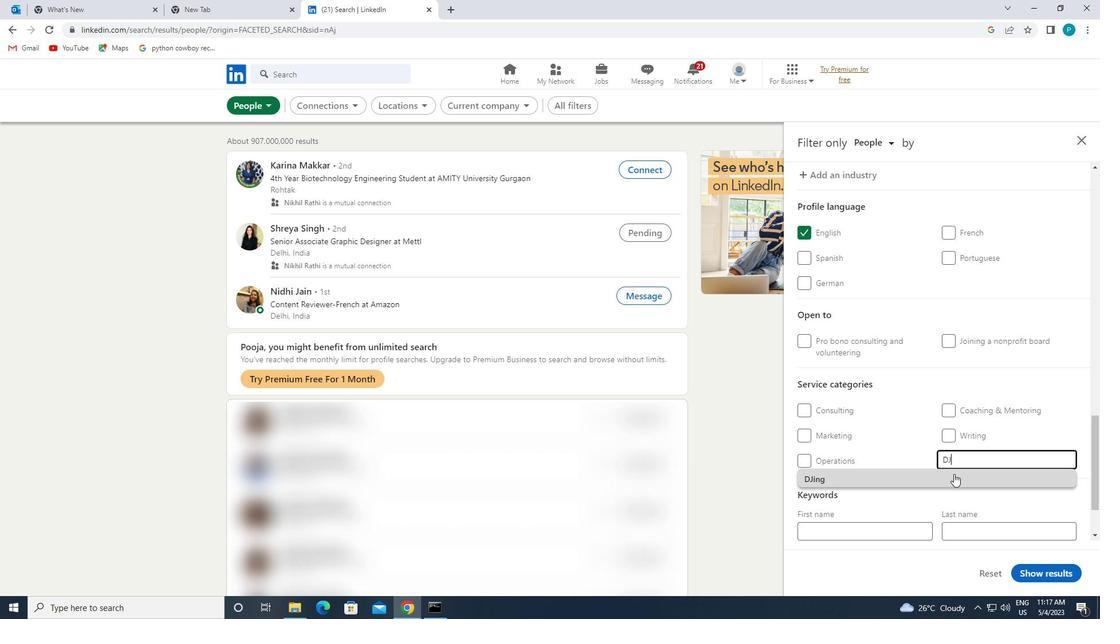 
Action: Mouse moved to (935, 458)
Screenshot: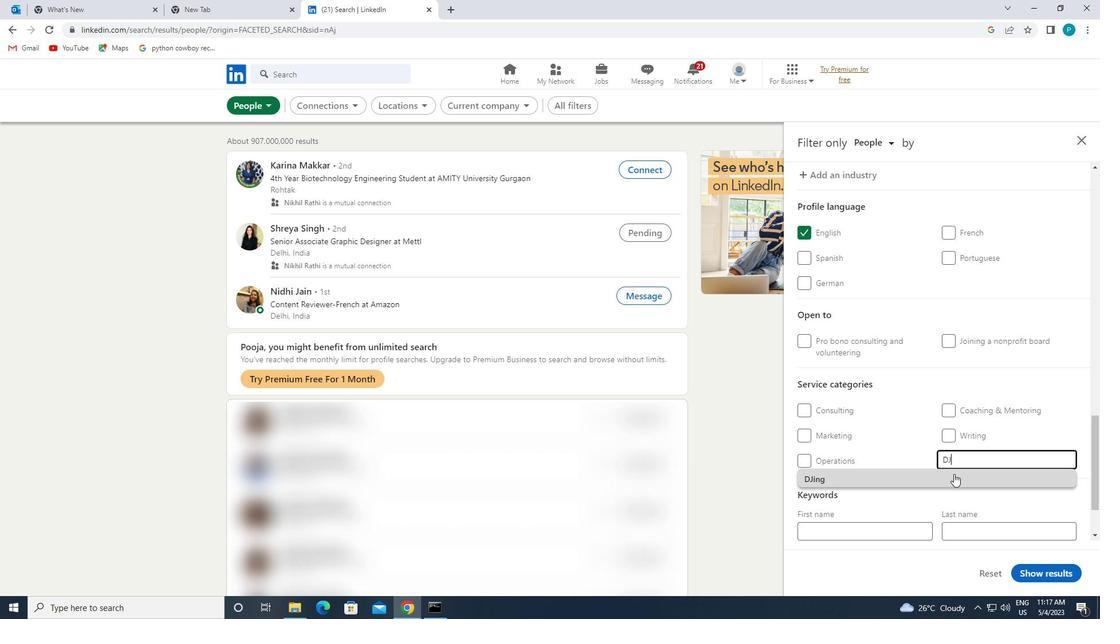 
Action: Mouse scrolled (935, 458) with delta (0, 0)
Screenshot: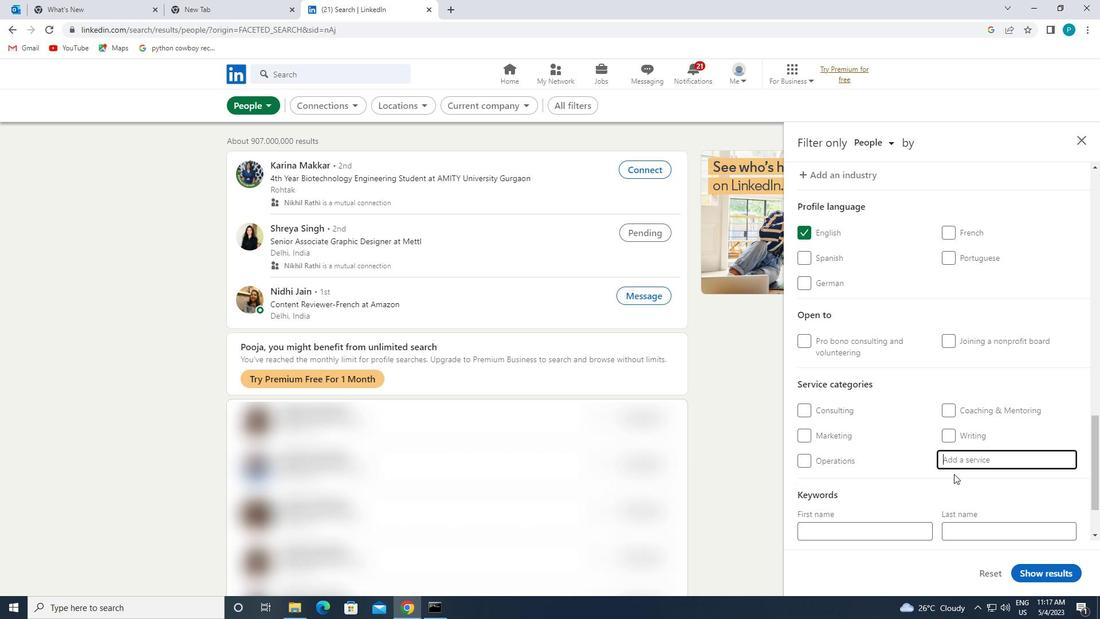 
Action: Mouse moved to (930, 458)
Screenshot: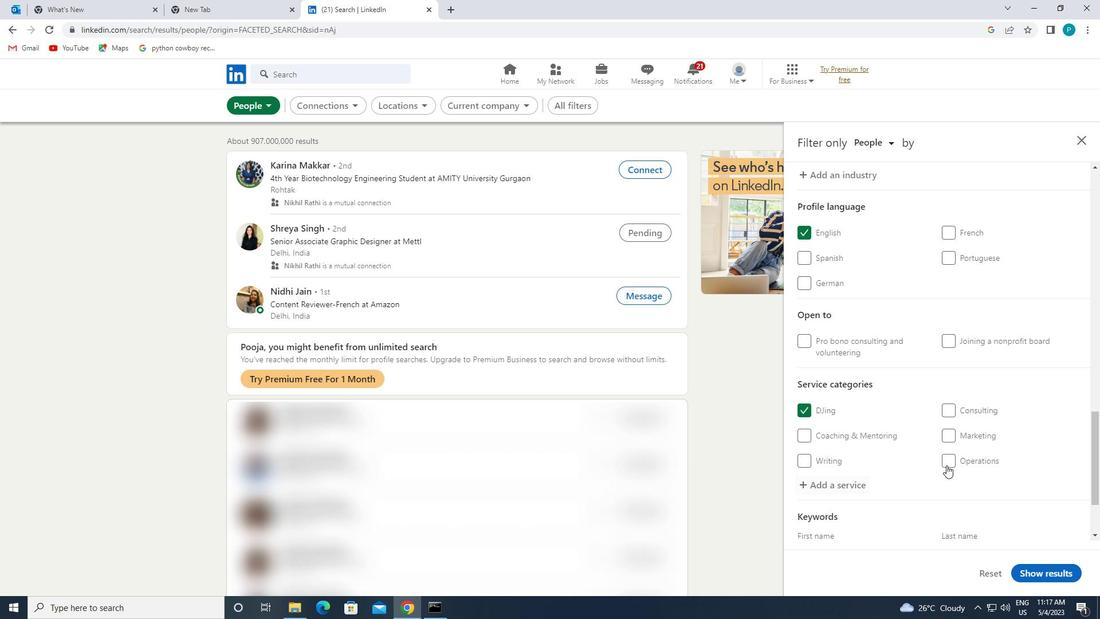 
Action: Mouse scrolled (930, 458) with delta (0, 0)
Screenshot: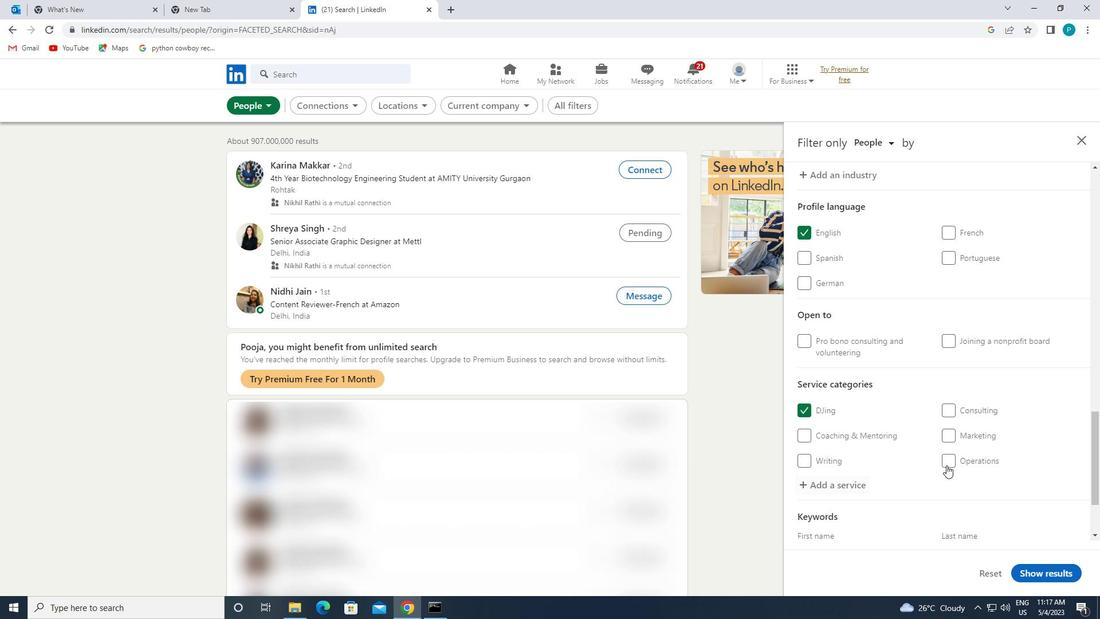 
Action: Mouse moved to (928, 458)
Screenshot: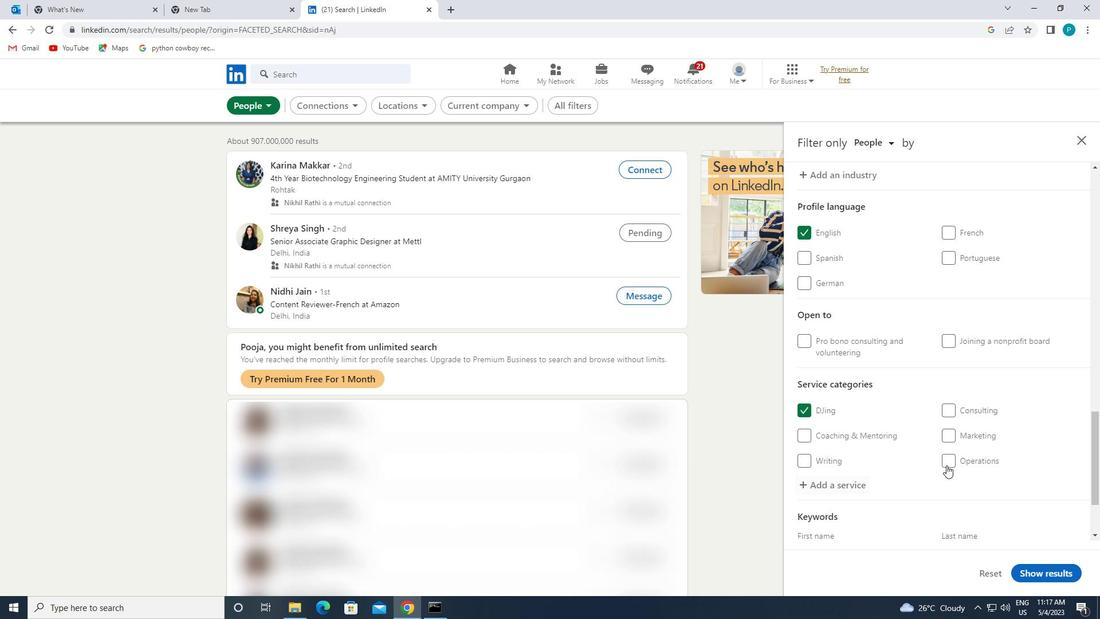 
Action: Mouse scrolled (928, 458) with delta (0, 0)
Screenshot: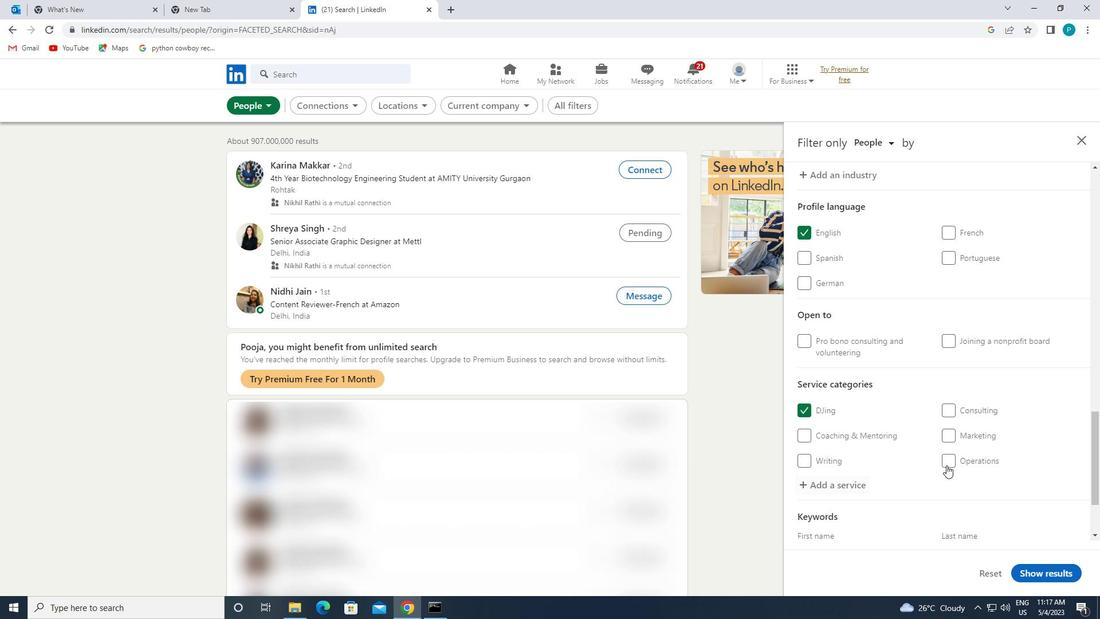 
Action: Mouse moved to (879, 486)
Screenshot: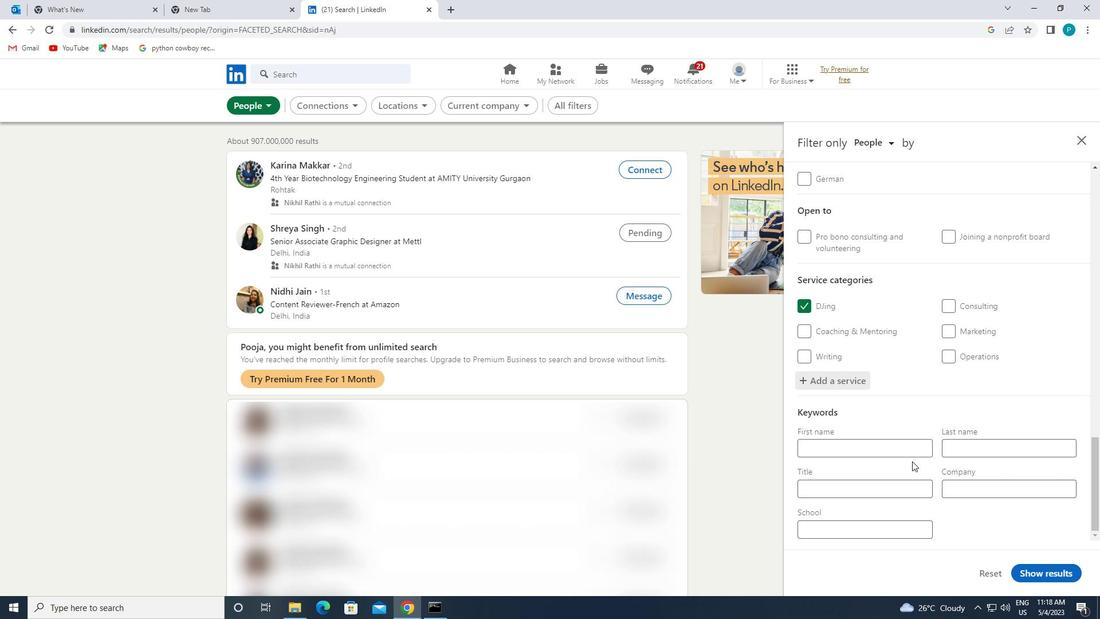 
Action: Mouse pressed left at (879, 486)
Screenshot: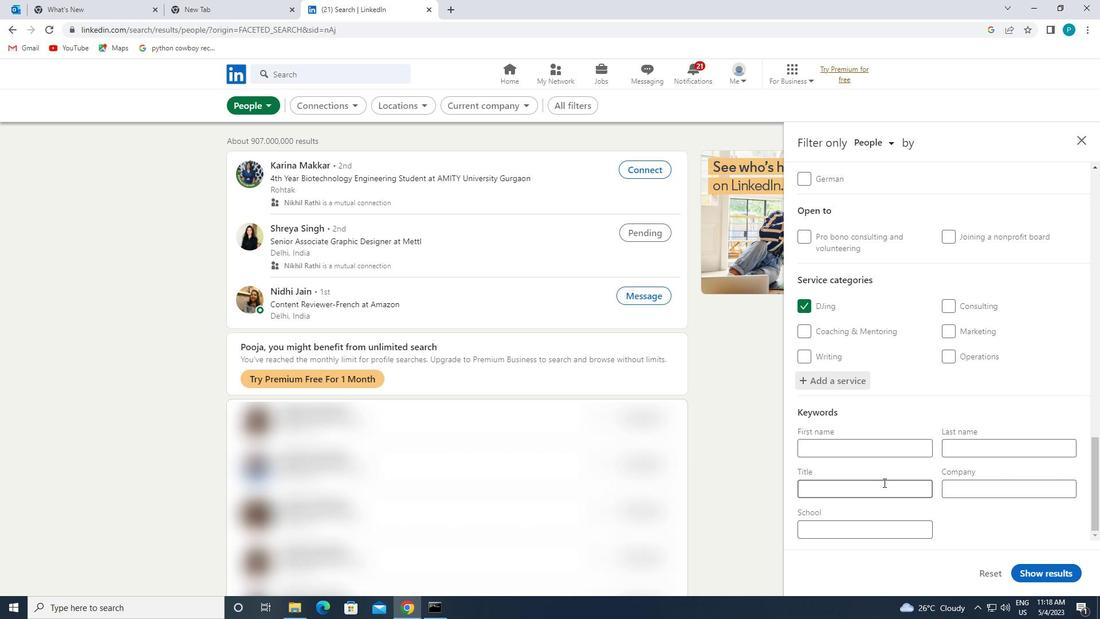 
Action: Mouse moved to (877, 487)
Screenshot: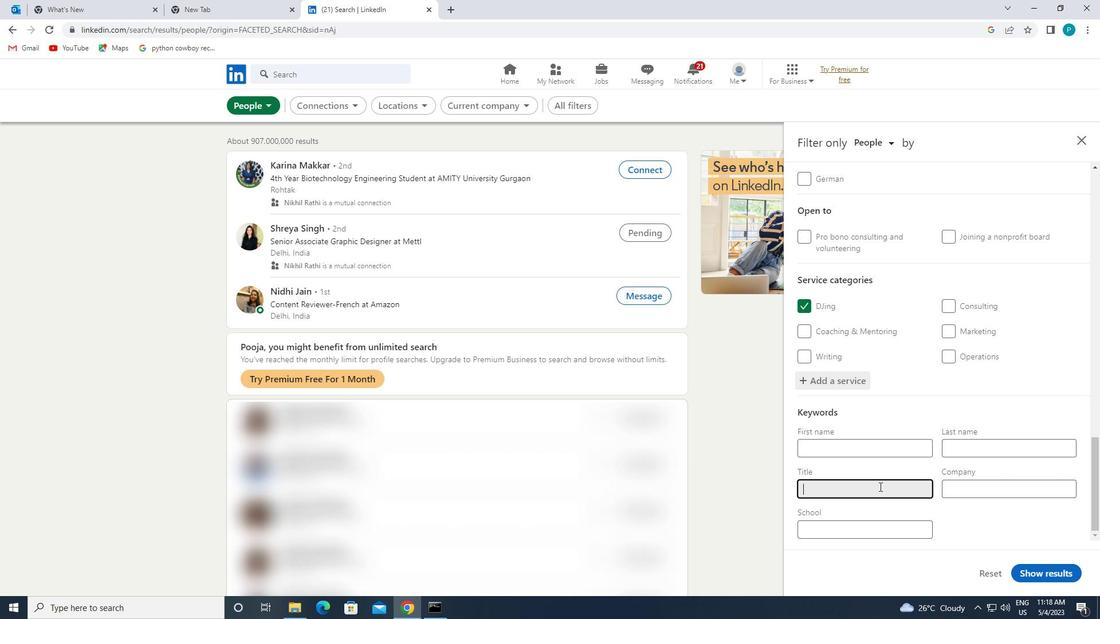 
Action: Key pressed F<Key.caps_lock>RONT<Key.space><Key.caps_lock>D<Key.caps_lock>ESK<Key.space><Key.caps_lock>A<Key.caps_lock>SSOCIATE
Screenshot: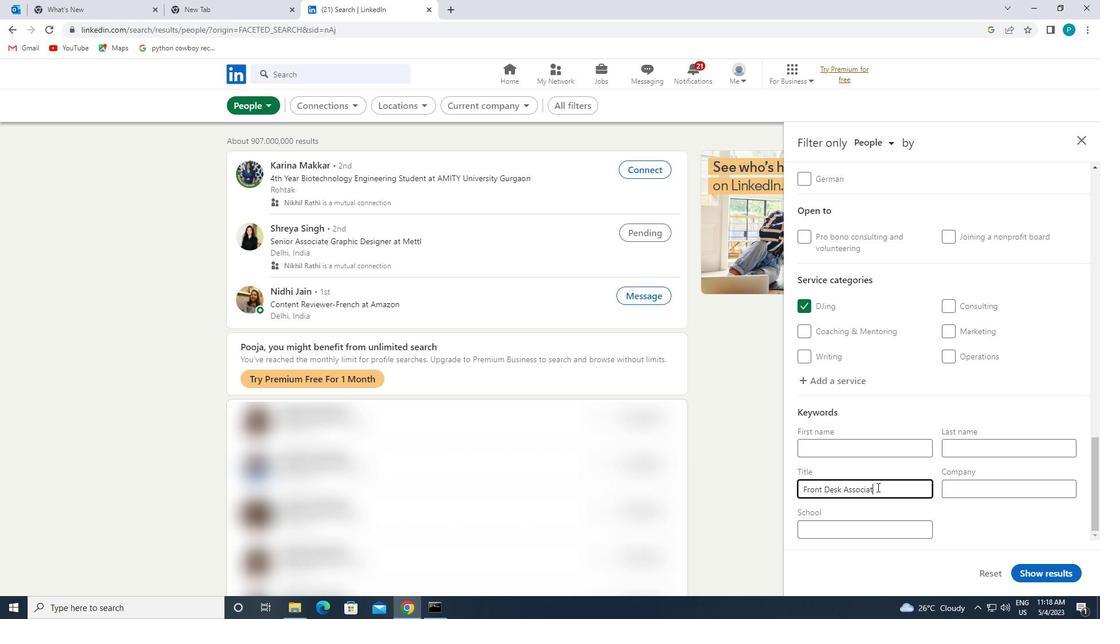 
Action: Mouse moved to (1027, 572)
Screenshot: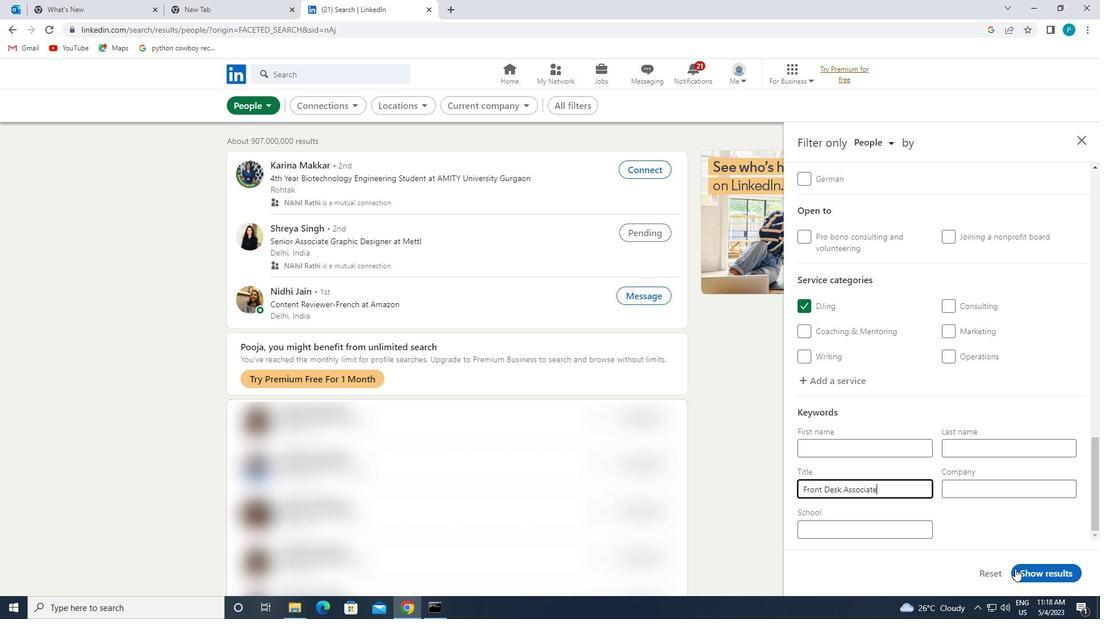 
Action: Mouse pressed left at (1027, 572)
Screenshot: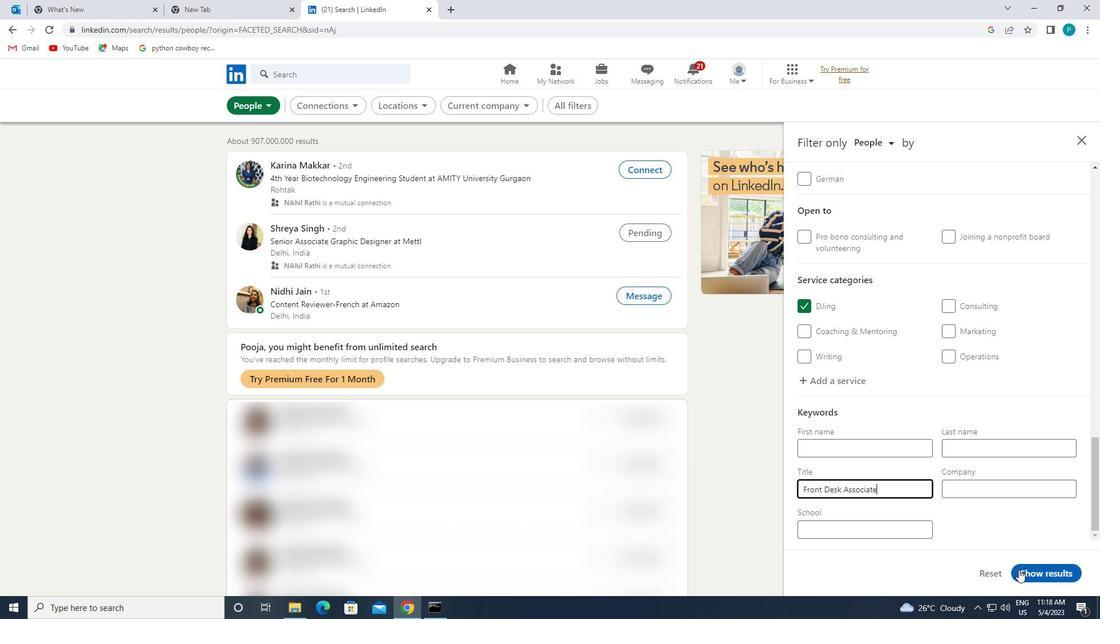 
Action: Mouse moved to (1028, 572)
Screenshot: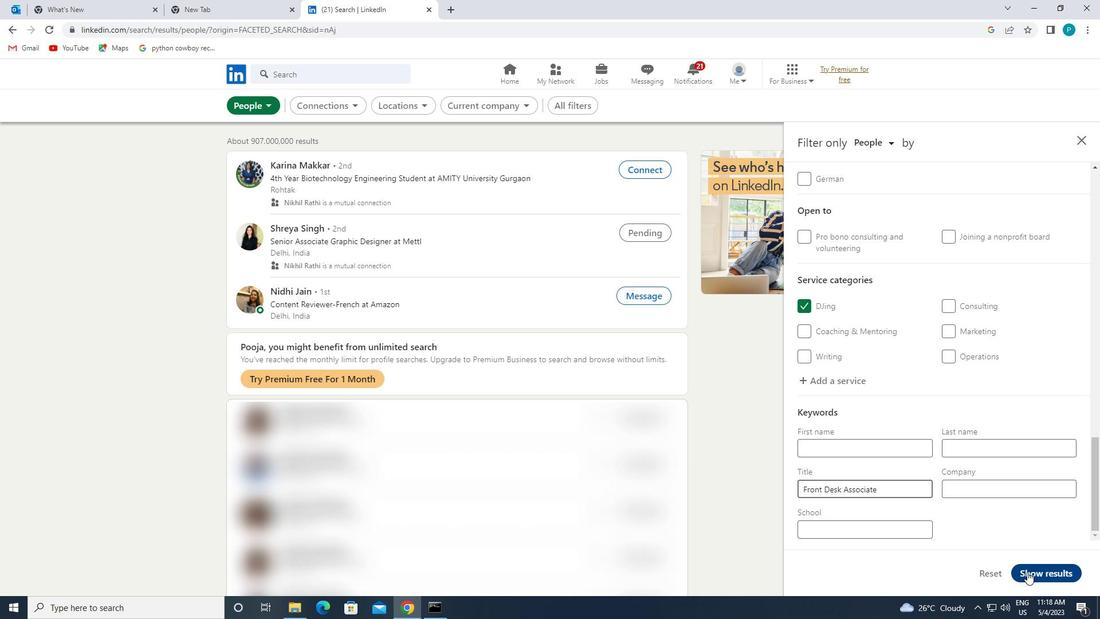 
